 Task: Find connections with filter location Budapest VIII. kerület with filter topic #startupcompanywith filter profile language German with filter current company CRISIL Limited with filter school Ramakrishna Mission Vidyalaya with filter industry Public Safety with filter service category Grant Writing with filter keywords title Accounting Analyst
Action: Mouse pressed left at (502, 72)
Screenshot: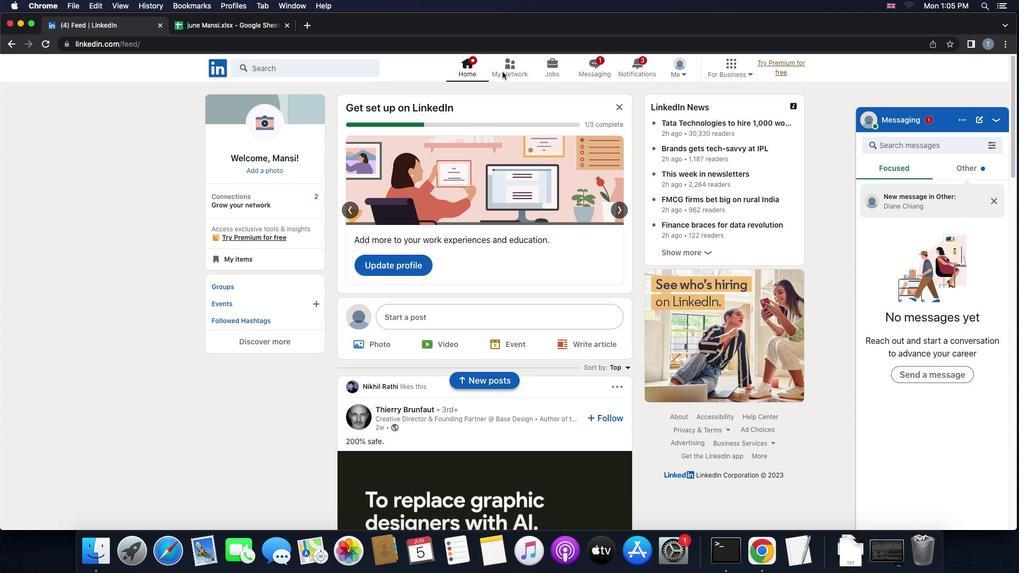 
Action: Mouse pressed left at (502, 72)
Screenshot: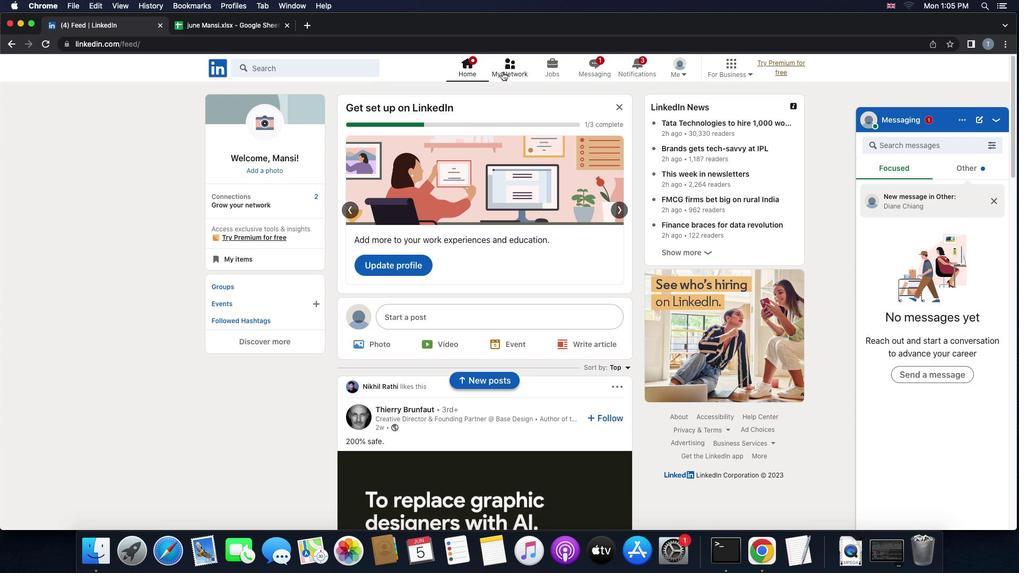 
Action: Mouse moved to (298, 117)
Screenshot: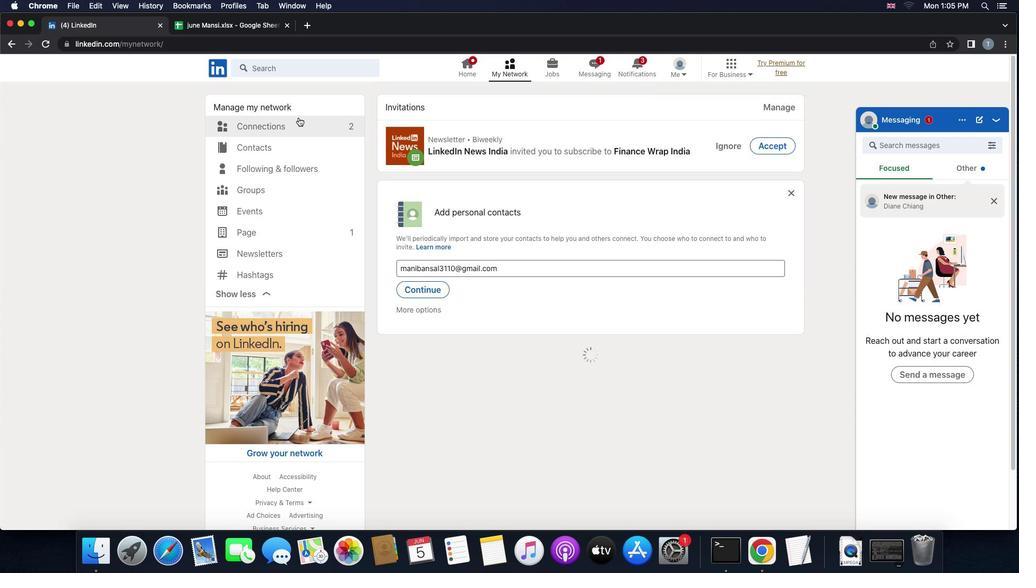 
Action: Mouse pressed left at (298, 117)
Screenshot: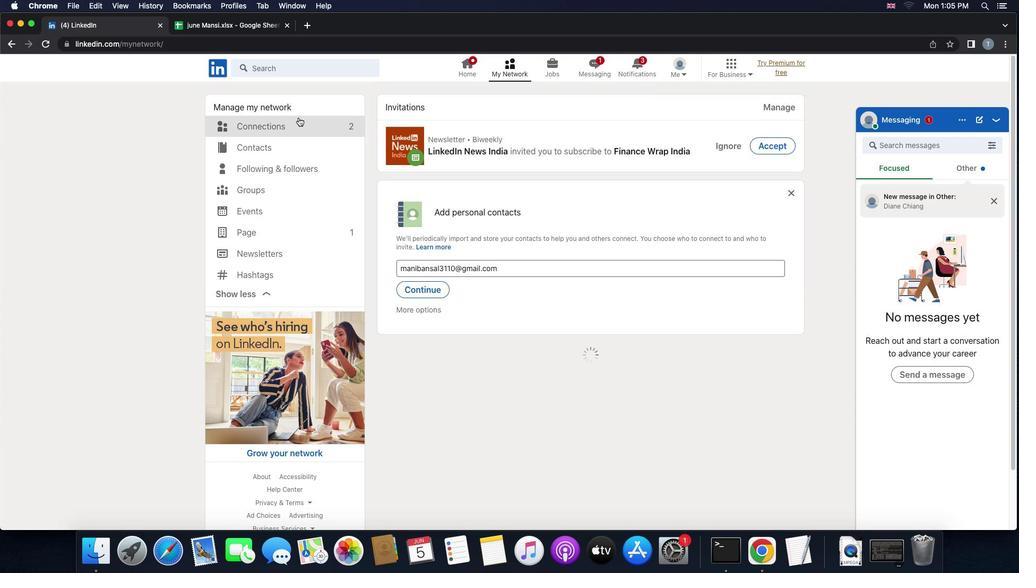 
Action: Mouse pressed left at (298, 117)
Screenshot: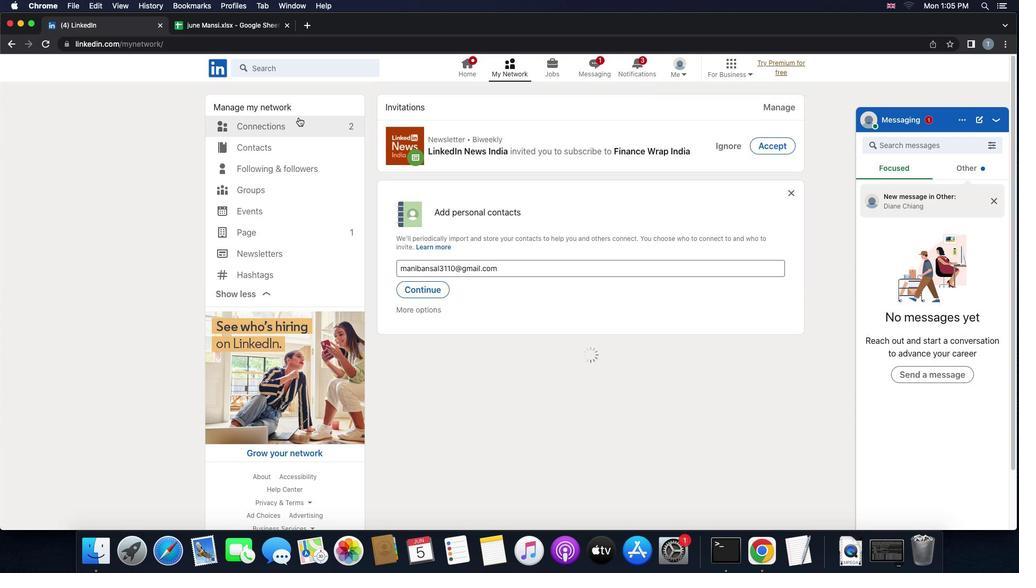 
Action: Mouse moved to (301, 124)
Screenshot: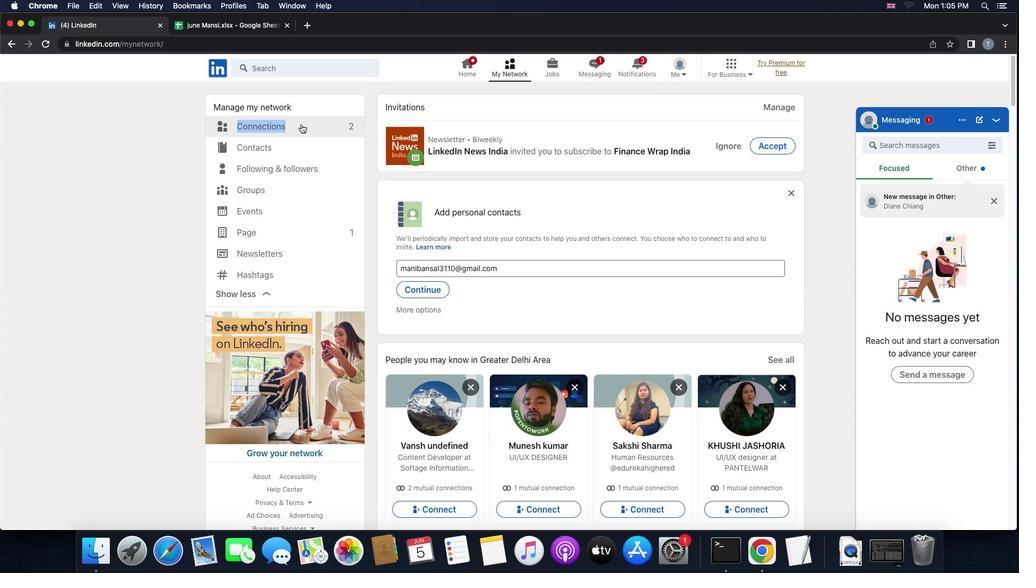 
Action: Mouse pressed left at (301, 124)
Screenshot: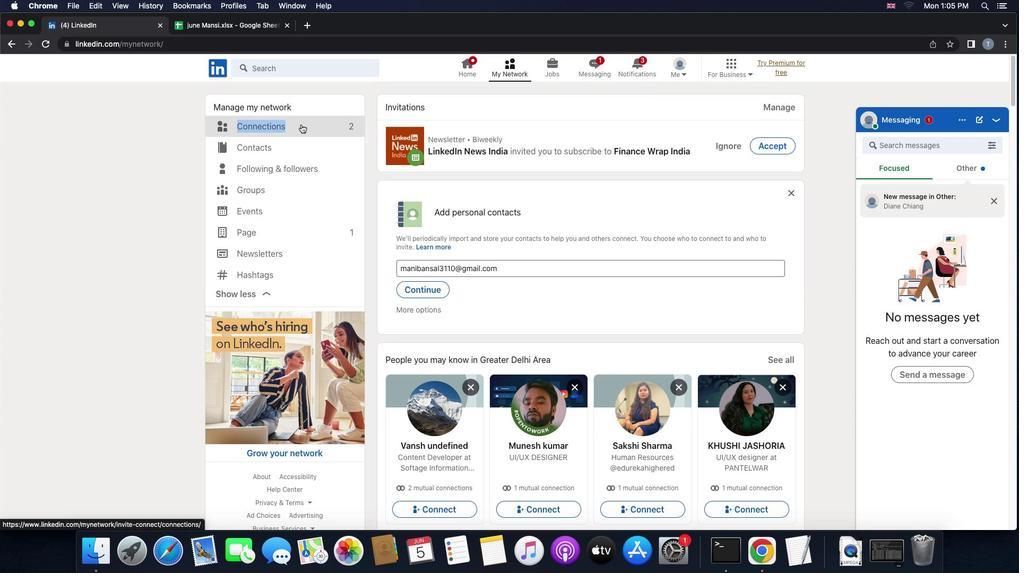 
Action: Mouse moved to (564, 121)
Screenshot: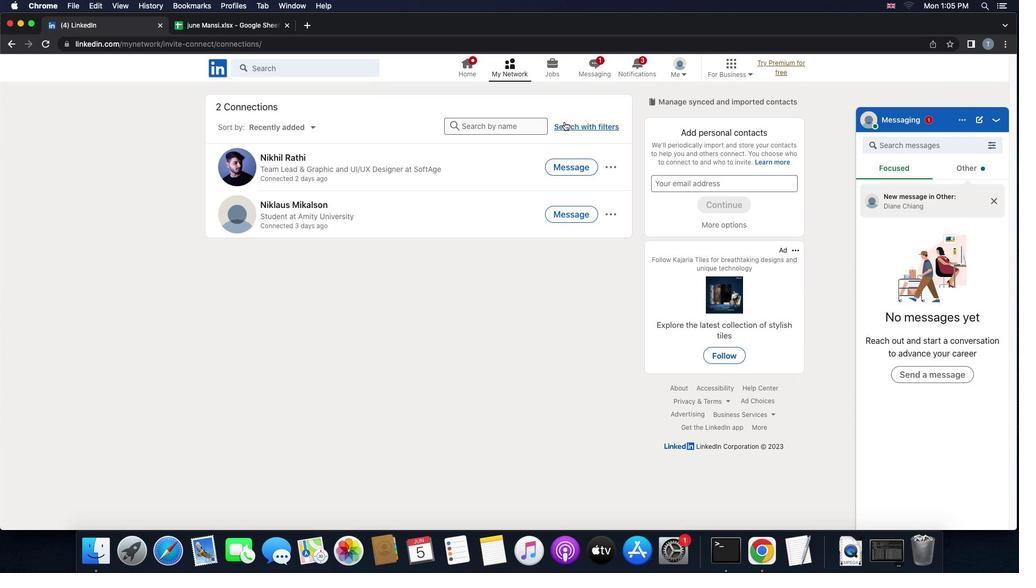 
Action: Mouse pressed left at (564, 121)
Screenshot: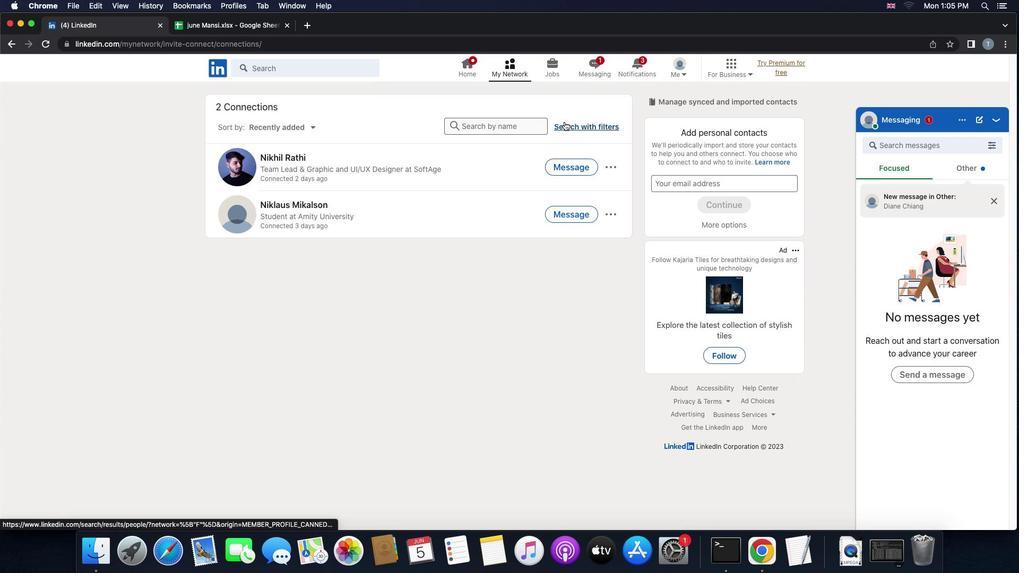 
Action: Mouse moved to (562, 100)
Screenshot: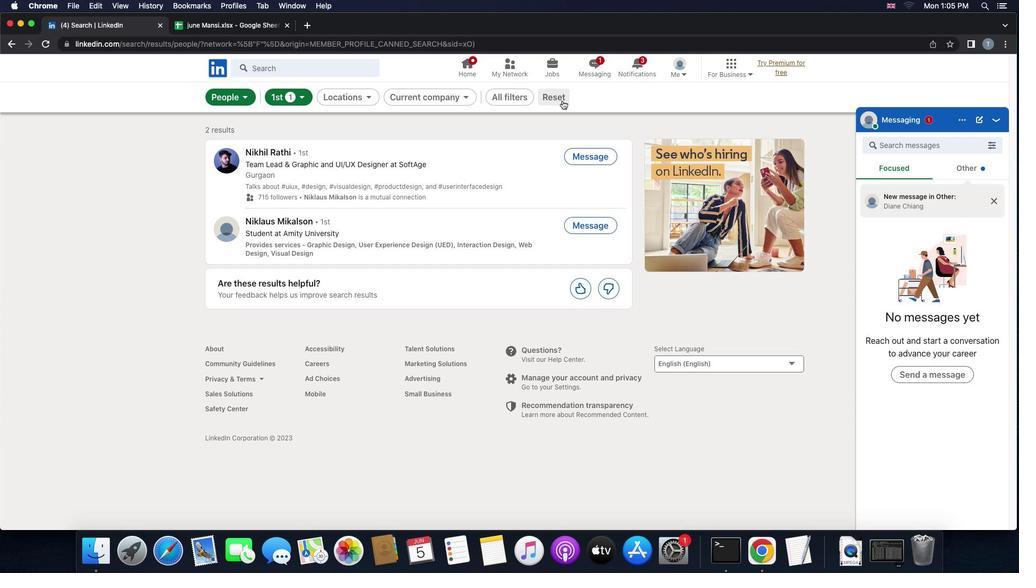 
Action: Mouse pressed left at (562, 100)
Screenshot: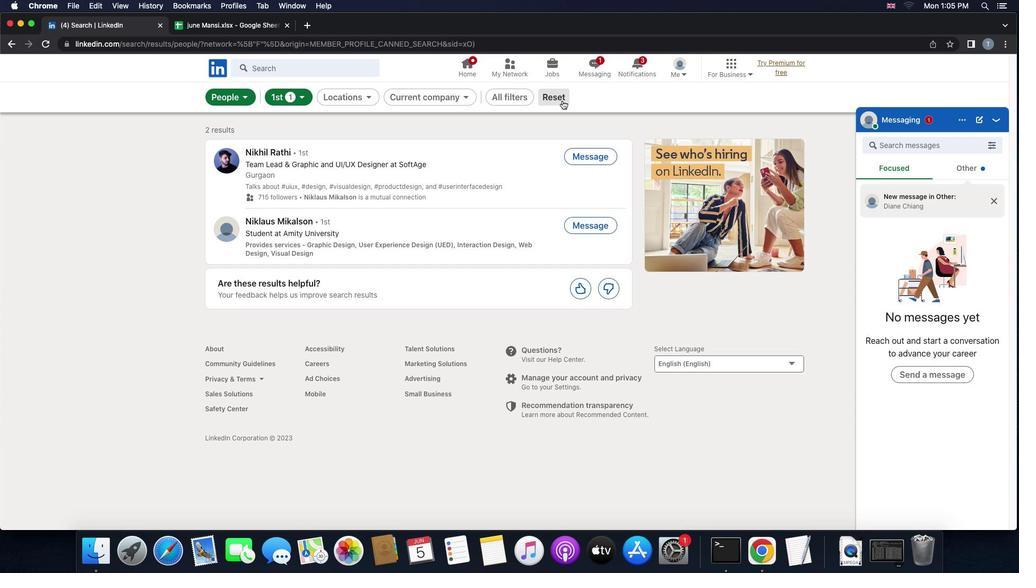 
Action: Mouse moved to (529, 95)
Screenshot: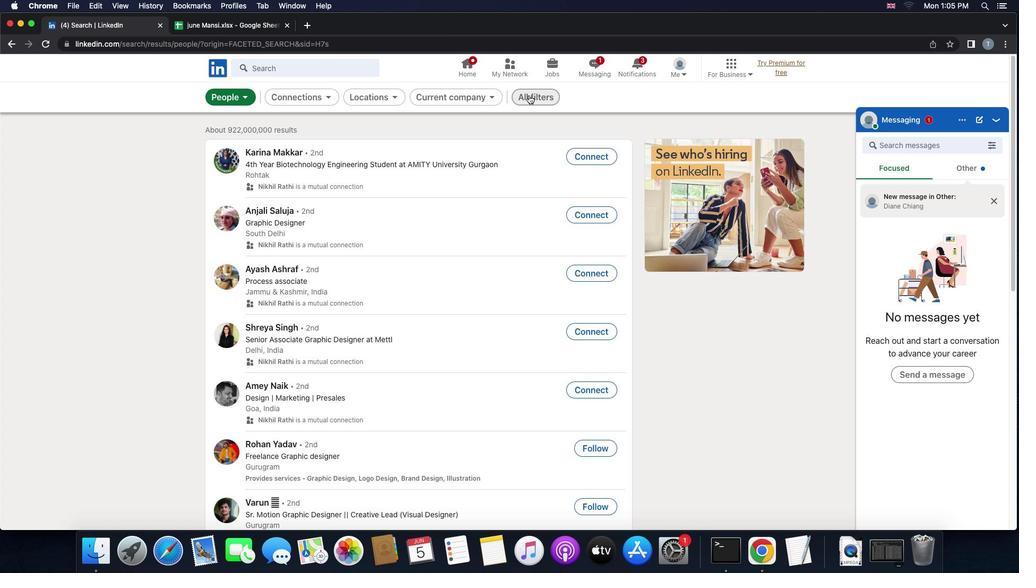 
Action: Mouse pressed left at (529, 95)
Screenshot: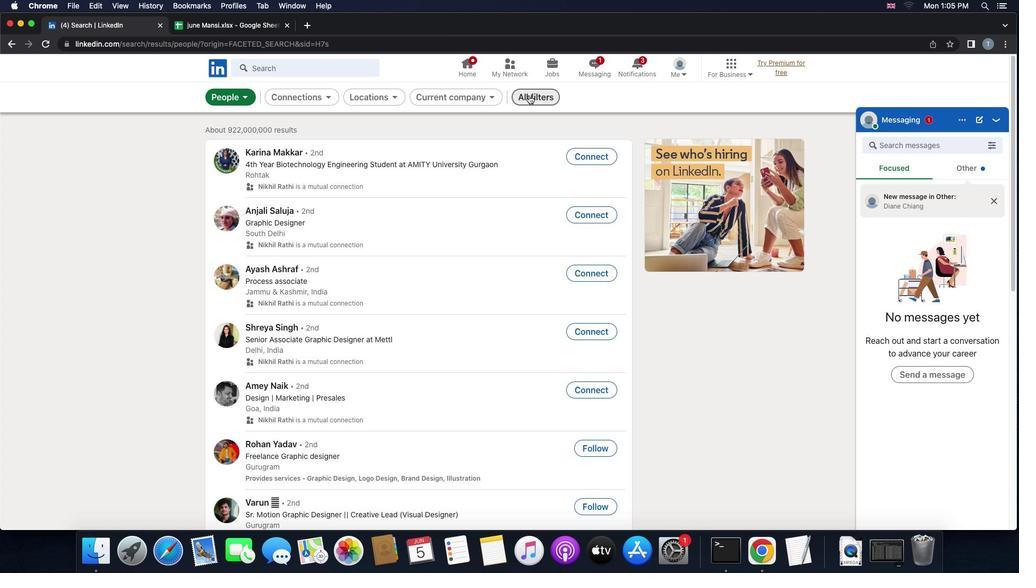 
Action: Mouse moved to (826, 272)
Screenshot: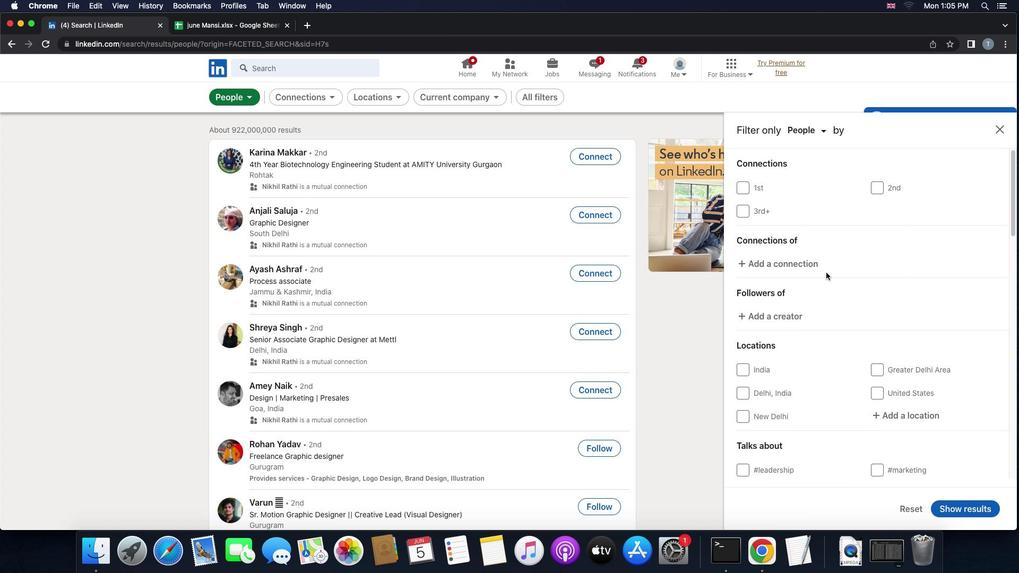 
Action: Mouse scrolled (826, 272) with delta (0, 0)
Screenshot: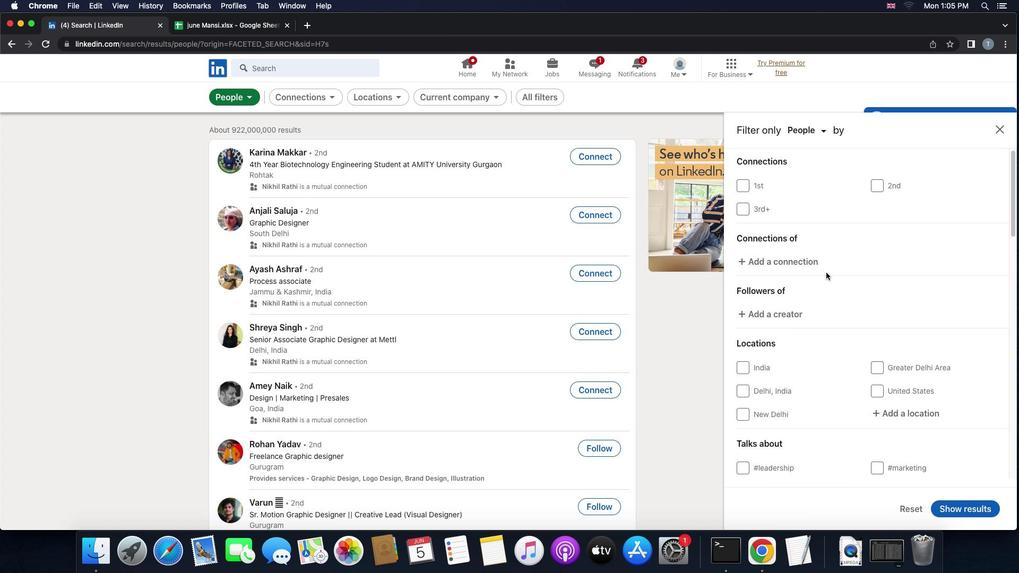 
Action: Mouse scrolled (826, 272) with delta (0, 0)
Screenshot: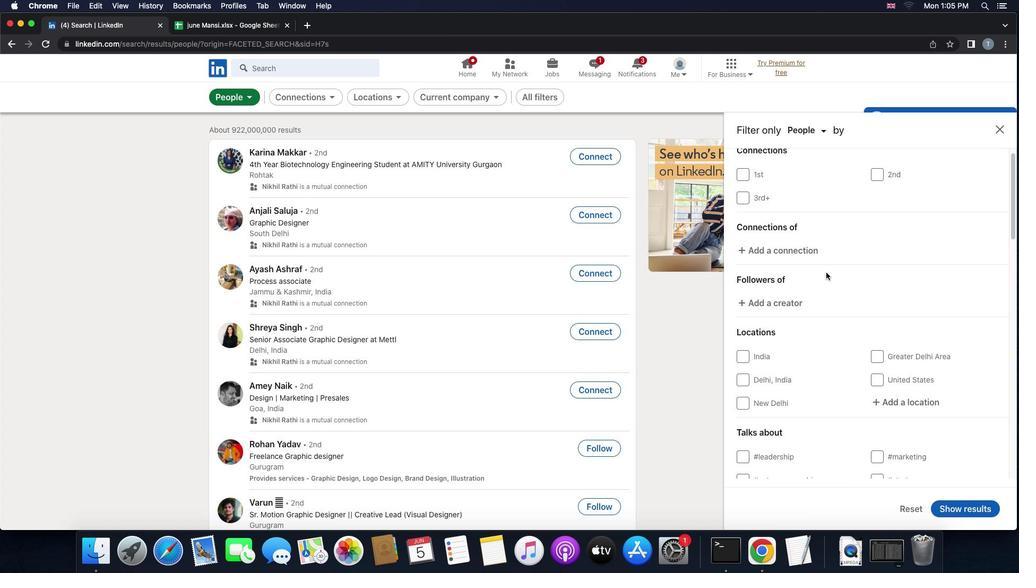 
Action: Mouse scrolled (826, 272) with delta (0, -1)
Screenshot: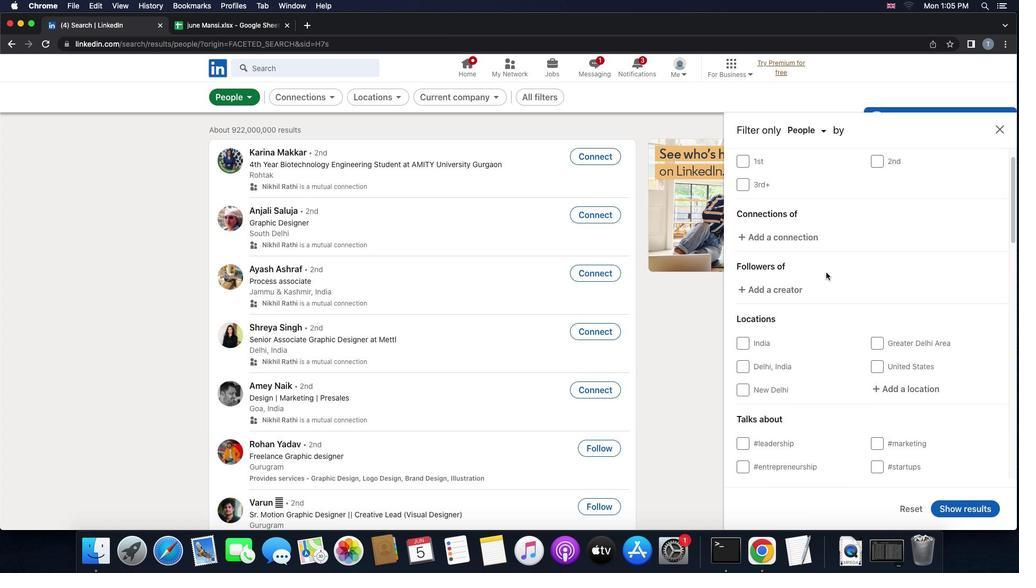 
Action: Mouse scrolled (826, 272) with delta (0, -1)
Screenshot: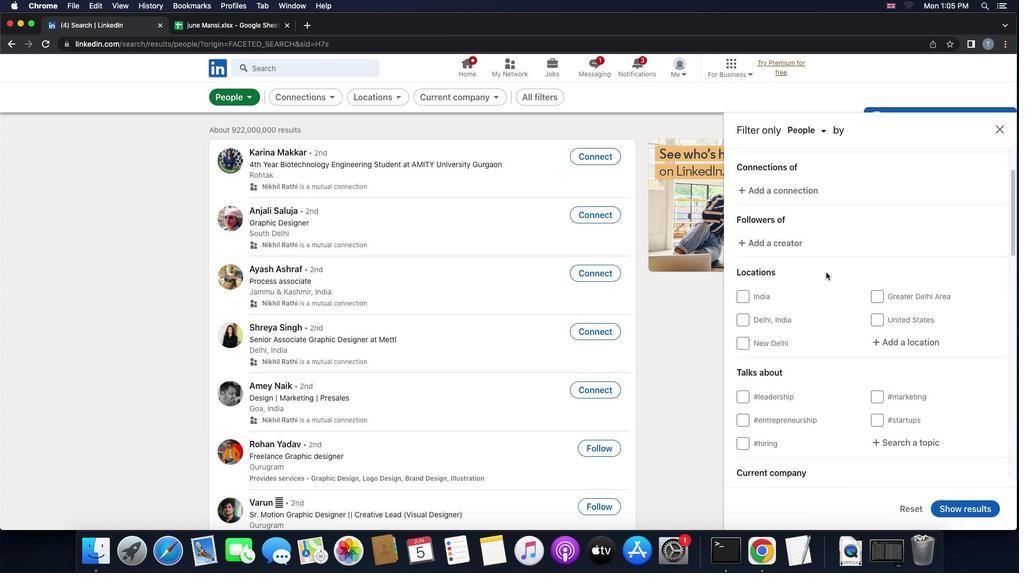 
Action: Mouse moved to (906, 299)
Screenshot: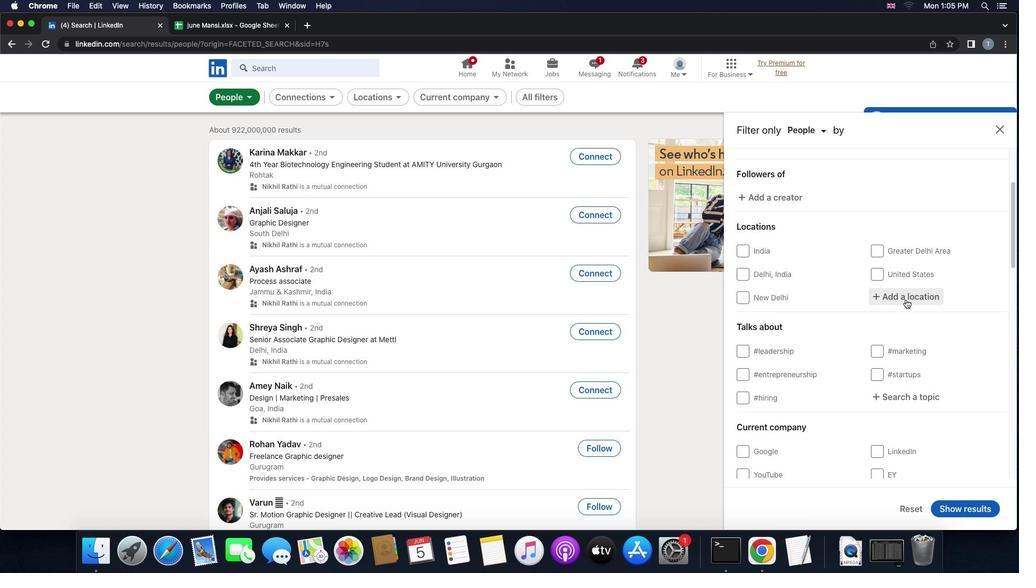 
Action: Mouse pressed left at (906, 299)
Screenshot: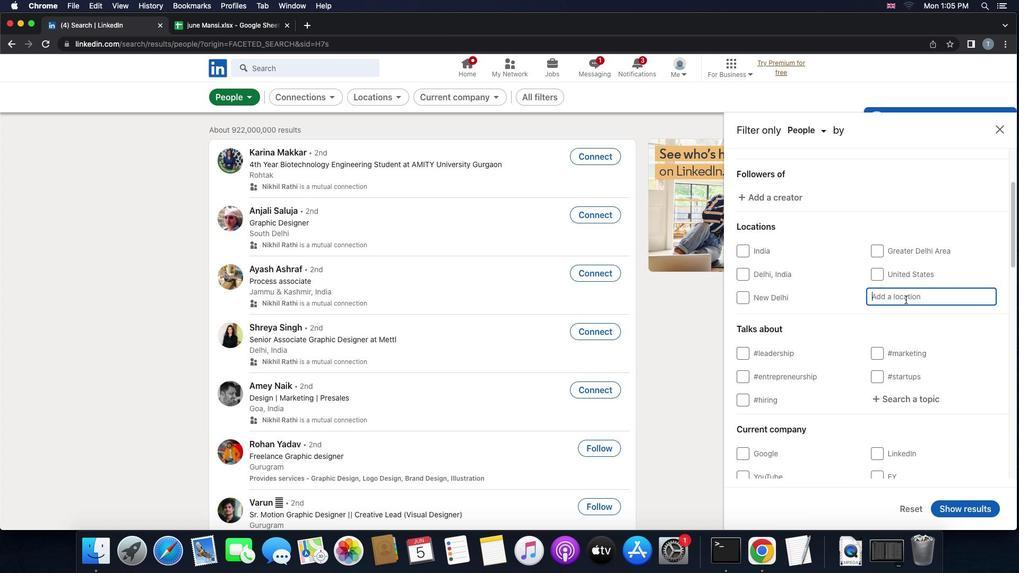 
Action: Mouse moved to (901, 297)
Screenshot: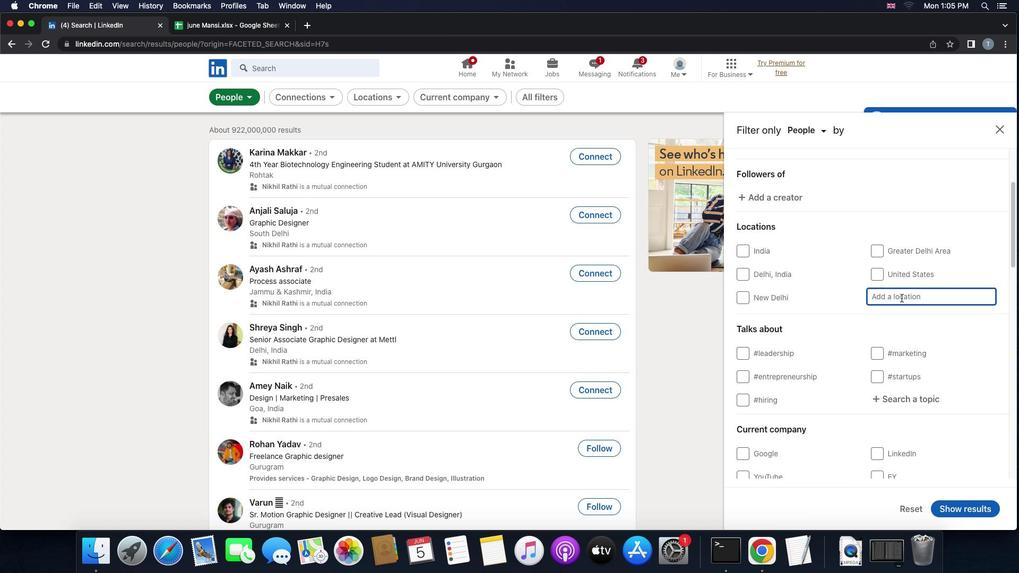 
Action: Key pressed 'b''u''d''a''p''e''s''t'Key.spaceKey.shift'V''I''I''I''.''k''e''r''u''l''e''t'Key.enter
Screenshot: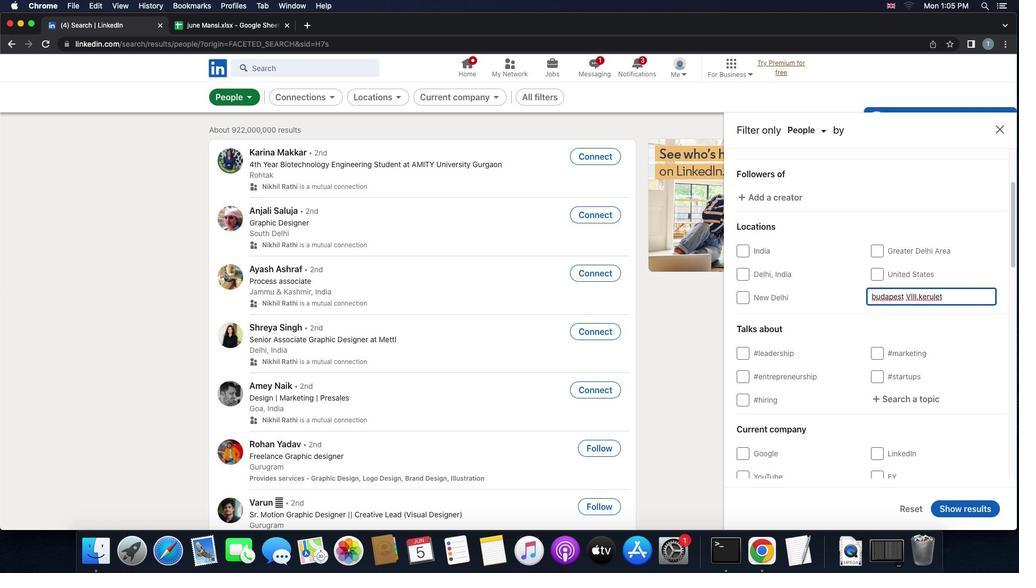 
Action: Mouse moved to (885, 357)
Screenshot: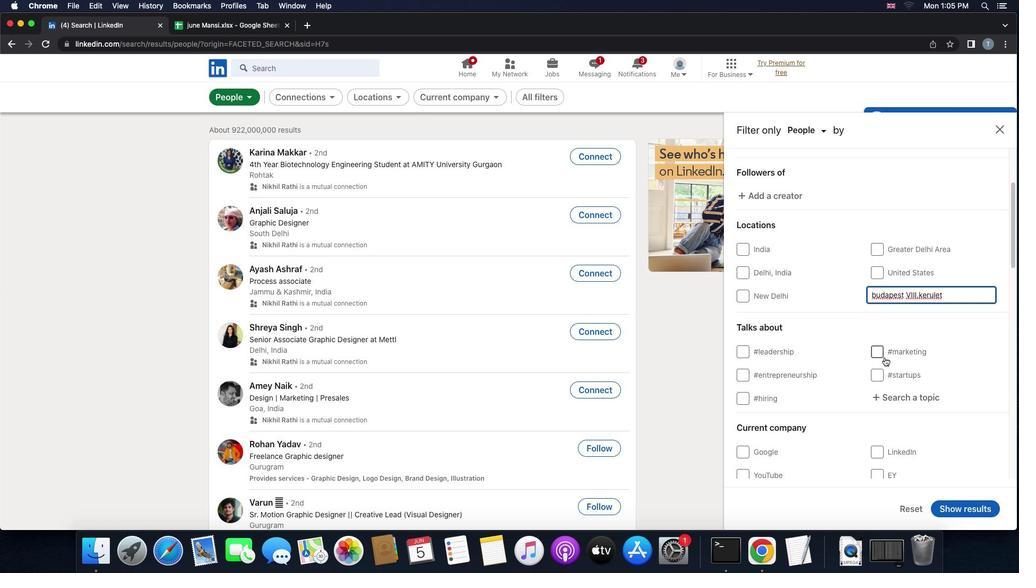 
Action: Mouse scrolled (885, 357) with delta (0, 0)
Screenshot: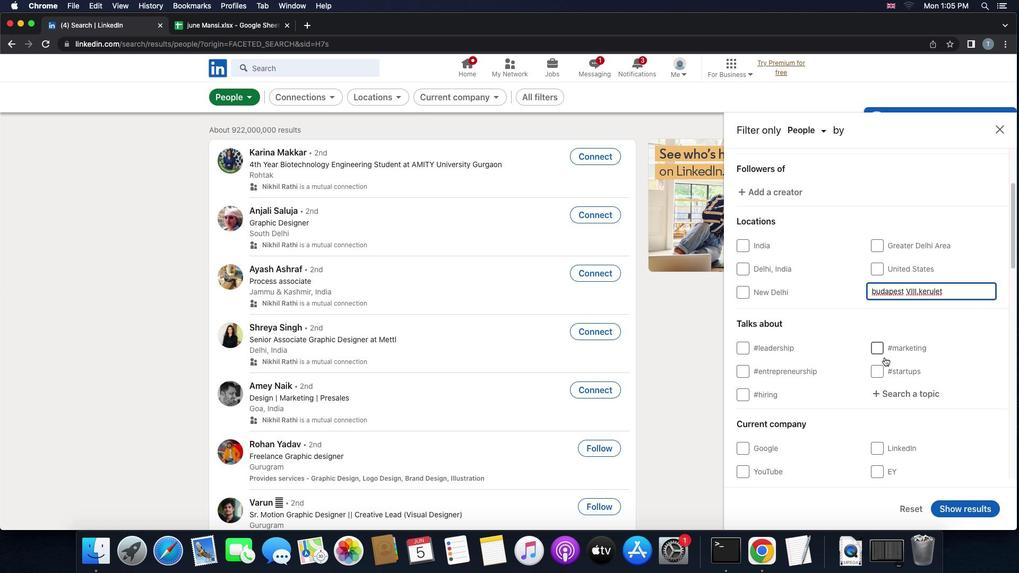 
Action: Mouse scrolled (885, 357) with delta (0, 0)
Screenshot: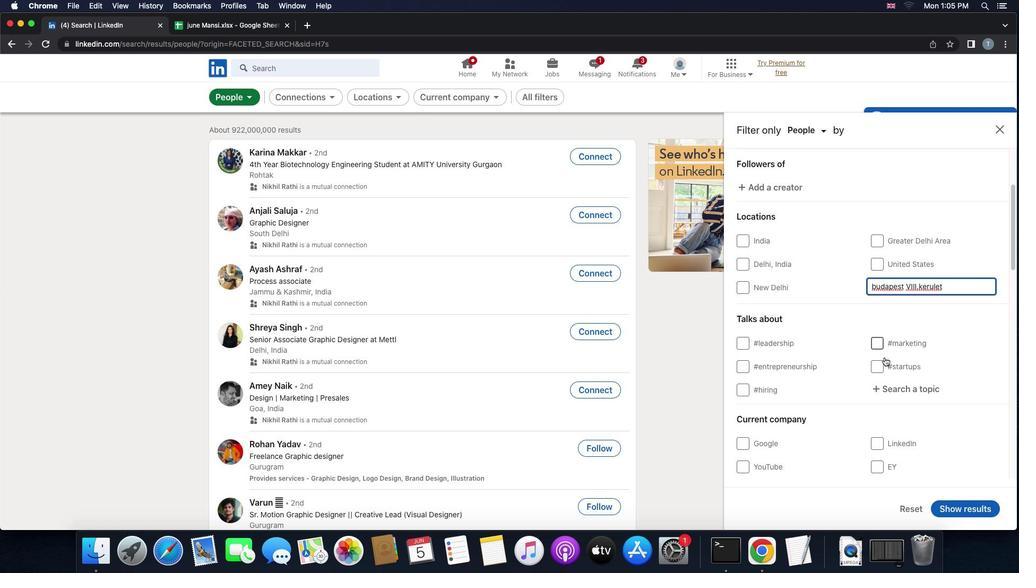 
Action: Mouse scrolled (885, 357) with delta (0, 0)
Screenshot: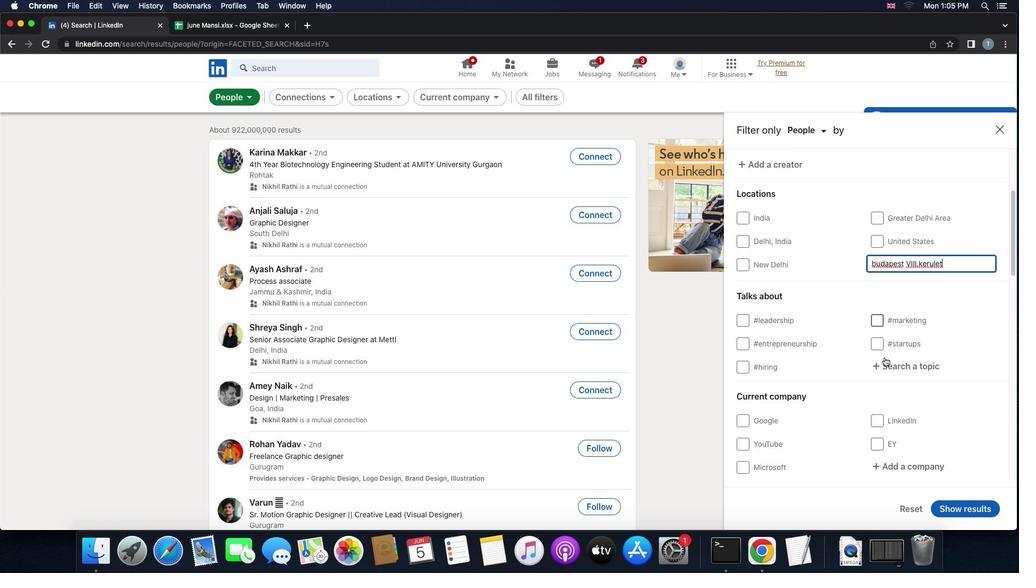 
Action: Mouse moved to (890, 366)
Screenshot: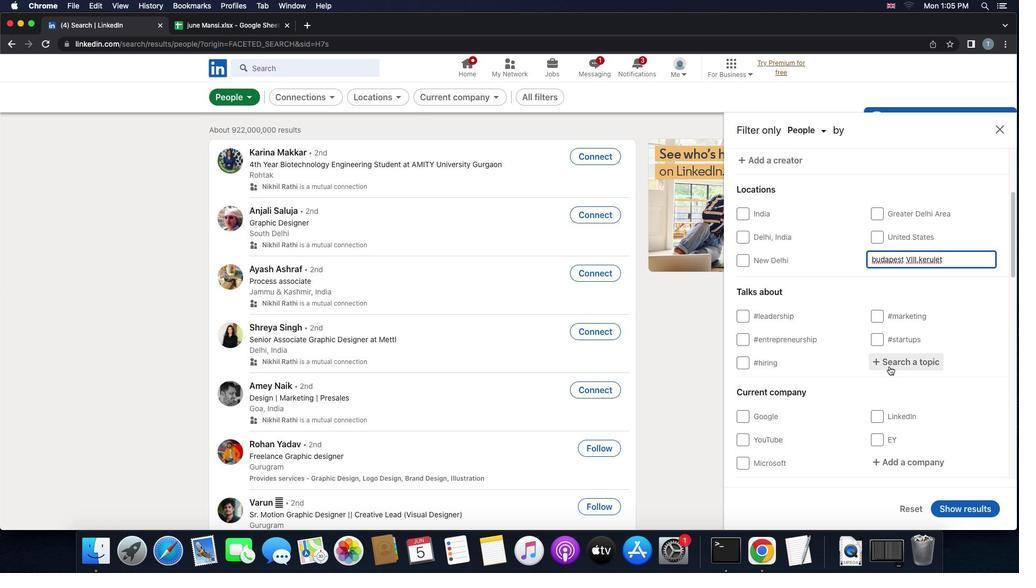 
Action: Mouse pressed left at (890, 366)
Screenshot: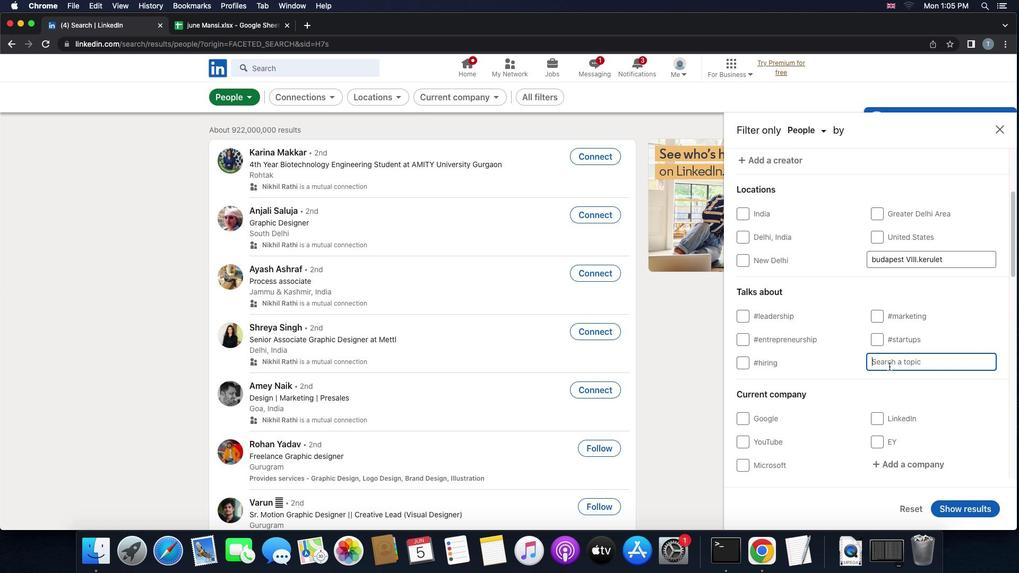 
Action: Key pressed 's''t''a''r''t''u''p''c''o''m''p''a''n''y'
Screenshot: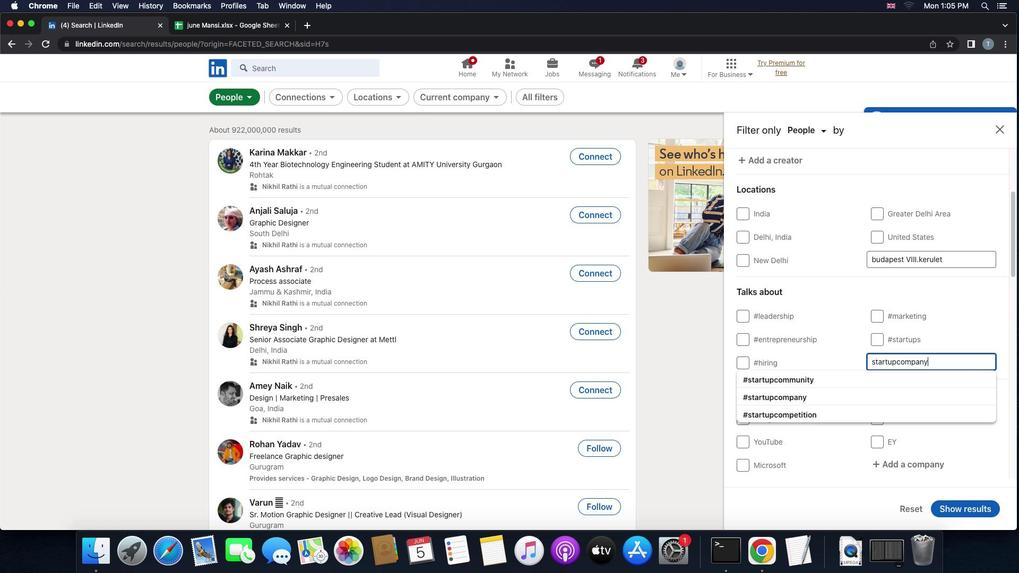
Action: Mouse moved to (824, 372)
Screenshot: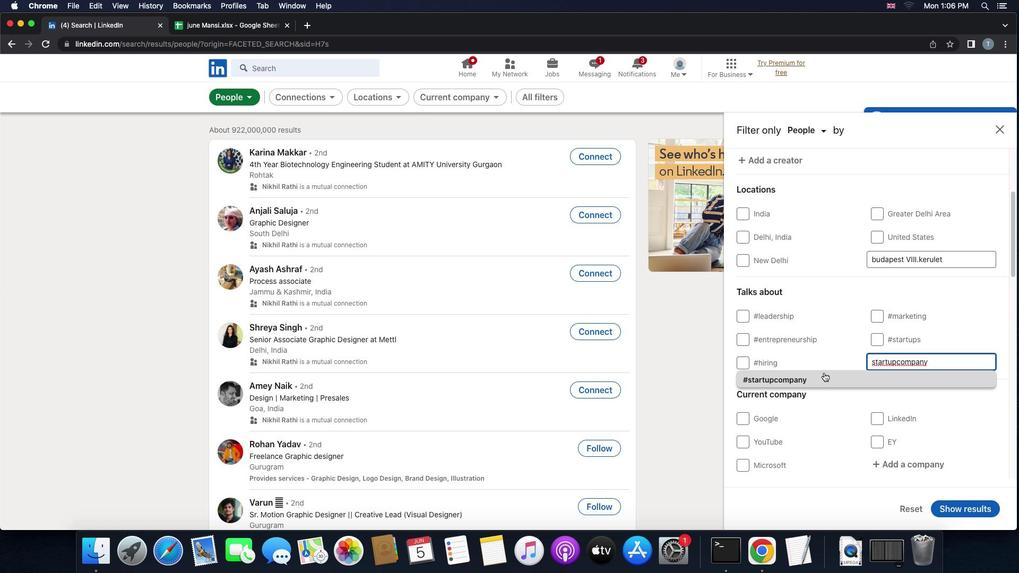 
Action: Mouse pressed left at (824, 372)
Screenshot: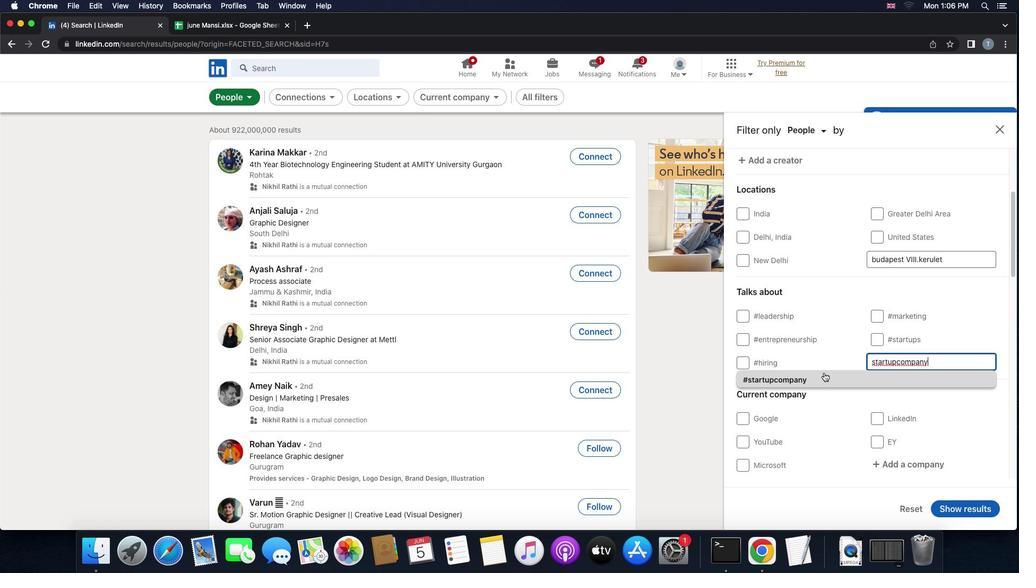 
Action: Mouse scrolled (824, 372) with delta (0, 0)
Screenshot: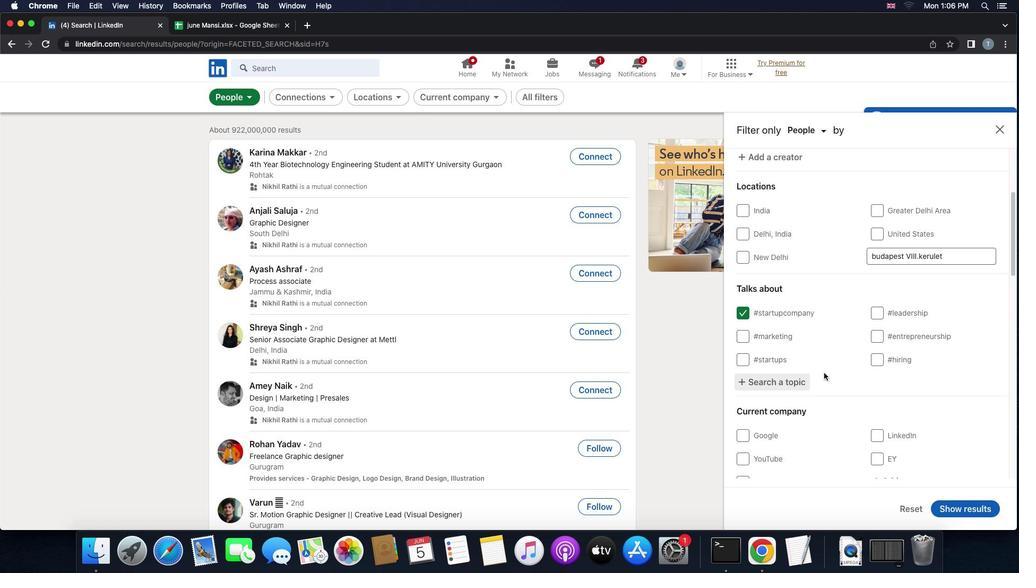 
Action: Mouse scrolled (824, 372) with delta (0, 0)
Screenshot: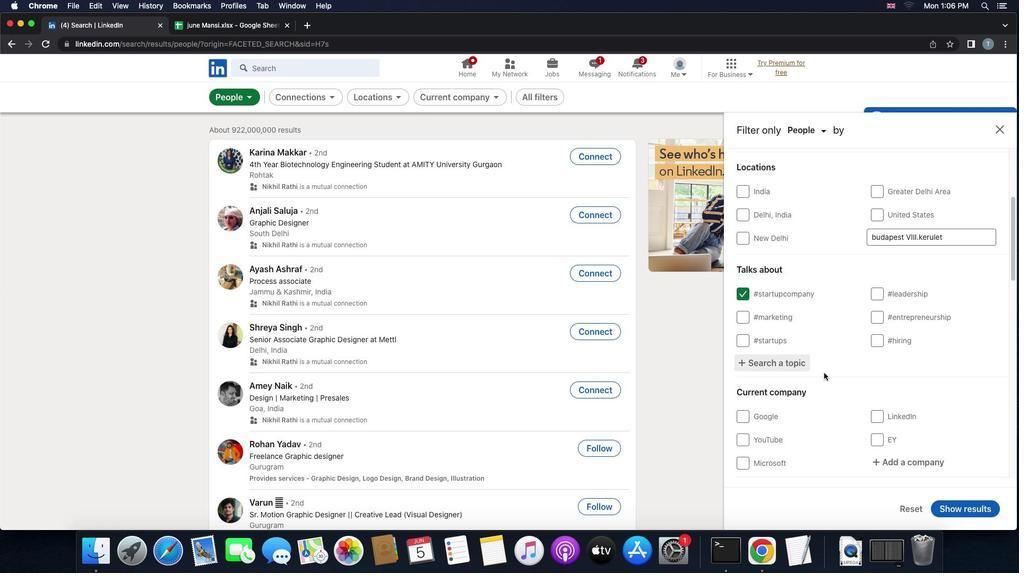 
Action: Mouse scrolled (824, 372) with delta (0, -1)
Screenshot: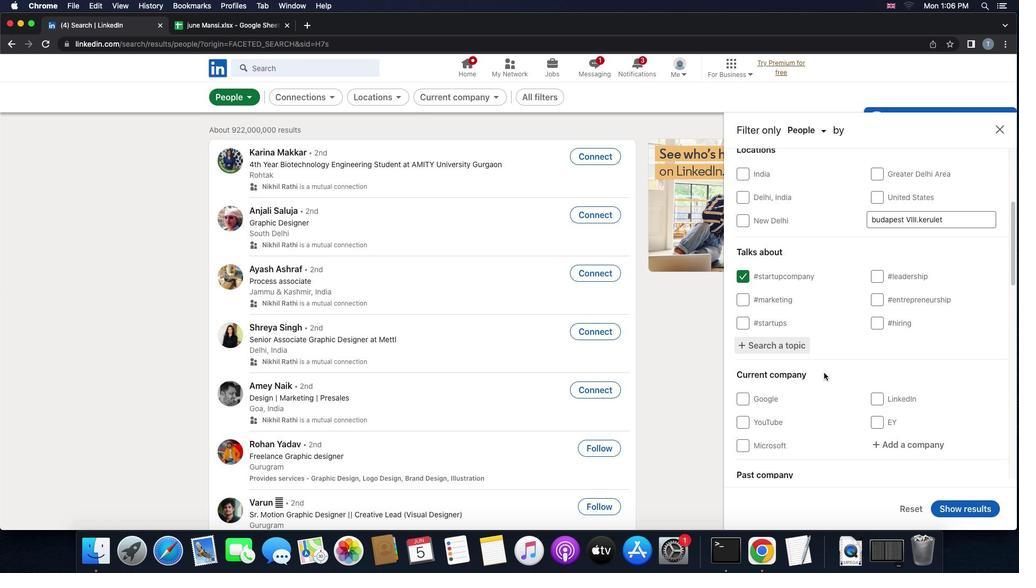 
Action: Mouse scrolled (824, 372) with delta (0, -1)
Screenshot: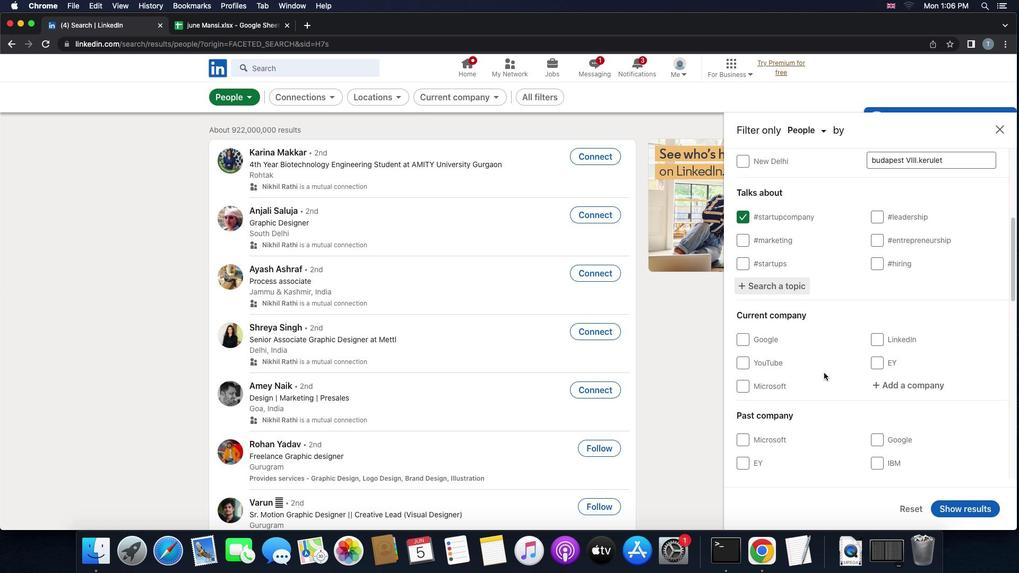 
Action: Mouse scrolled (824, 372) with delta (0, 0)
Screenshot: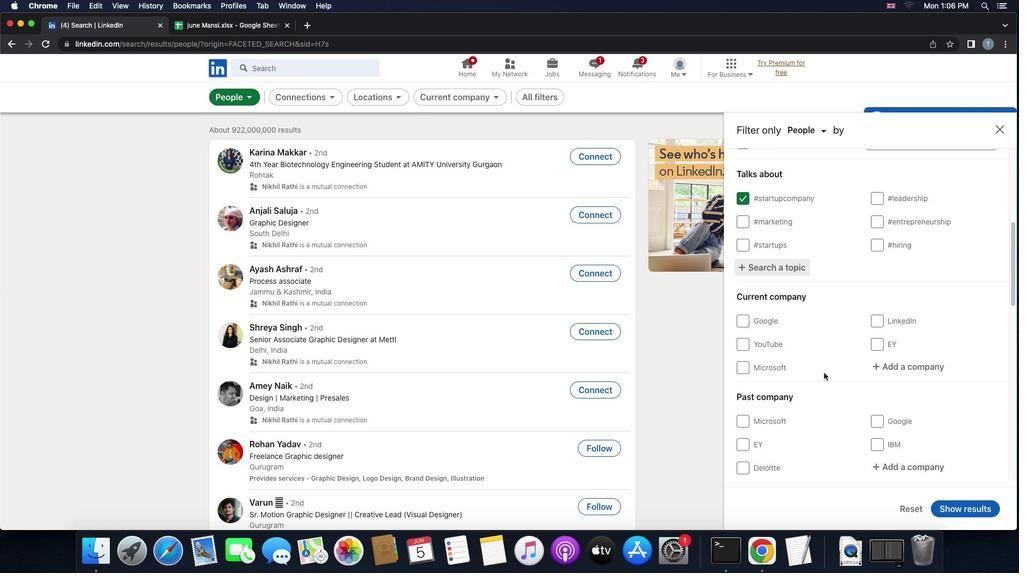 
Action: Mouse scrolled (824, 372) with delta (0, 0)
Screenshot: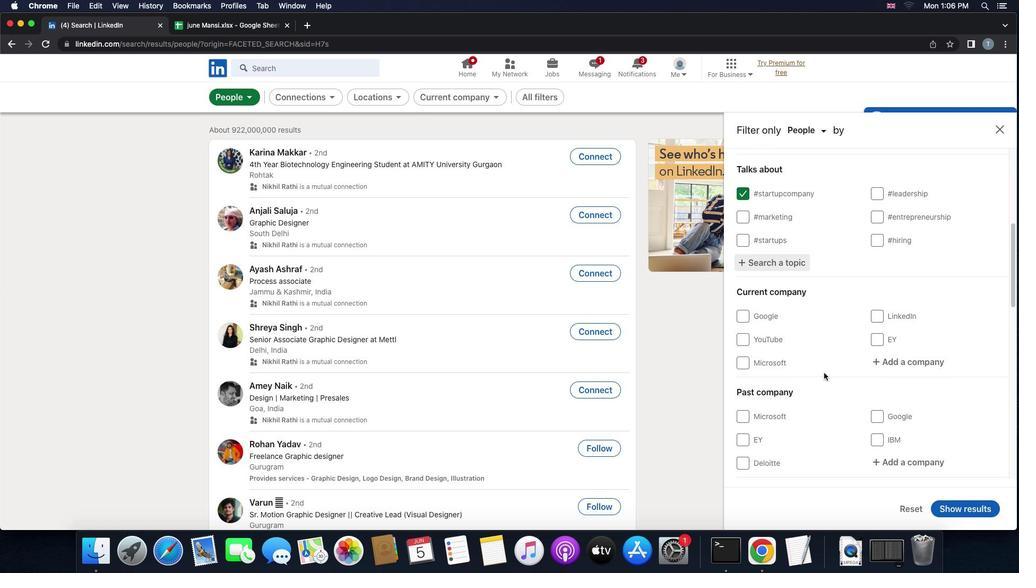 
Action: Mouse moved to (919, 360)
Screenshot: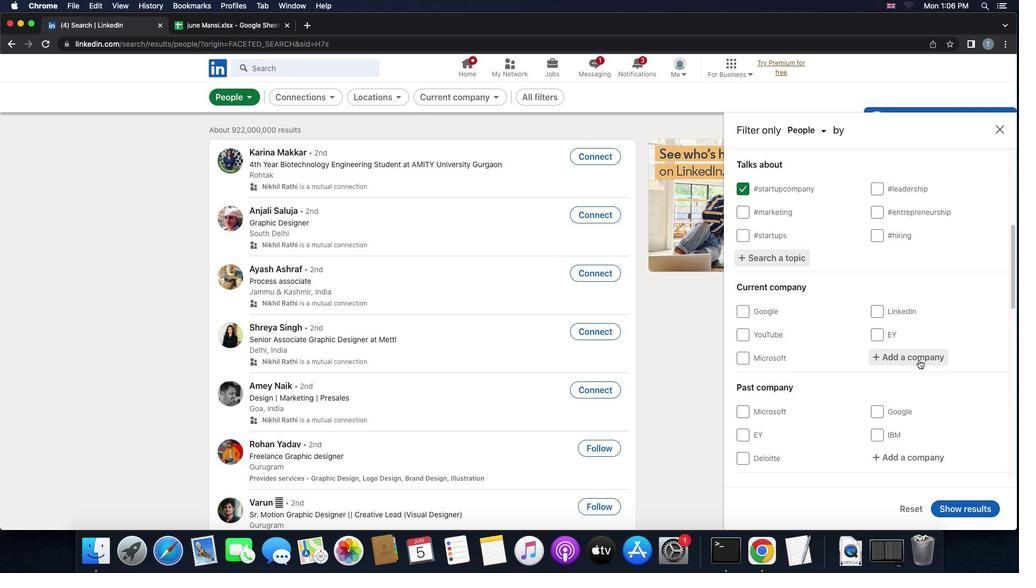 
Action: Mouse pressed left at (919, 360)
Screenshot: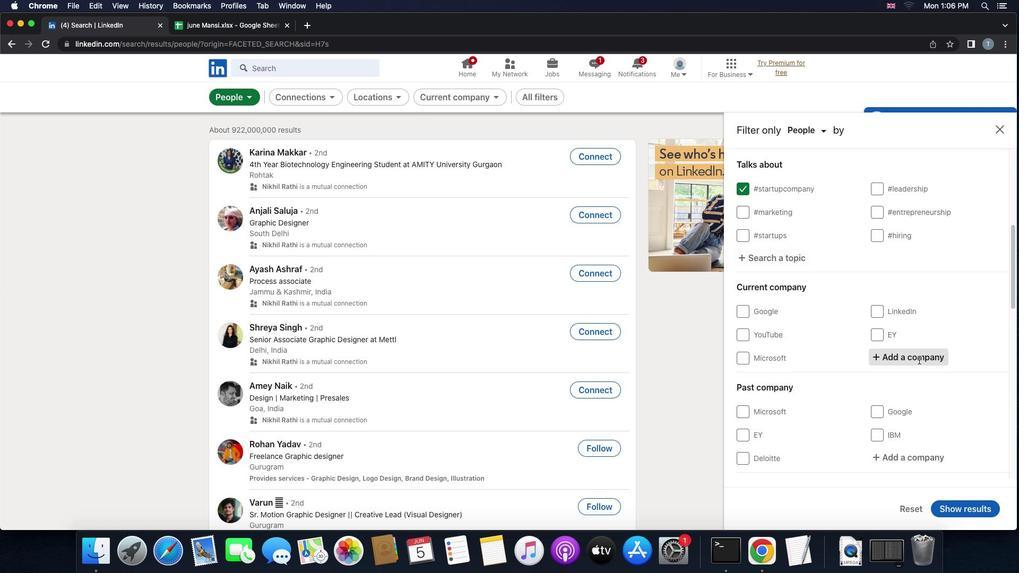 
Action: Mouse moved to (918, 360)
Screenshot: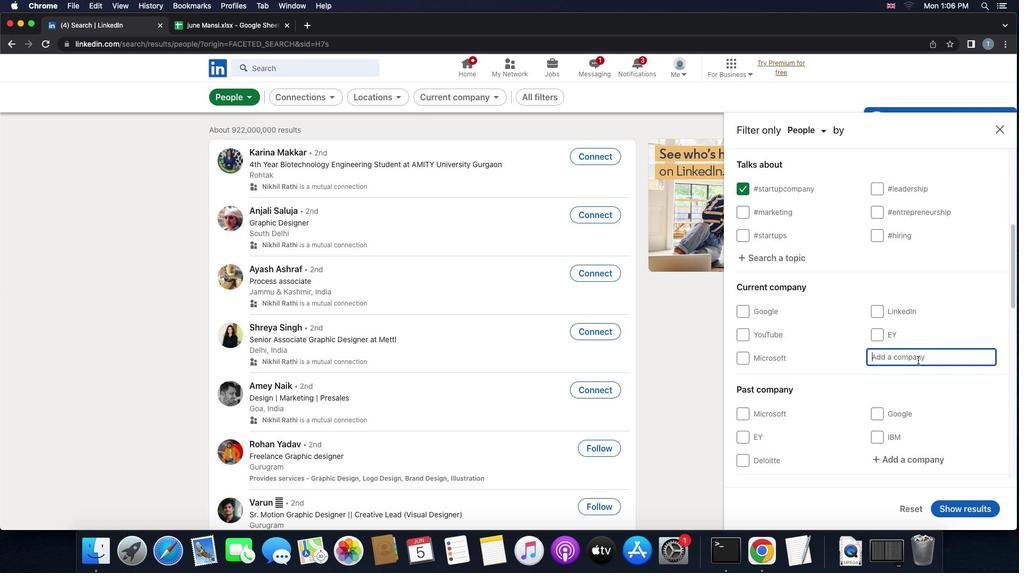 
Action: Key pressed Key.shift'C''R''I''S''I''L'
Screenshot: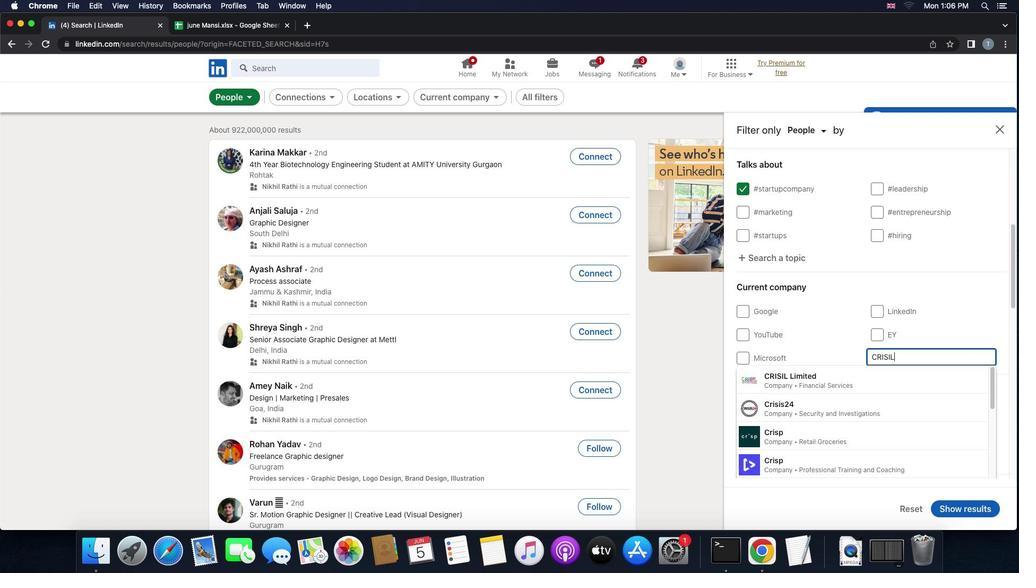 
Action: Mouse moved to (906, 377)
Screenshot: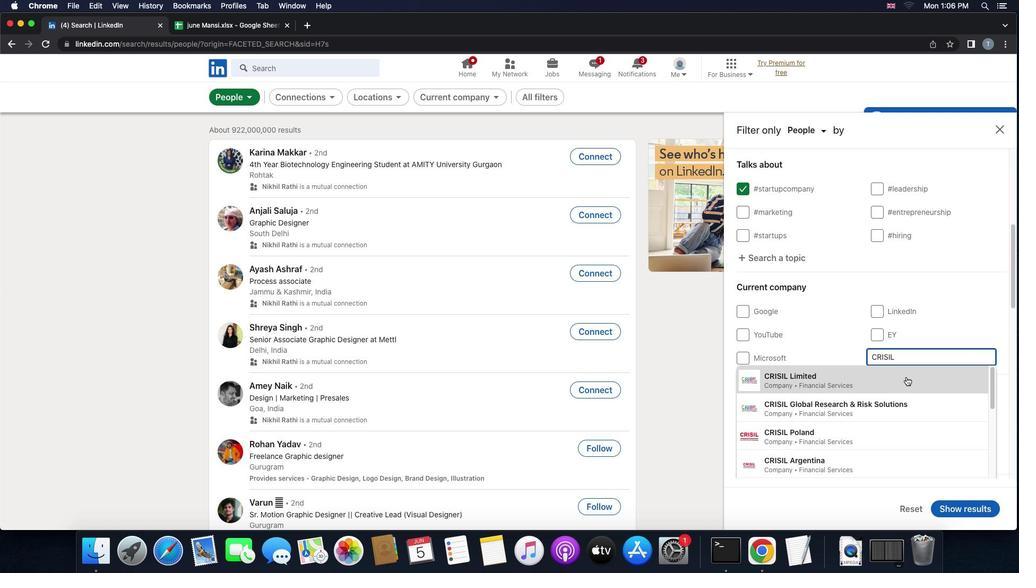 
Action: Mouse pressed left at (906, 377)
Screenshot: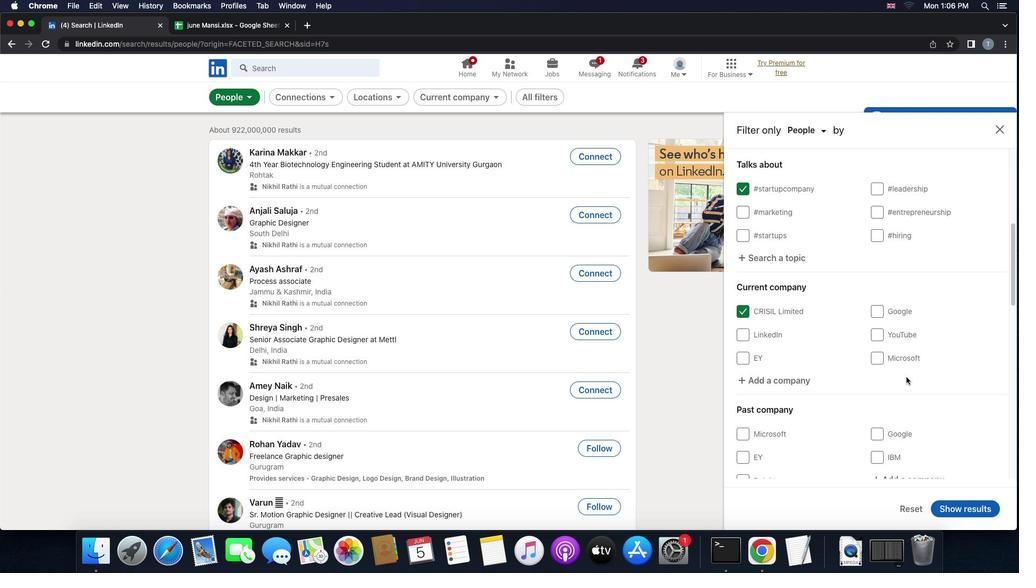 
Action: Mouse moved to (916, 403)
Screenshot: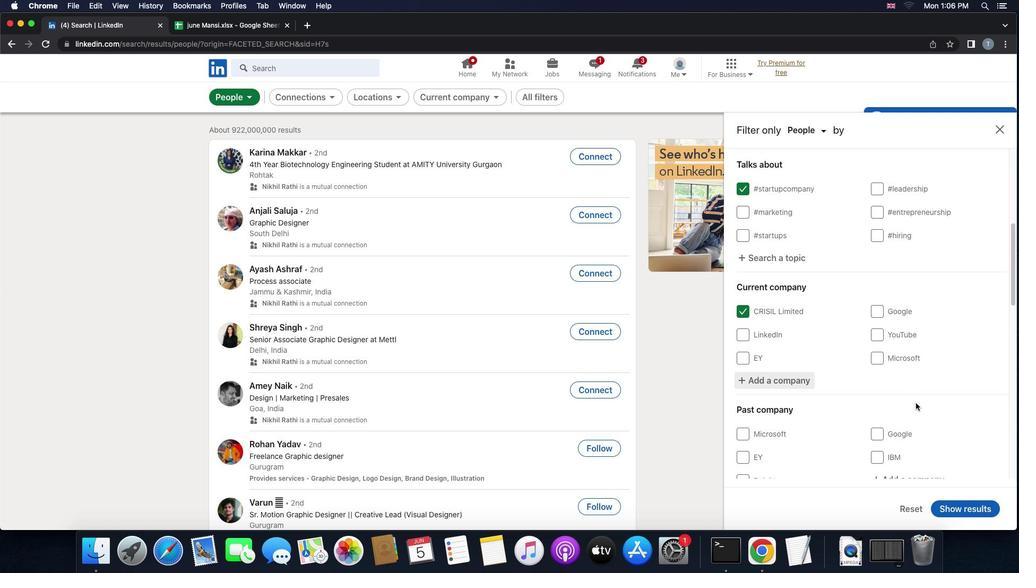 
Action: Mouse scrolled (916, 403) with delta (0, 0)
Screenshot: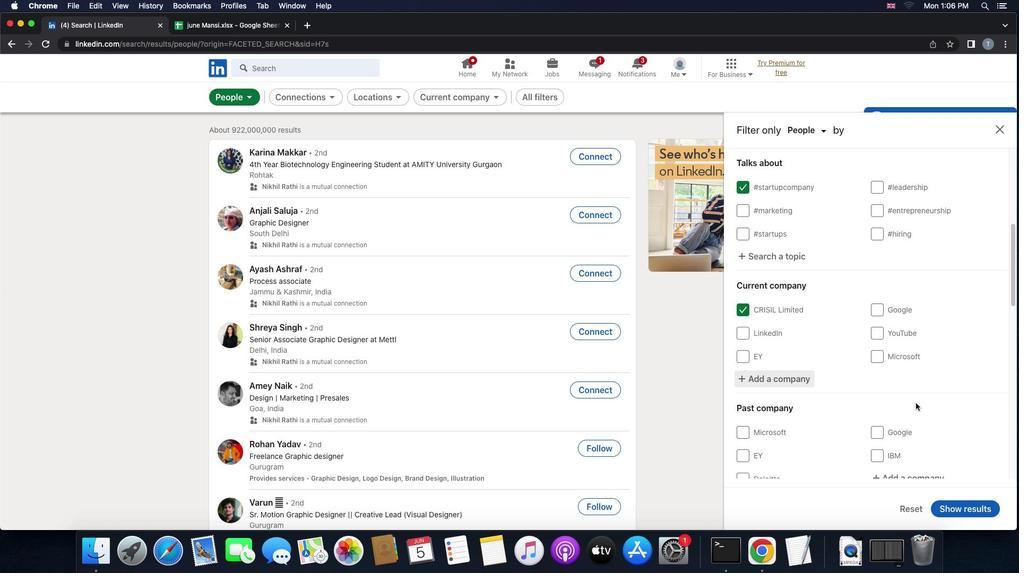 
Action: Mouse scrolled (916, 403) with delta (0, 0)
Screenshot: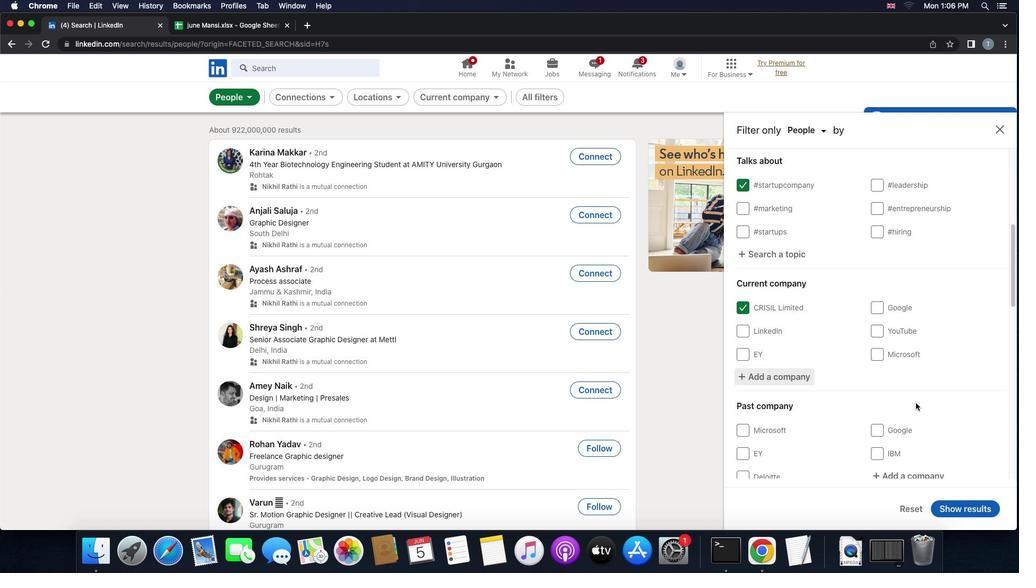 
Action: Mouse scrolled (916, 403) with delta (0, 0)
Screenshot: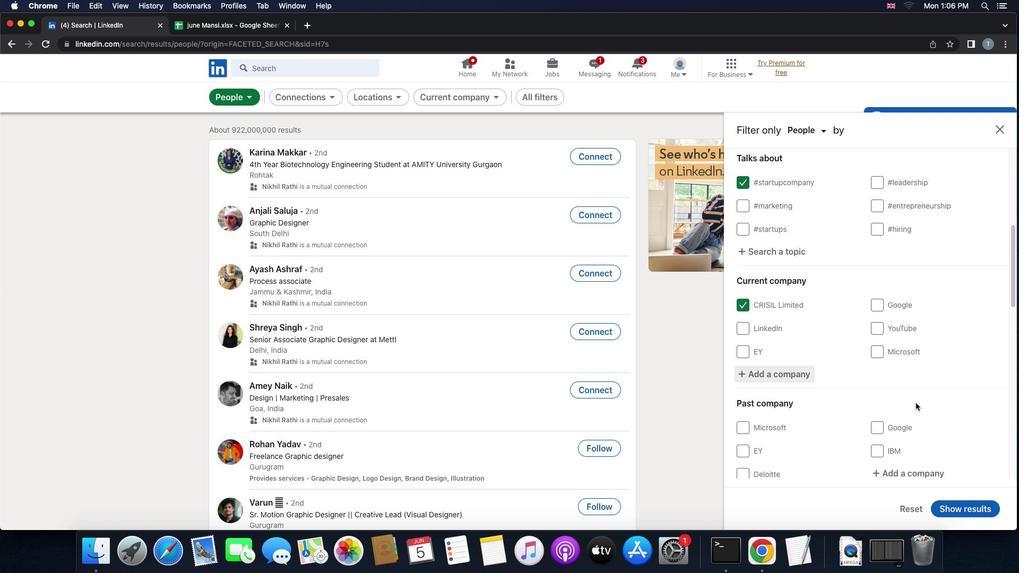 
Action: Mouse scrolled (916, 403) with delta (0, 0)
Screenshot: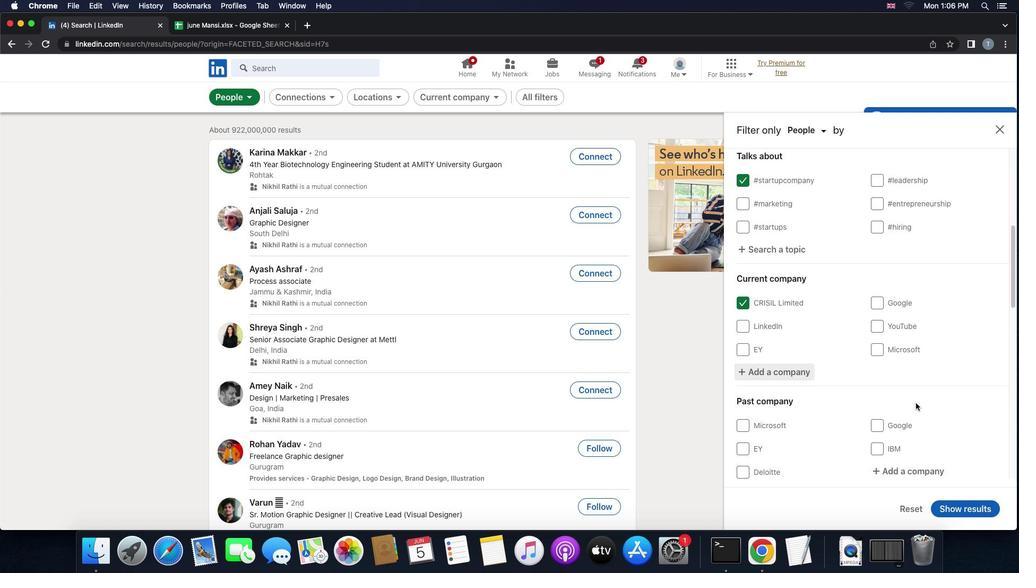 
Action: Mouse scrolled (916, 403) with delta (0, 0)
Screenshot: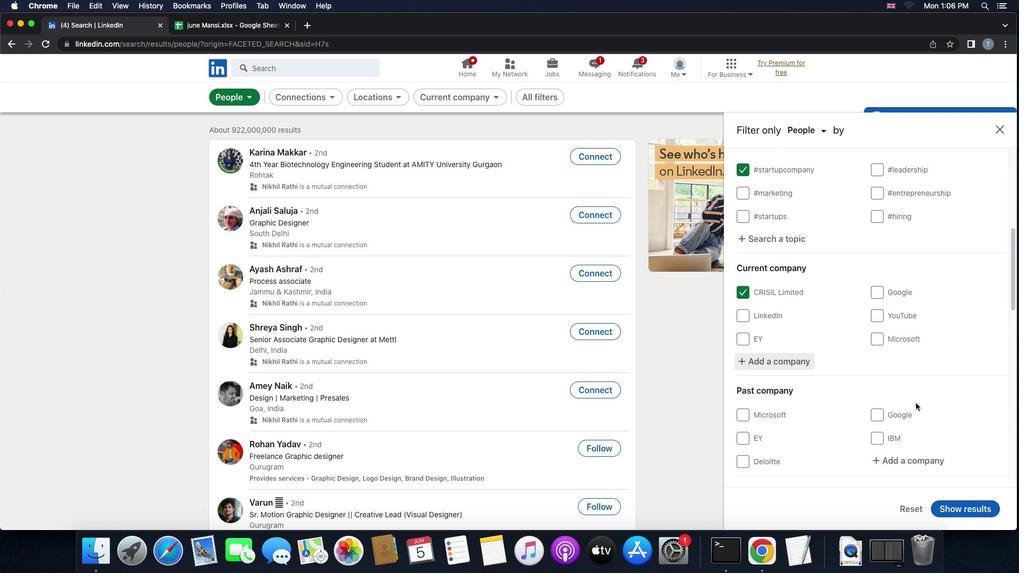 
Action: Mouse scrolled (916, 403) with delta (0, 0)
Screenshot: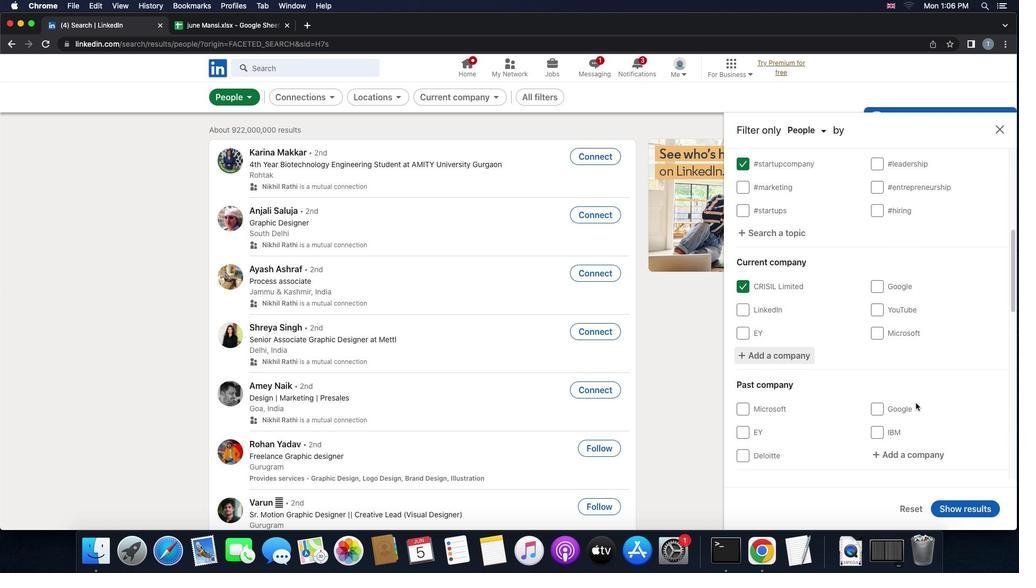 
Action: Mouse scrolled (916, 403) with delta (0, -1)
Screenshot: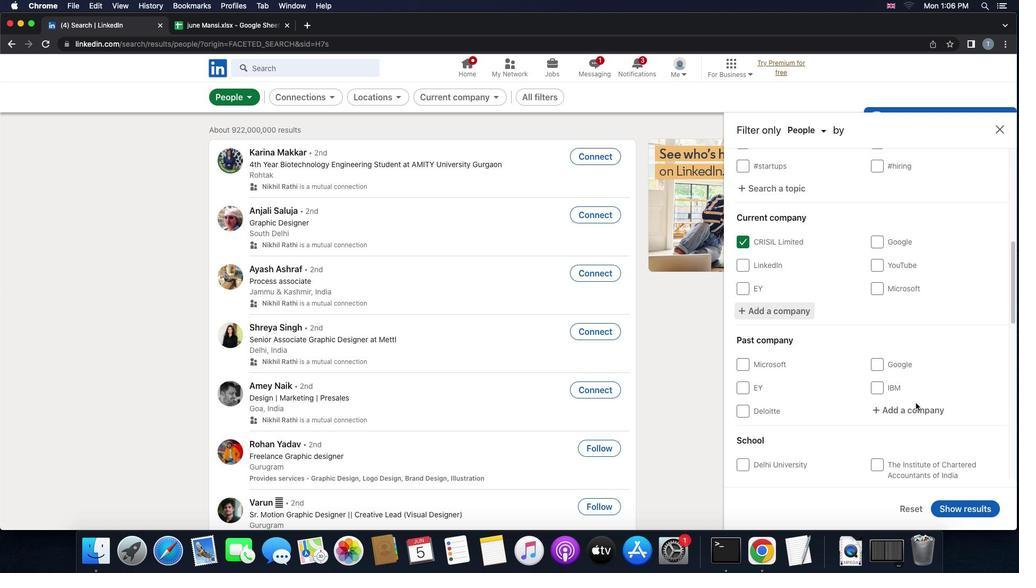 
Action: Mouse scrolled (916, 403) with delta (0, 0)
Screenshot: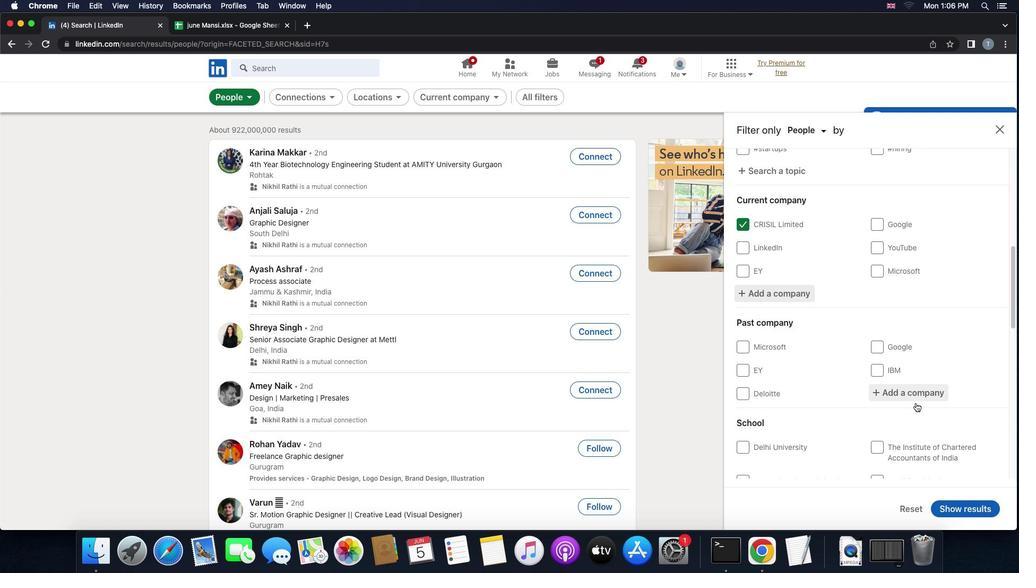 
Action: Mouse scrolled (916, 403) with delta (0, 0)
Screenshot: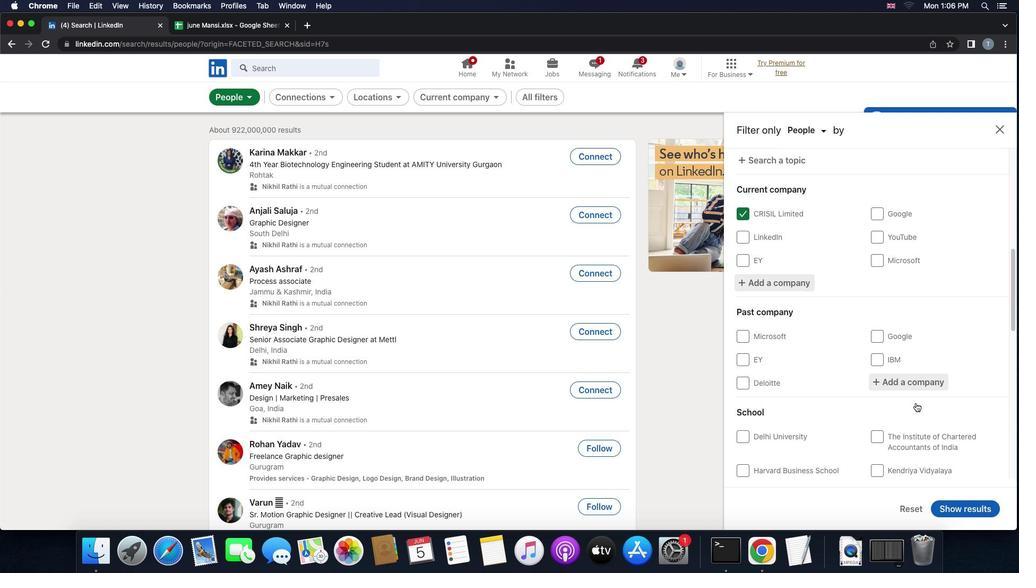 
Action: Mouse scrolled (916, 403) with delta (0, 0)
Screenshot: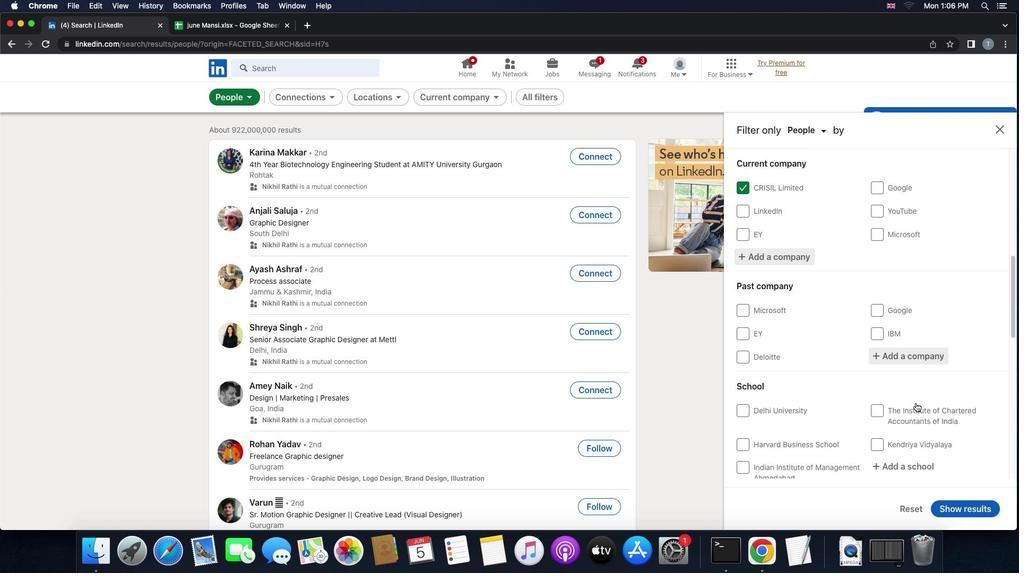 
Action: Mouse scrolled (916, 403) with delta (0, 0)
Screenshot: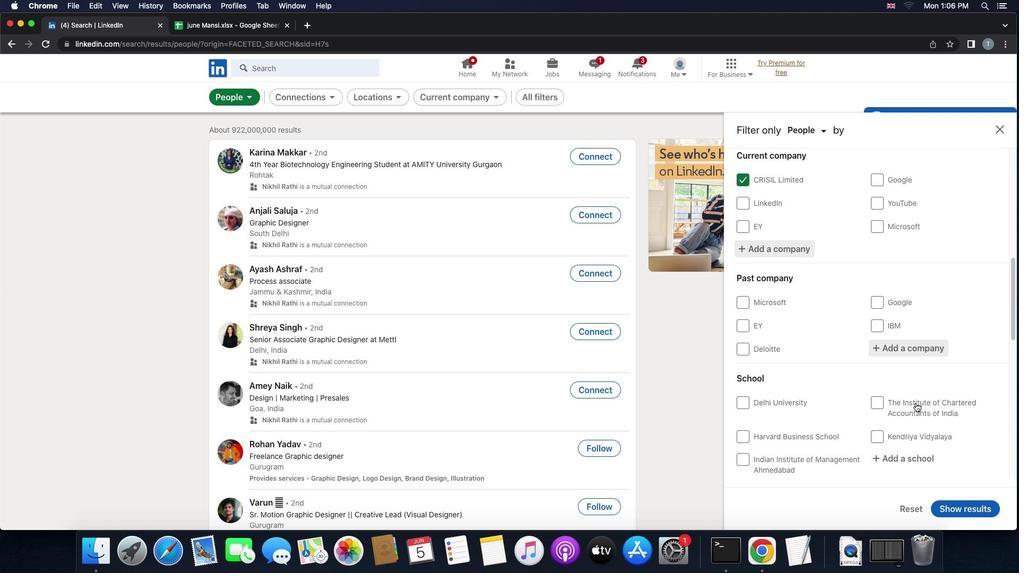 
Action: Mouse scrolled (916, 403) with delta (0, 0)
Screenshot: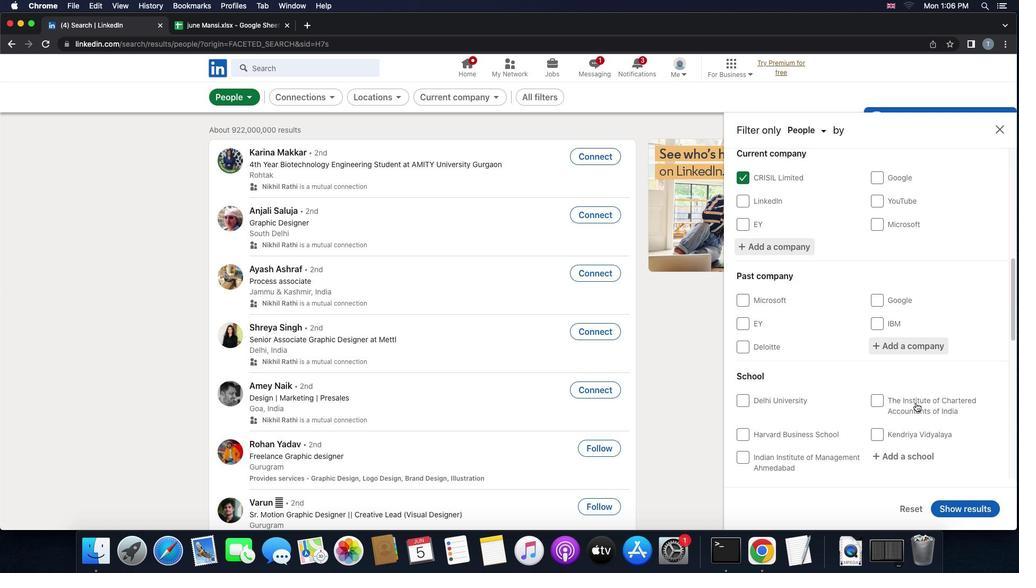 
Action: Mouse scrolled (916, 403) with delta (0, 0)
Screenshot: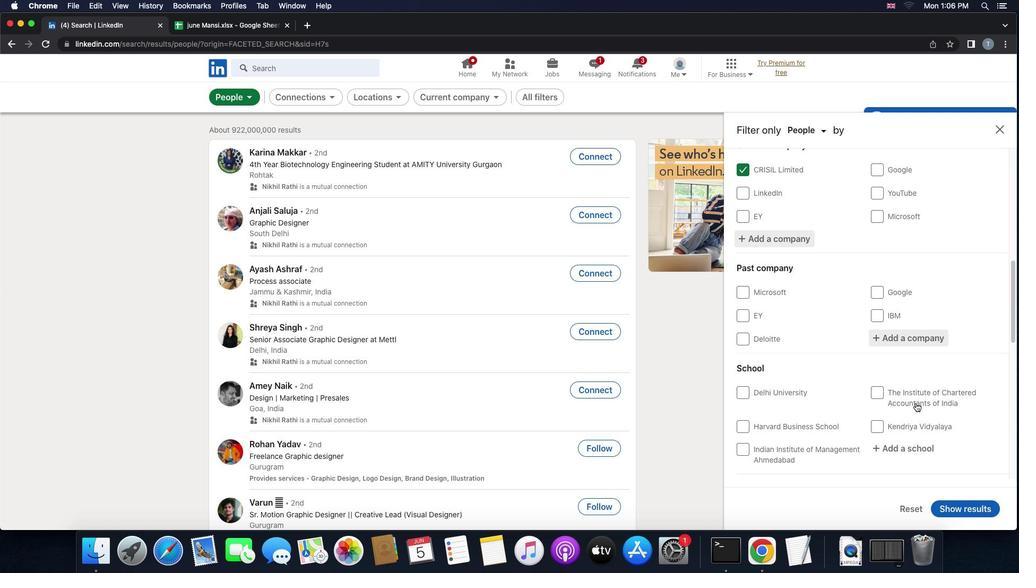 
Action: Mouse scrolled (916, 403) with delta (0, 0)
Screenshot: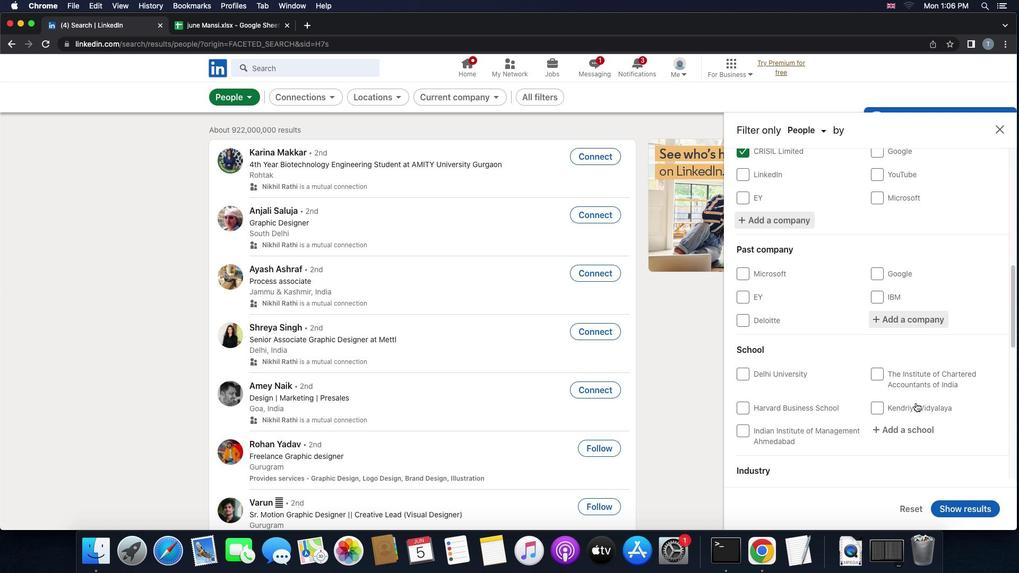 
Action: Mouse scrolled (916, 403) with delta (0, 0)
Screenshot: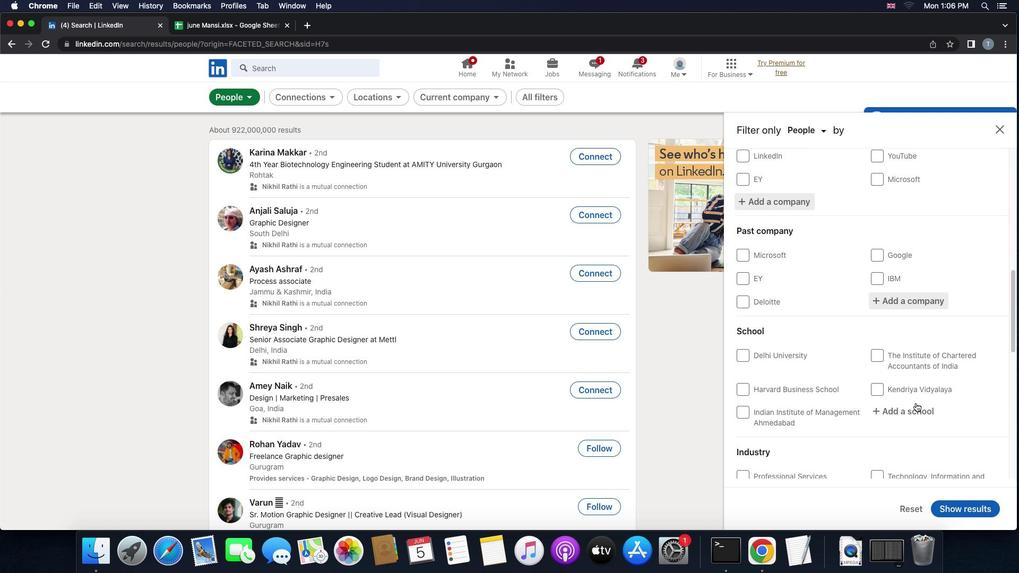 
Action: Mouse moved to (912, 407)
Screenshot: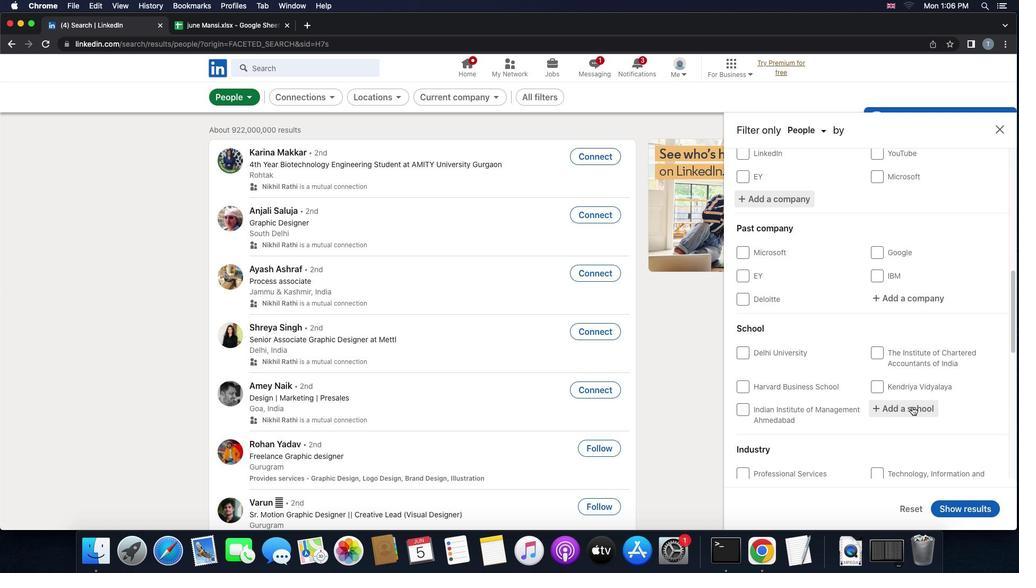 
Action: Mouse pressed left at (912, 407)
Screenshot: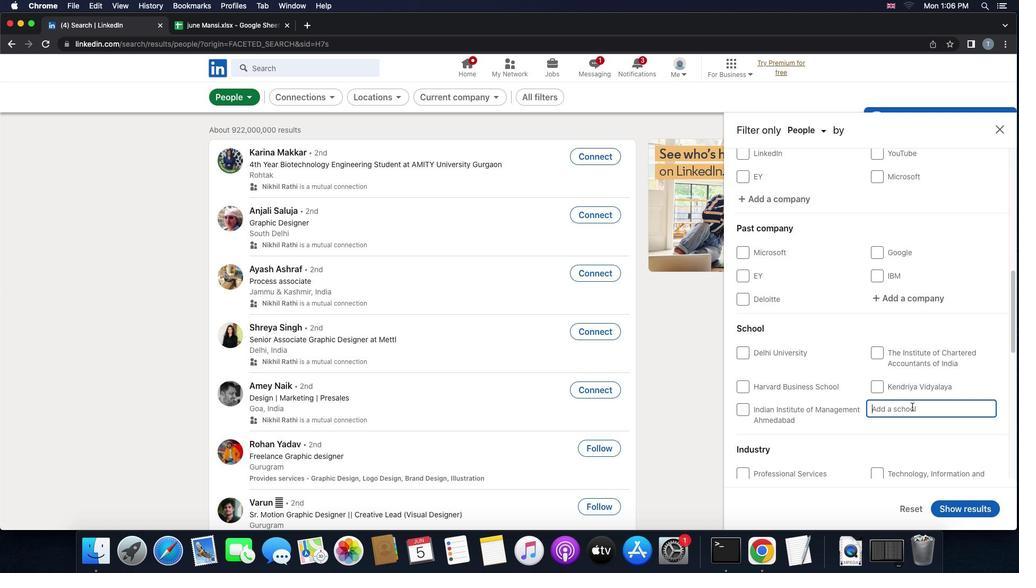
Action: Key pressed 'r''a''m''a''k''r''i''s''h''n''a'Key.space
Screenshot: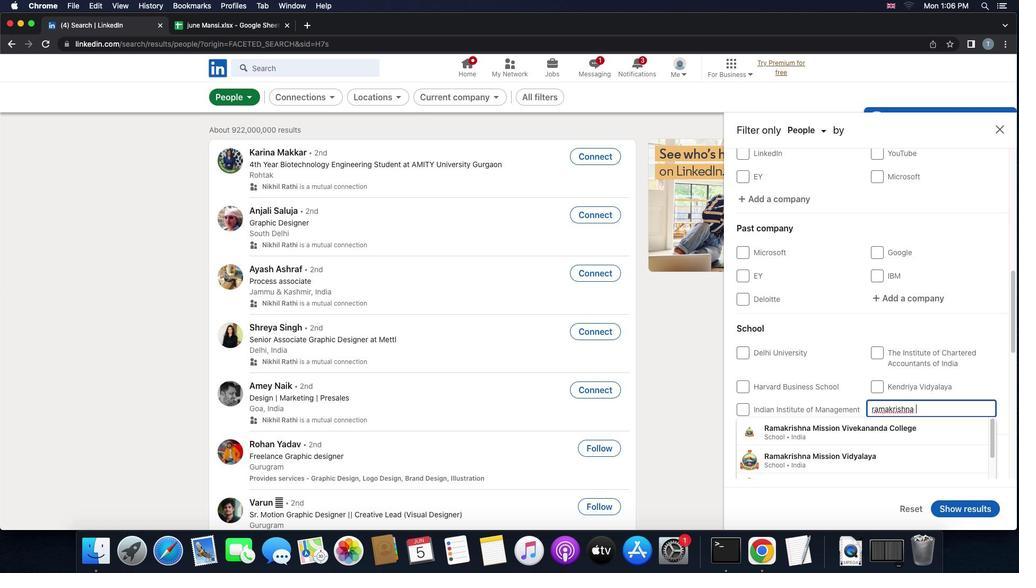 
Action: Mouse moved to (868, 467)
Screenshot: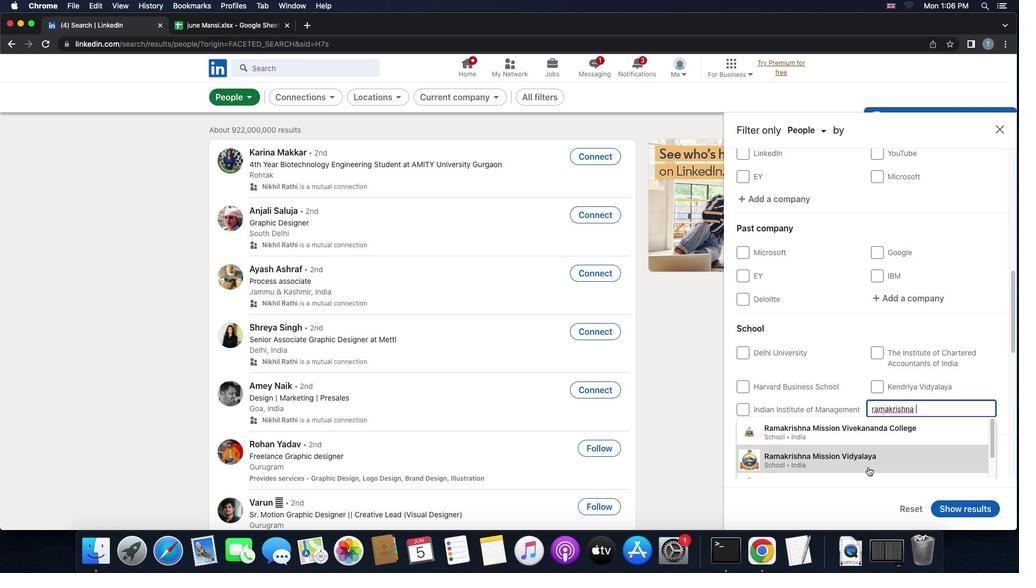 
Action: Mouse pressed left at (868, 467)
Screenshot: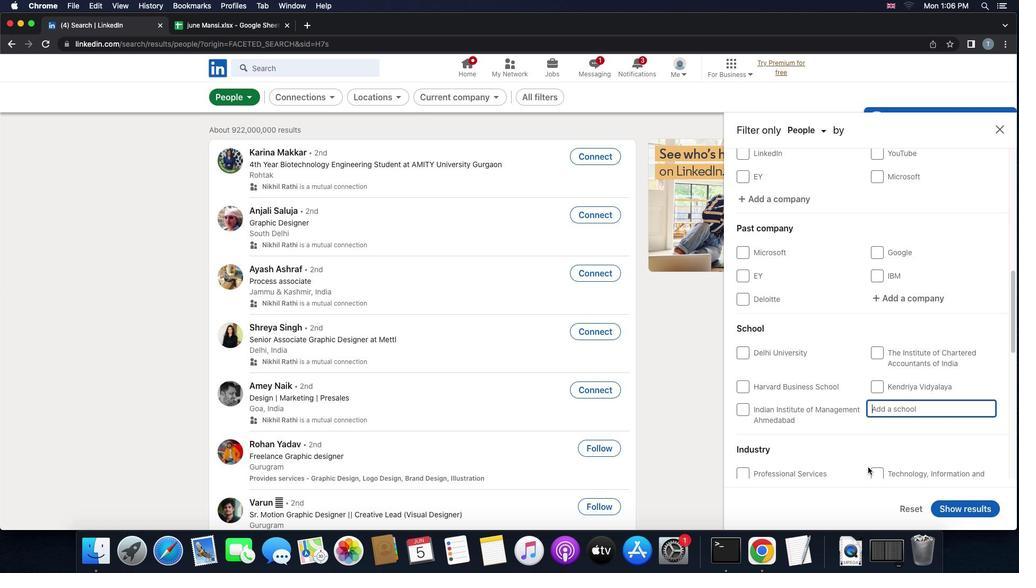 
Action: Mouse scrolled (868, 467) with delta (0, 0)
Screenshot: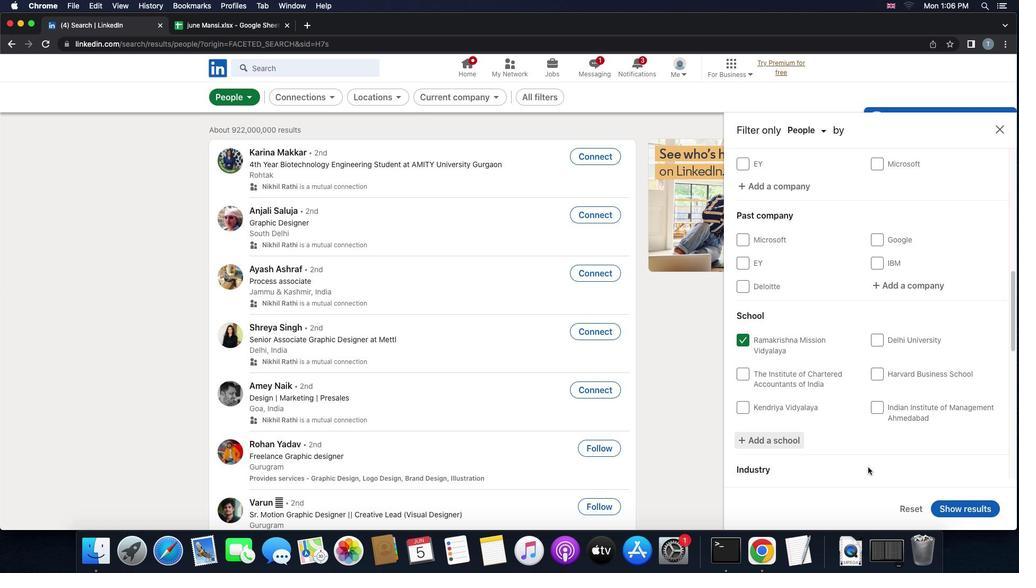 
Action: Mouse scrolled (868, 467) with delta (0, 0)
Screenshot: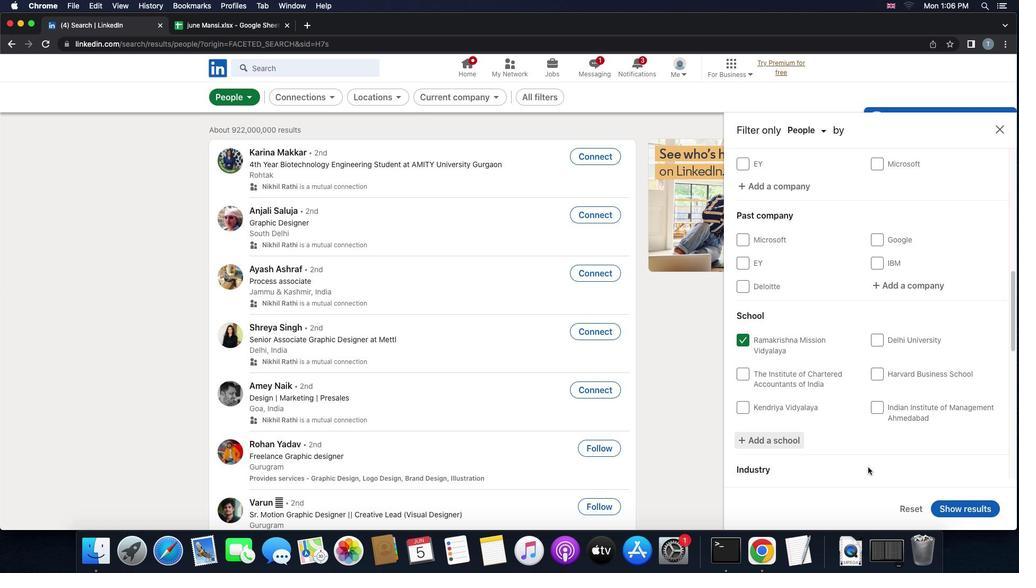
Action: Mouse scrolled (868, 467) with delta (0, -1)
Screenshot: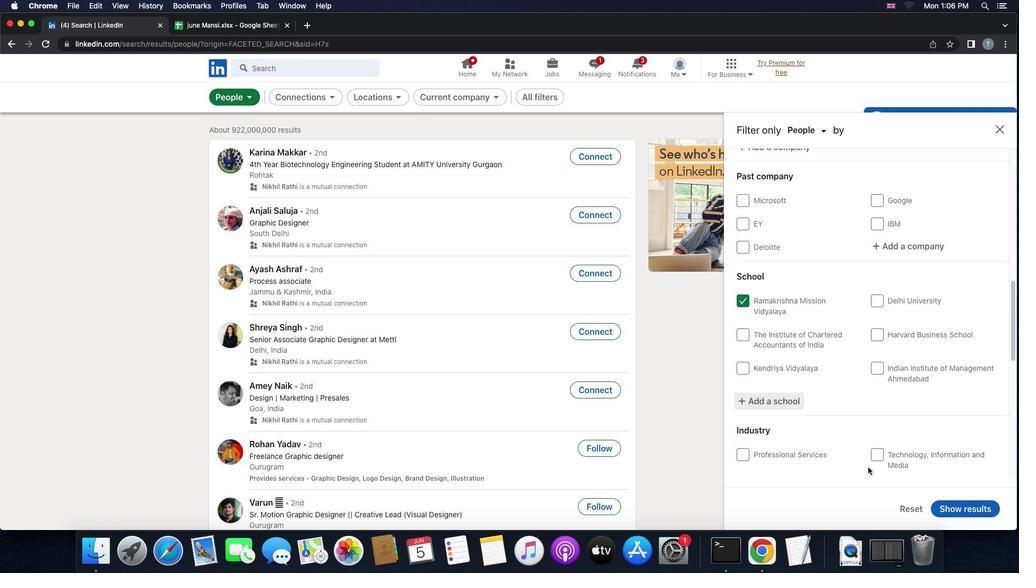 
Action: Mouse scrolled (868, 467) with delta (0, -1)
Screenshot: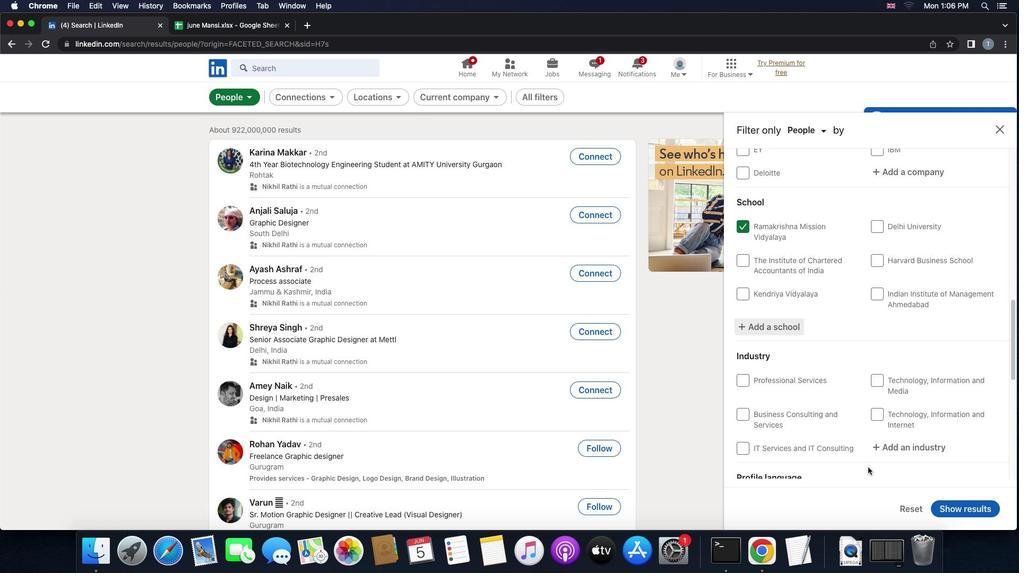 
Action: Mouse scrolled (868, 467) with delta (0, 0)
Screenshot: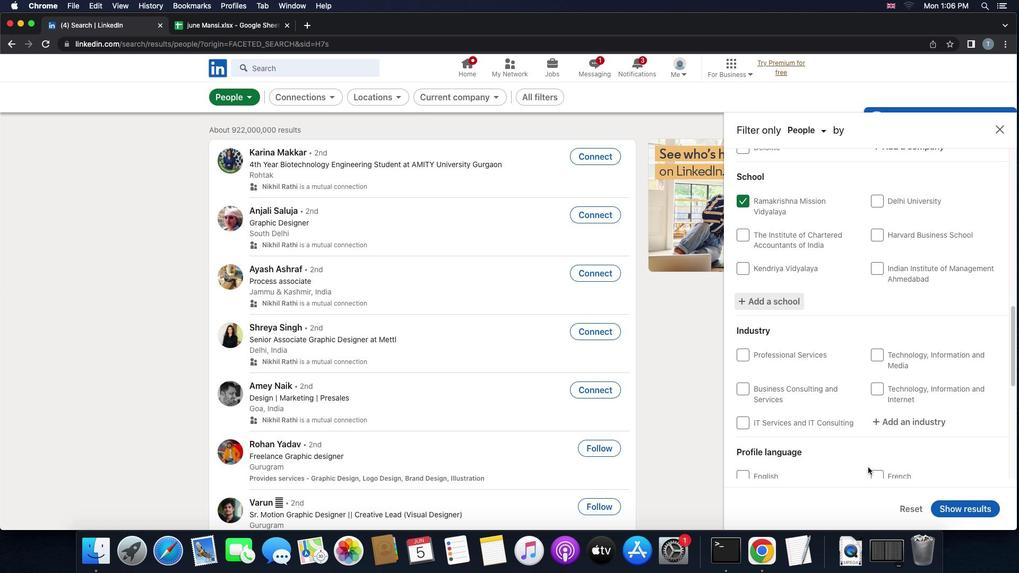 
Action: Mouse scrolled (868, 467) with delta (0, 0)
Screenshot: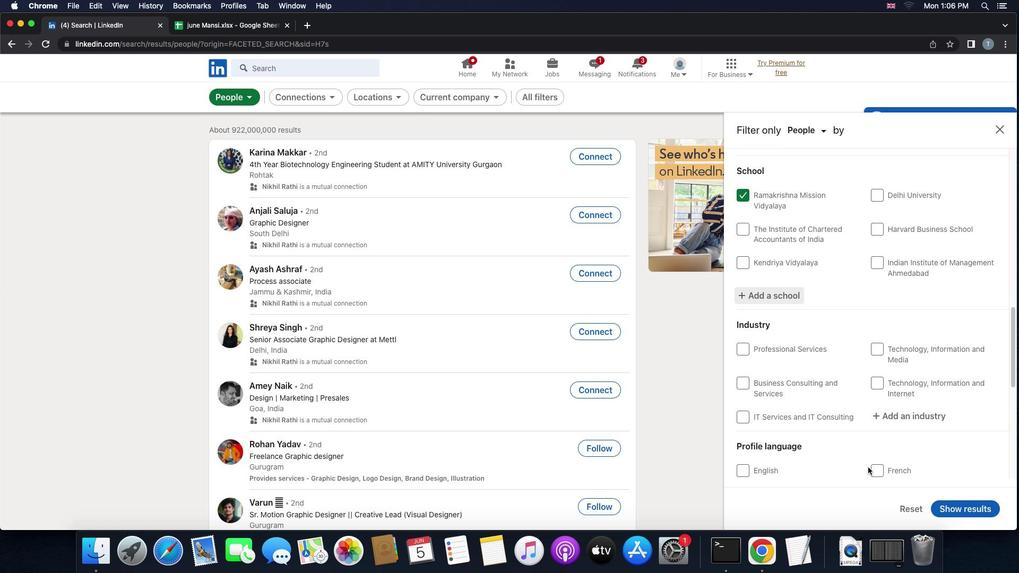 
Action: Mouse moved to (911, 405)
Screenshot: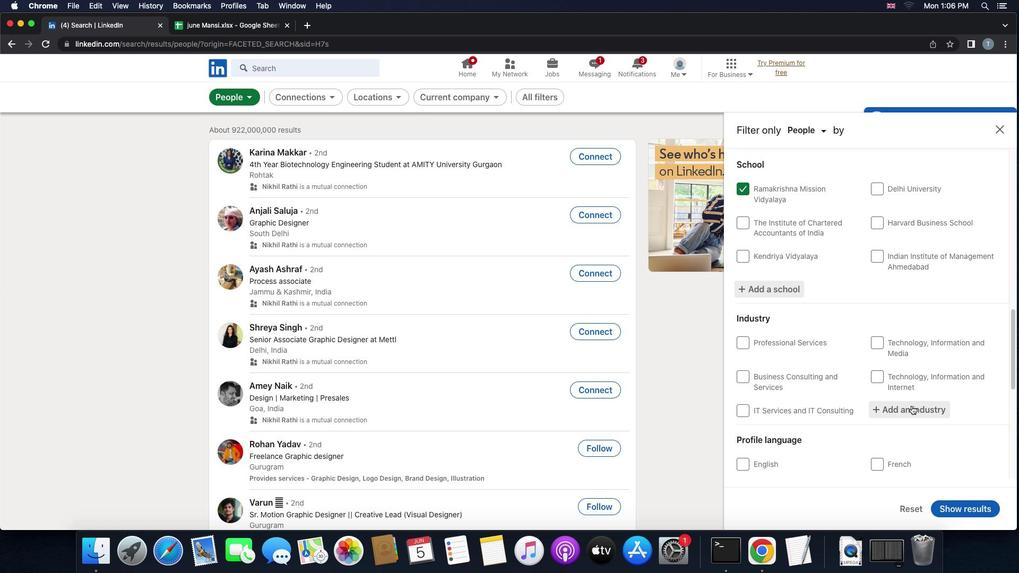 
Action: Mouse pressed left at (911, 405)
Screenshot: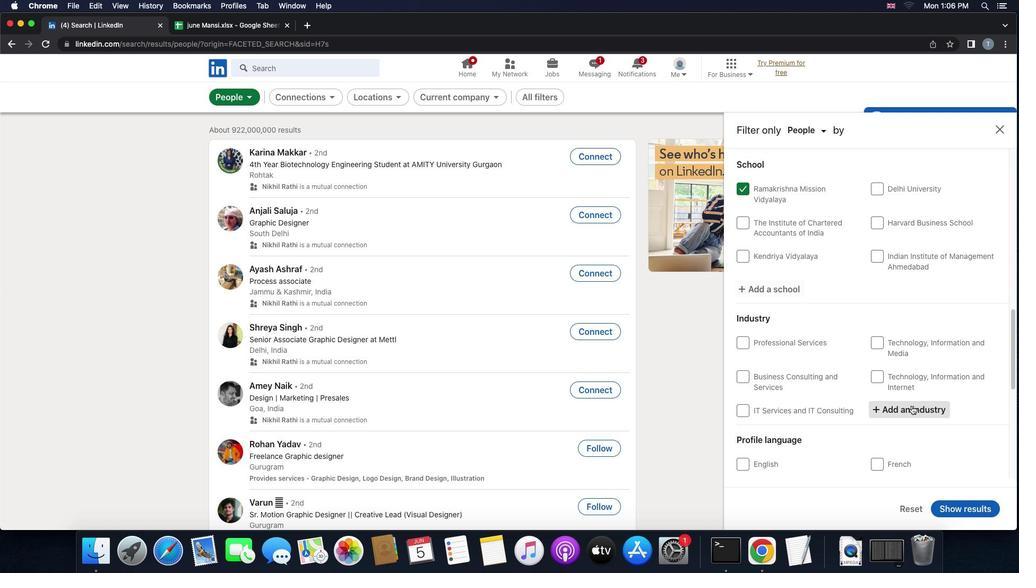 
Action: Key pressed 'p''u''b''l''i''c'Key.space's''a''f''e''t''y'
Screenshot: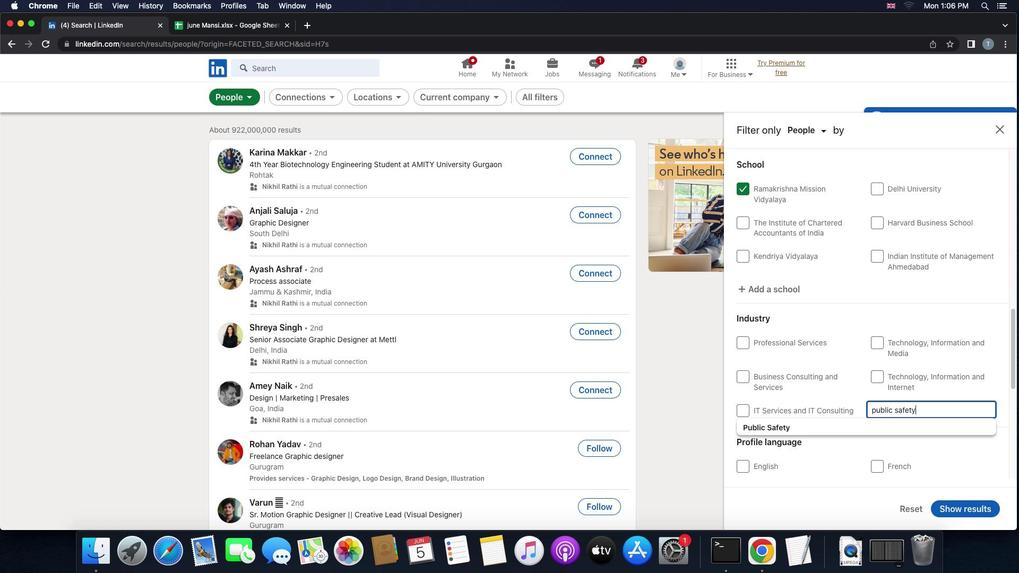 
Action: Mouse moved to (895, 426)
Screenshot: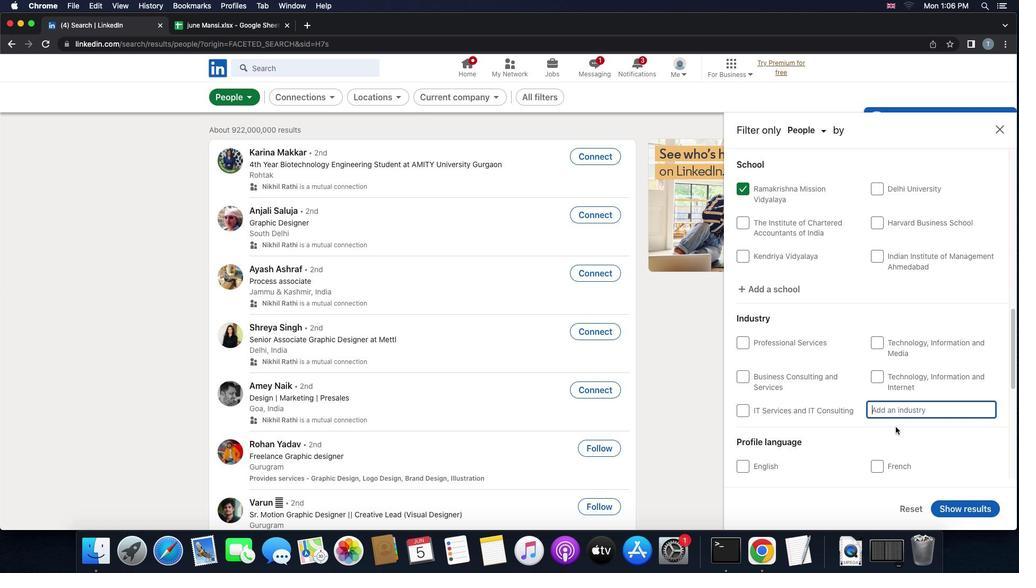 
Action: Mouse pressed left at (895, 426)
Screenshot: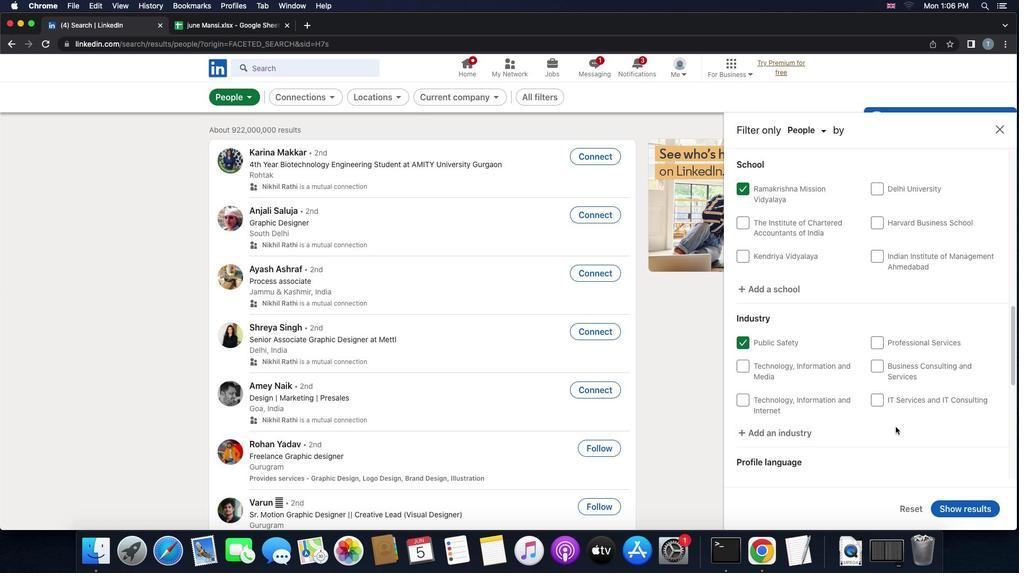 
Action: Mouse moved to (898, 428)
Screenshot: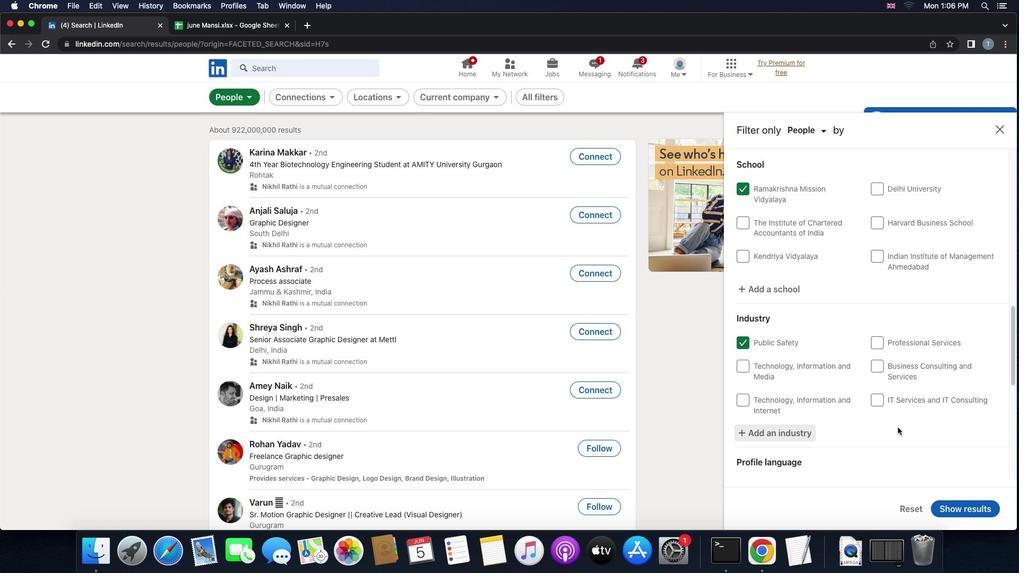 
Action: Mouse scrolled (898, 428) with delta (0, 0)
Screenshot: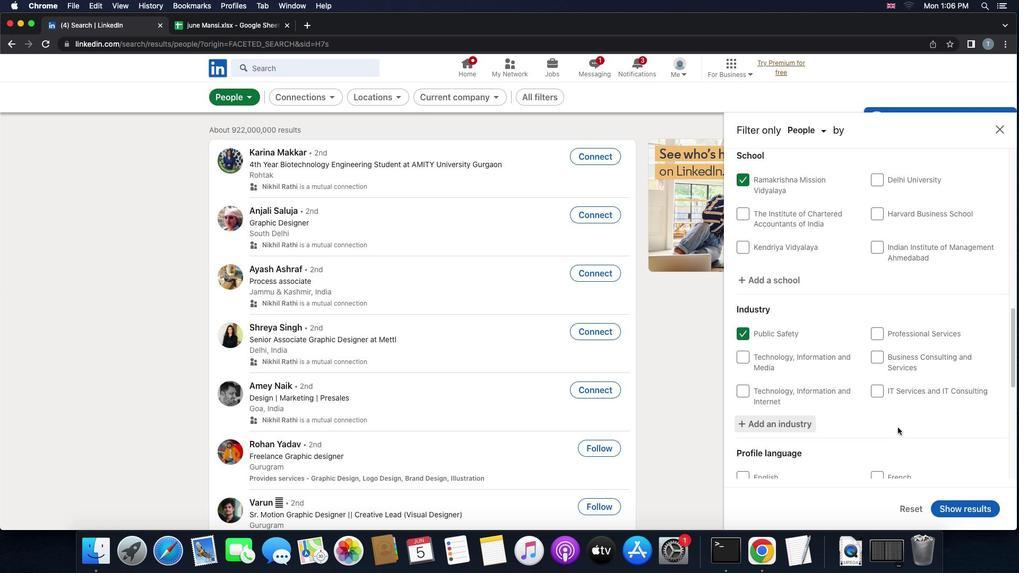 
Action: Mouse scrolled (898, 428) with delta (0, 0)
Screenshot: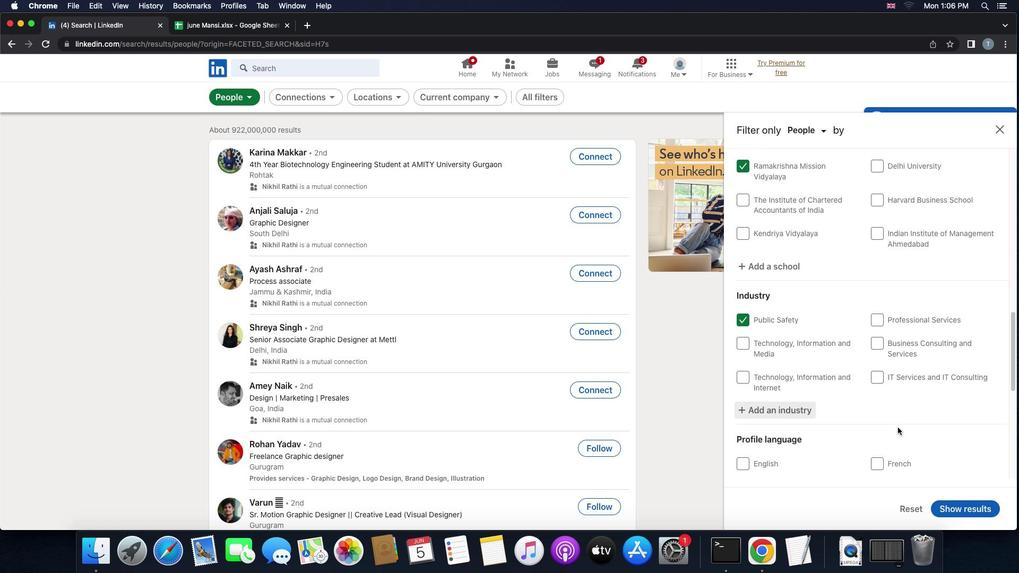 
Action: Mouse scrolled (898, 428) with delta (0, -1)
Screenshot: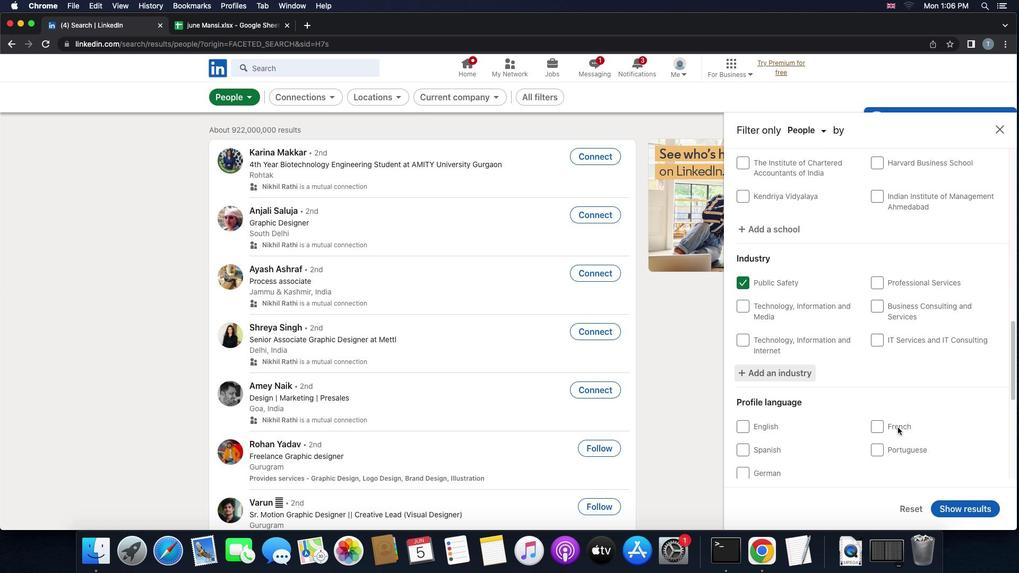 
Action: Mouse moved to (899, 427)
Screenshot: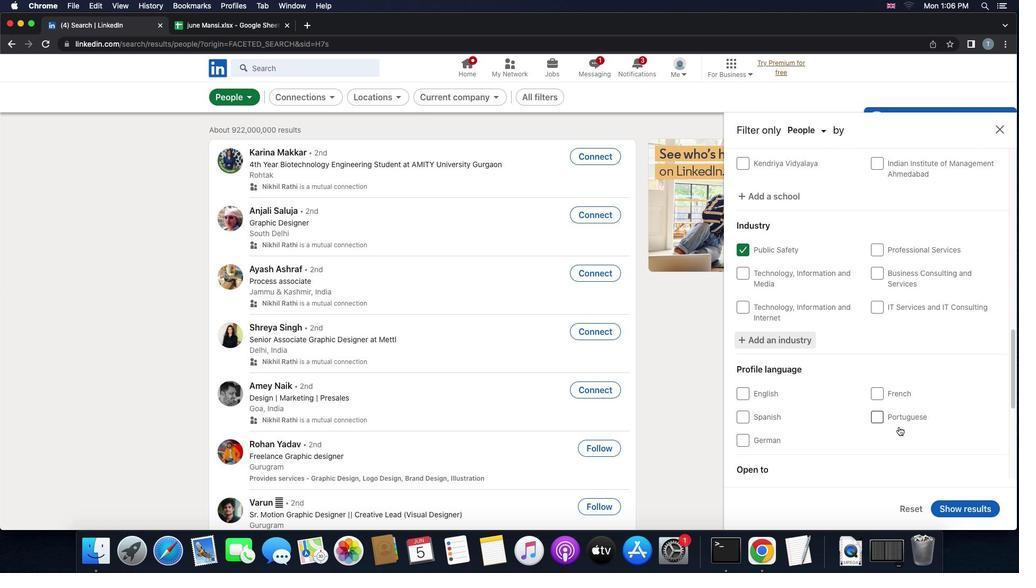 
Action: Mouse scrolled (899, 427) with delta (0, 0)
Screenshot: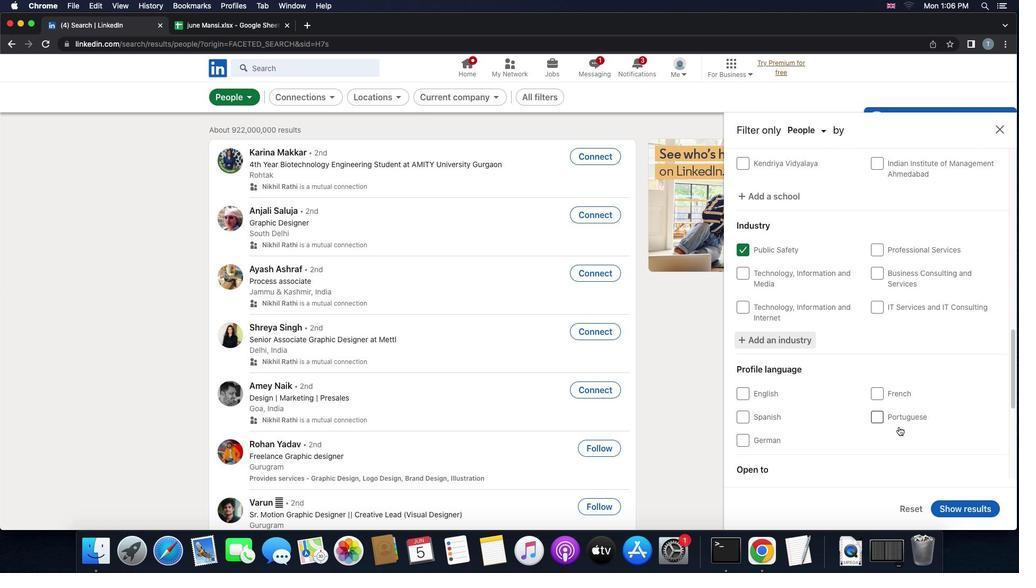 
Action: Mouse scrolled (899, 427) with delta (0, 0)
Screenshot: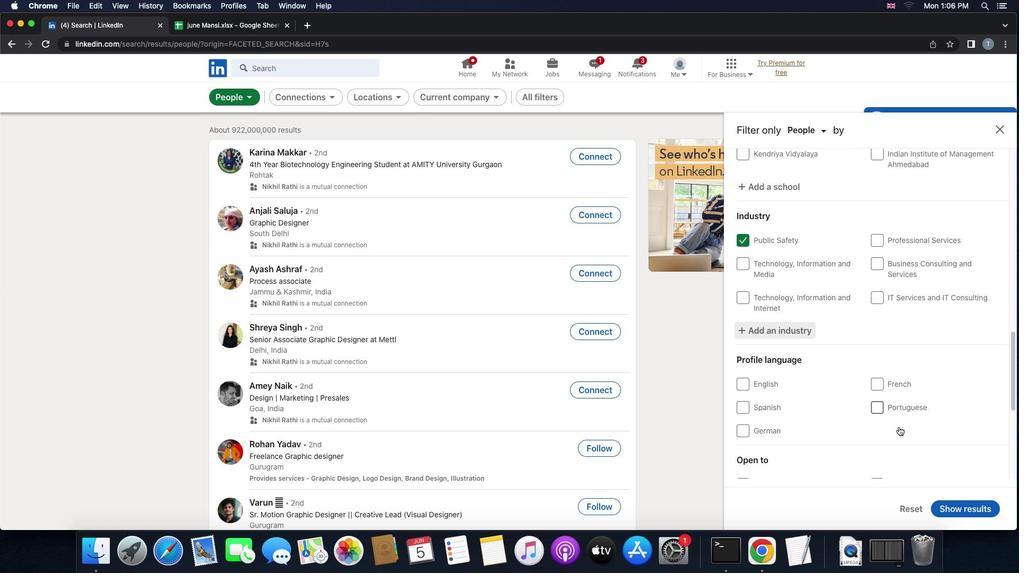 
Action: Mouse moved to (899, 427)
Screenshot: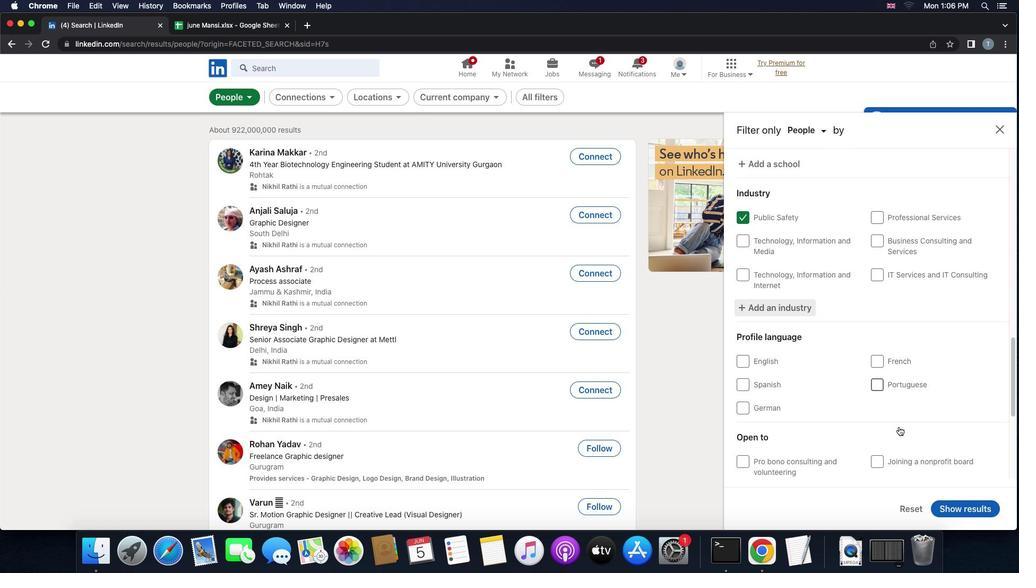 
Action: Mouse scrolled (899, 427) with delta (0, -1)
Screenshot: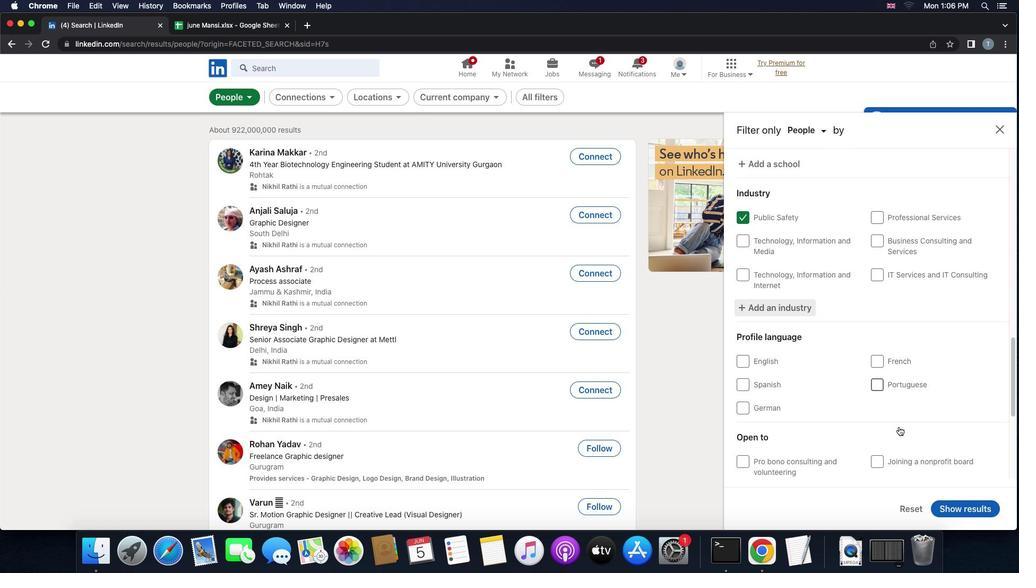 
Action: Mouse moved to (895, 421)
Screenshot: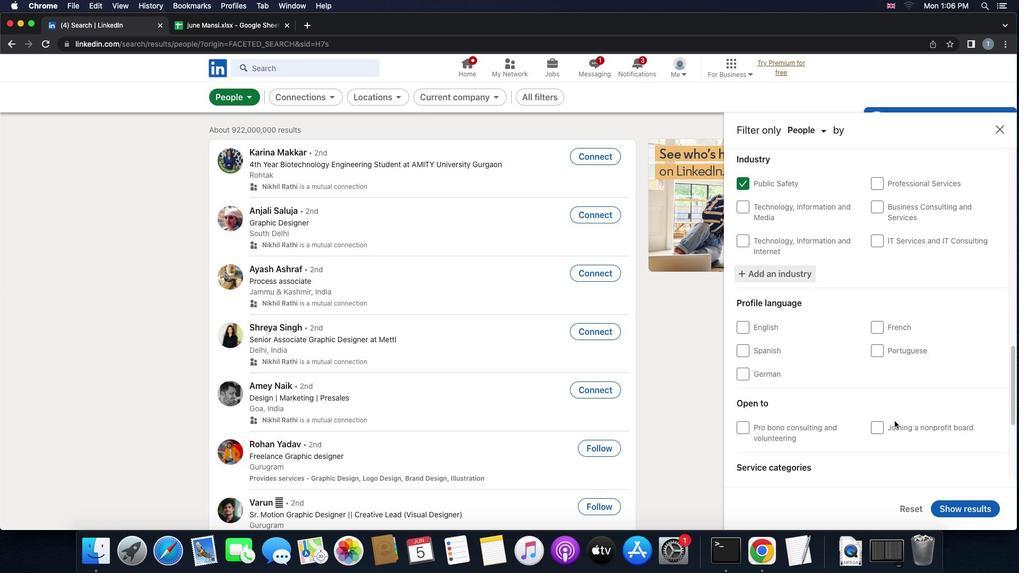 
Action: Mouse scrolled (895, 421) with delta (0, 0)
Screenshot: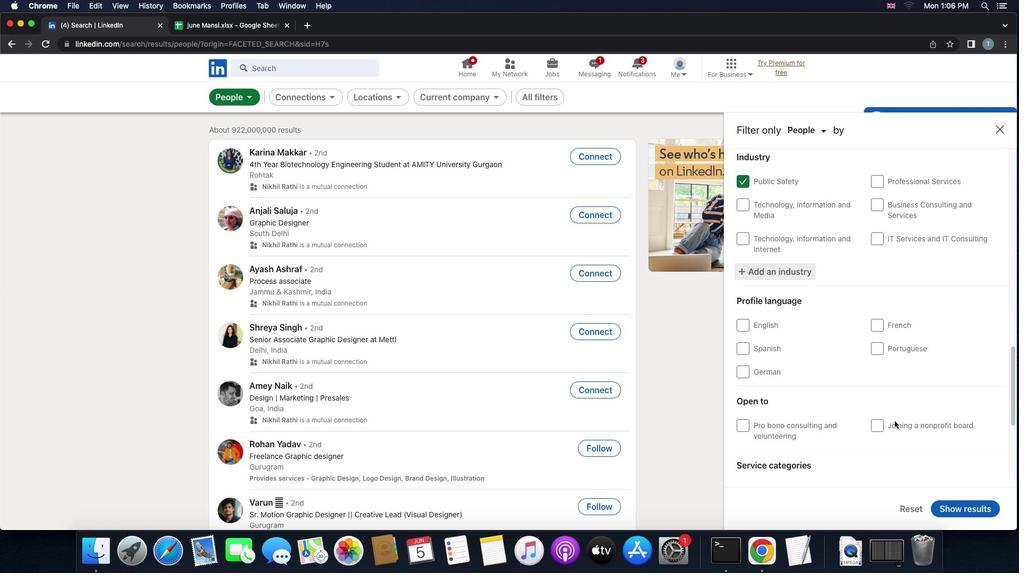 
Action: Mouse scrolled (895, 421) with delta (0, 0)
Screenshot: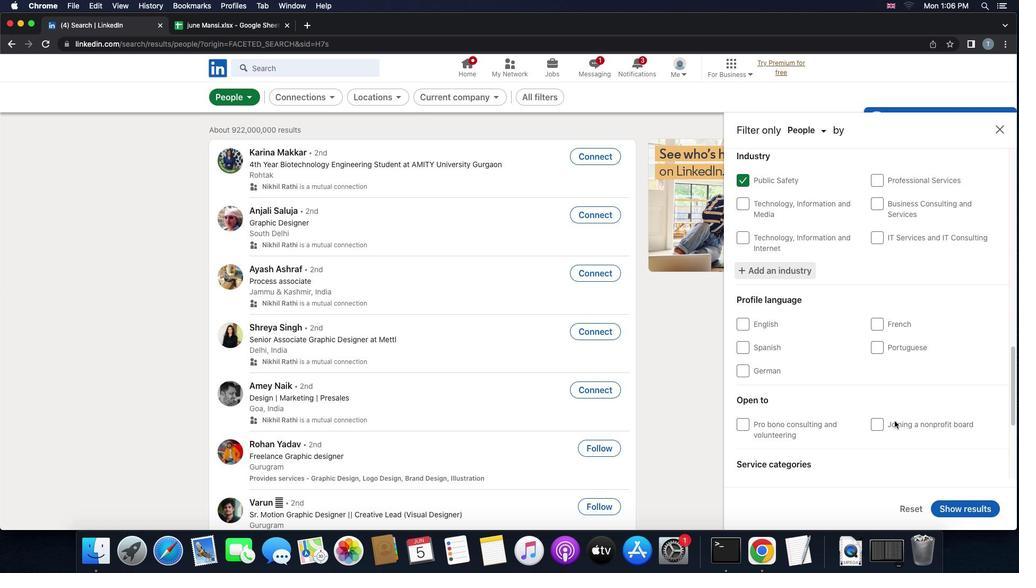 
Action: Mouse scrolled (895, 421) with delta (0, 0)
Screenshot: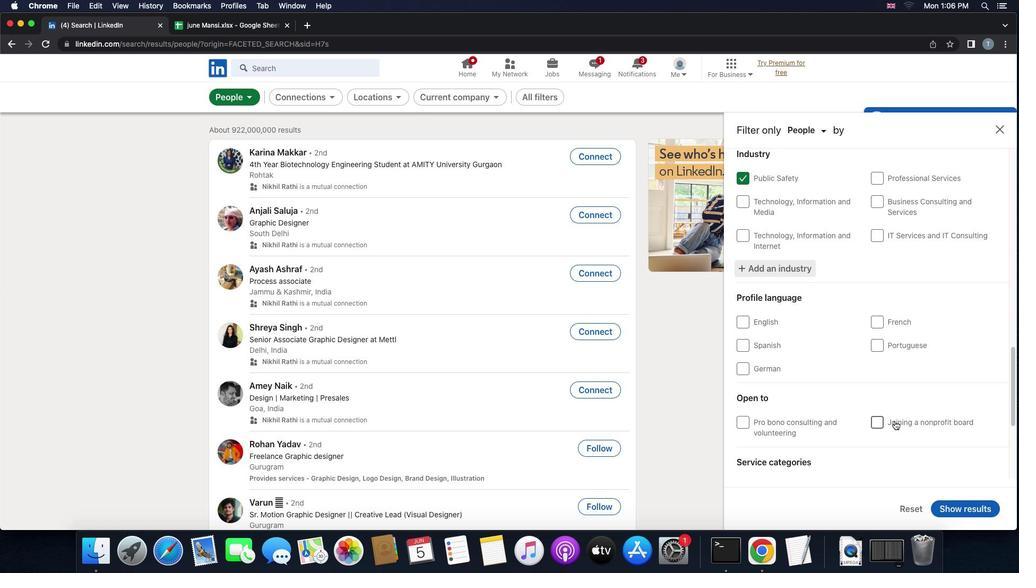 
Action: Mouse scrolled (895, 421) with delta (0, 0)
Screenshot: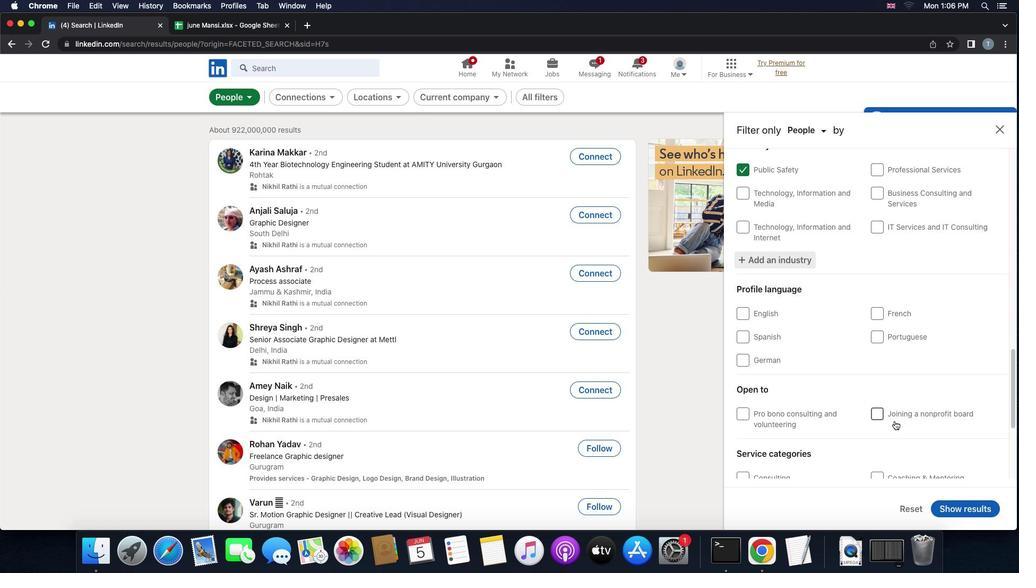 
Action: Mouse moved to (750, 355)
Screenshot: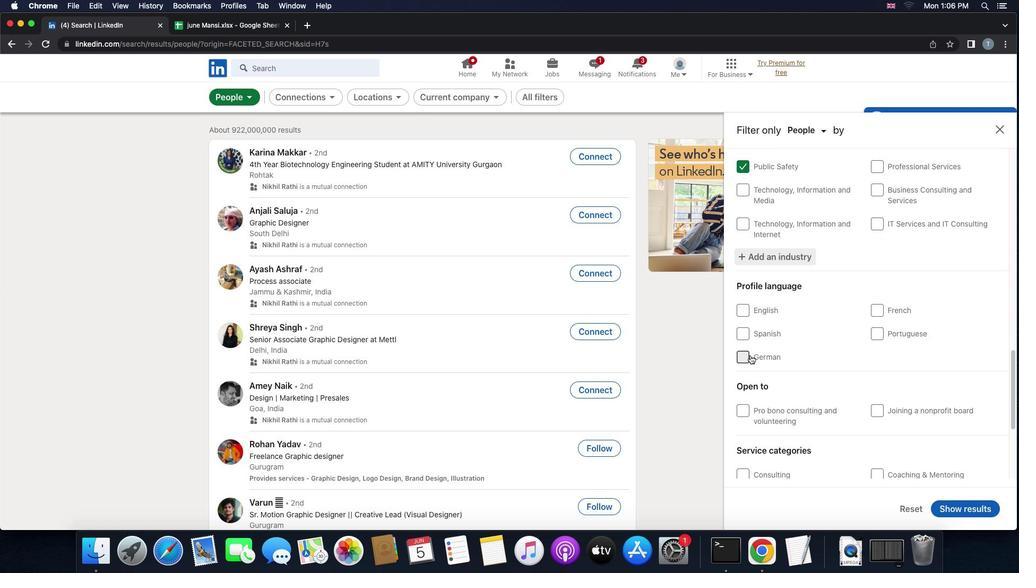 
Action: Mouse pressed left at (750, 355)
Screenshot: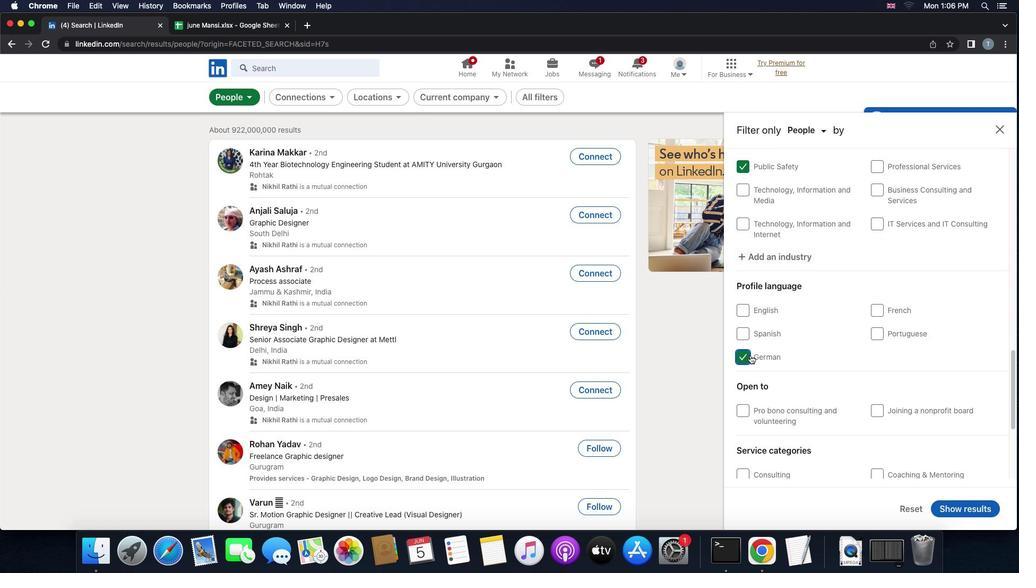 
Action: Mouse moved to (830, 379)
Screenshot: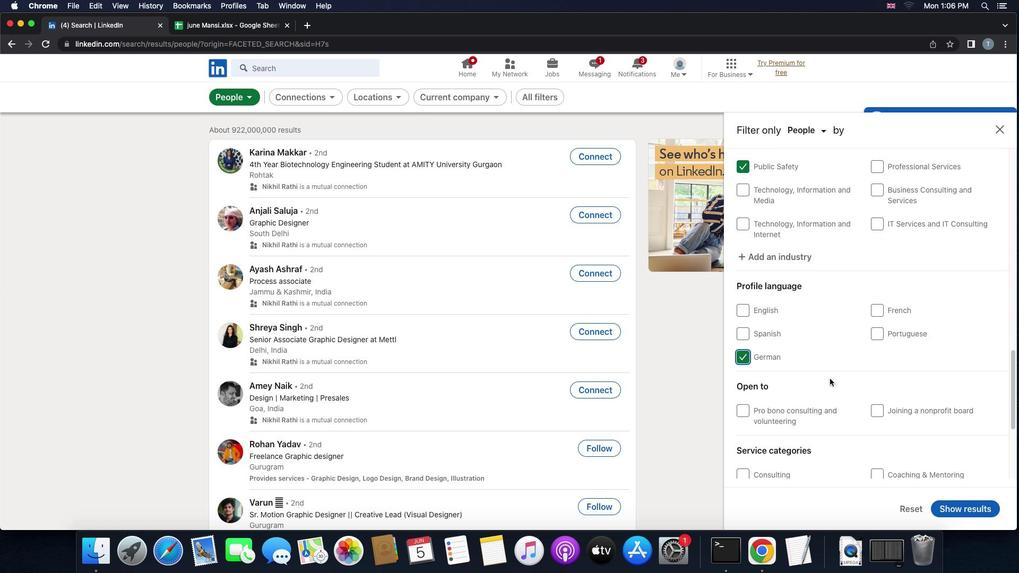 
Action: Mouse scrolled (830, 379) with delta (0, 0)
Screenshot: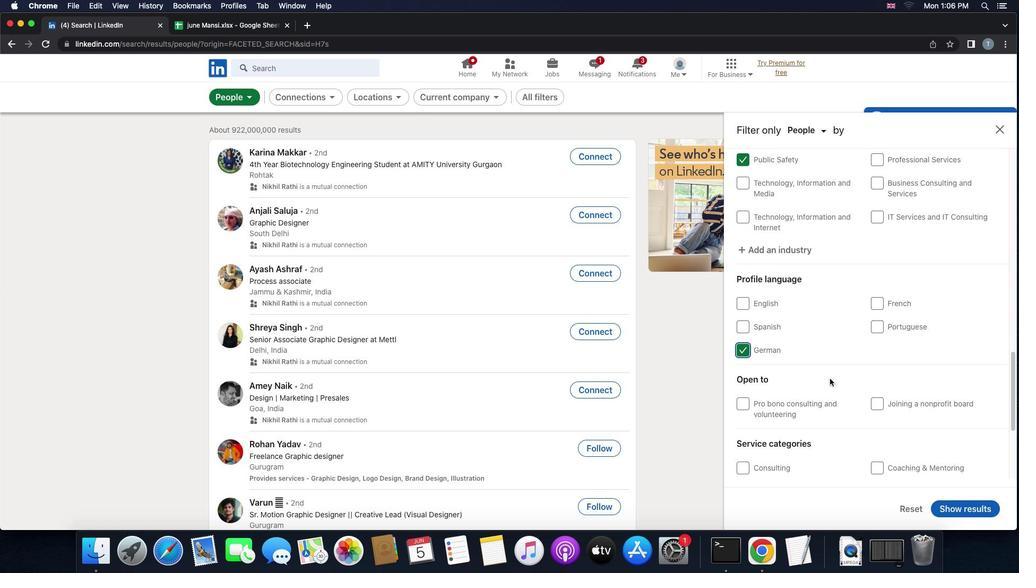 
Action: Mouse scrolled (830, 379) with delta (0, 0)
Screenshot: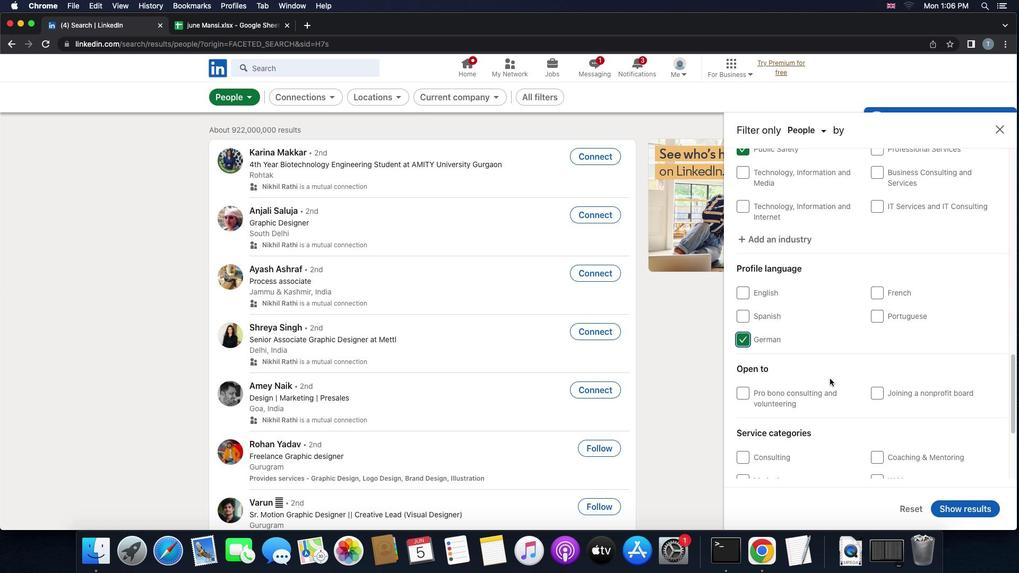 
Action: Mouse scrolled (830, 379) with delta (0, -1)
Screenshot: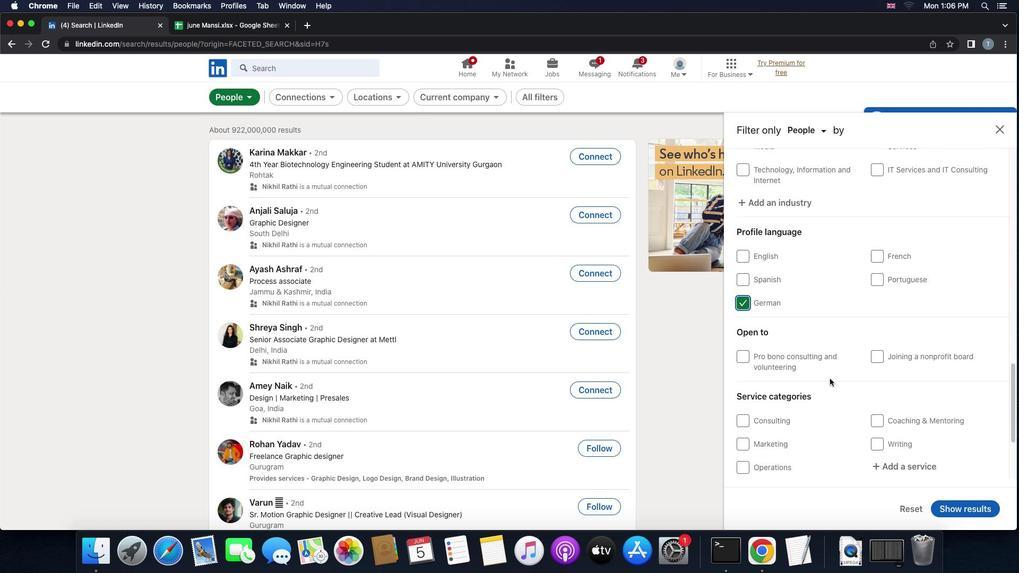 
Action: Mouse scrolled (830, 379) with delta (0, 0)
Screenshot: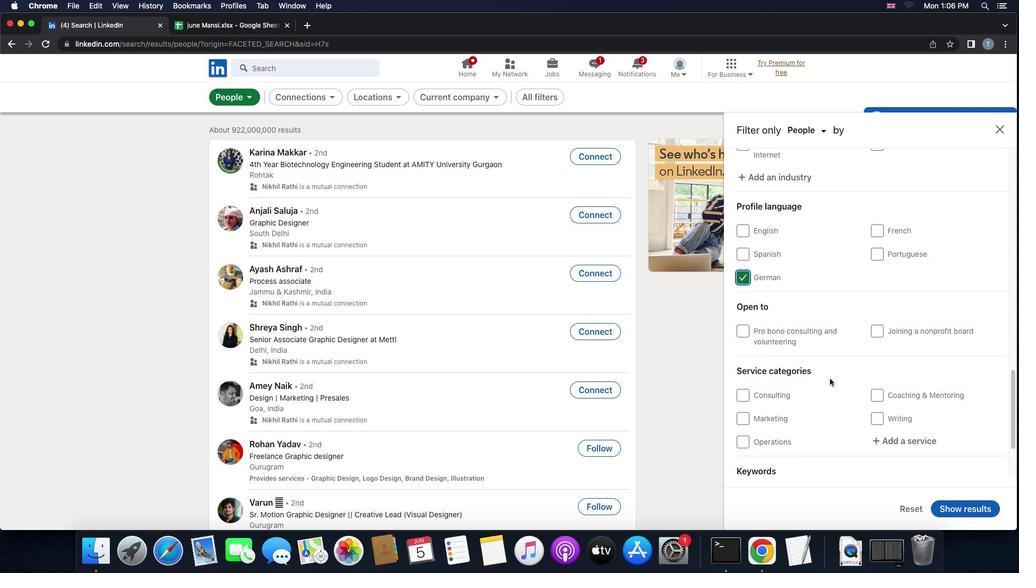 
Action: Mouse scrolled (830, 379) with delta (0, 0)
Screenshot: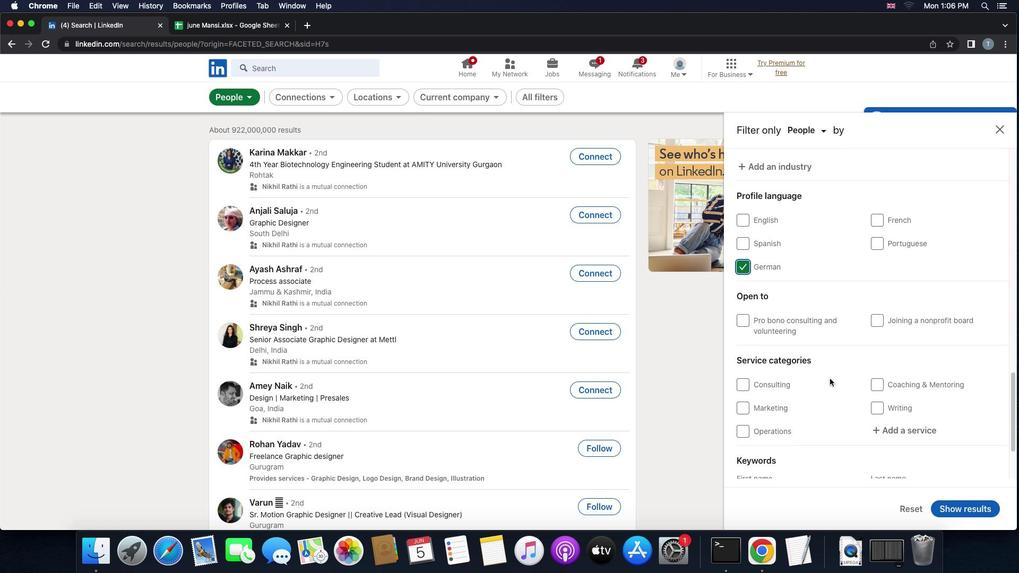 
Action: Mouse scrolled (830, 379) with delta (0, 0)
Screenshot: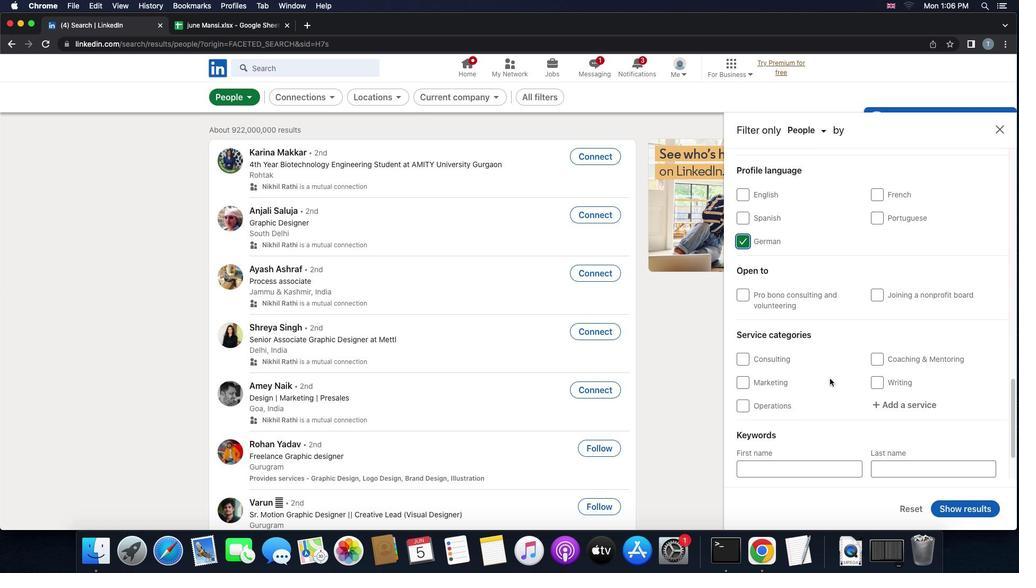
Action: Mouse moved to (921, 397)
Screenshot: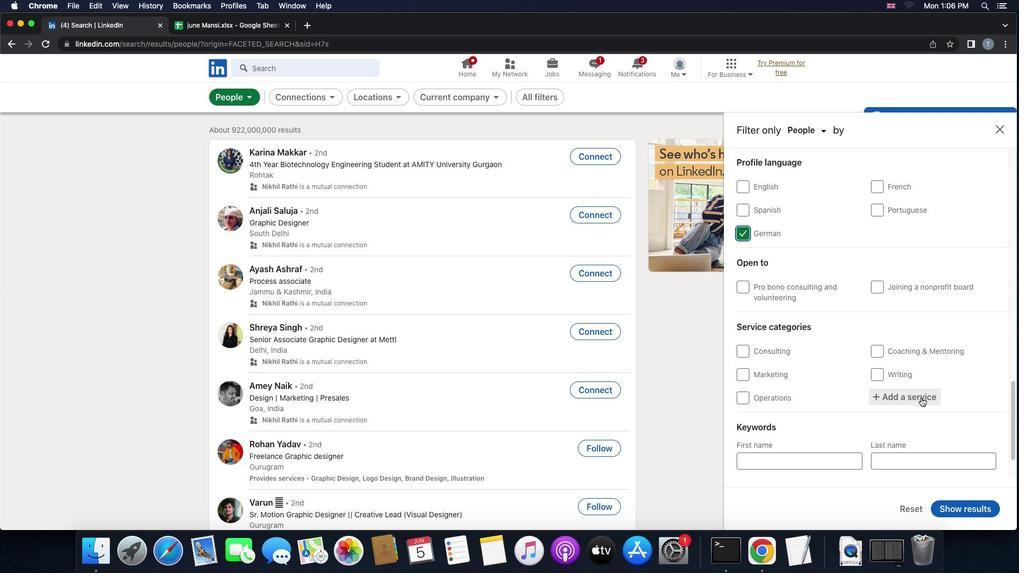 
Action: Mouse pressed left at (921, 397)
Screenshot: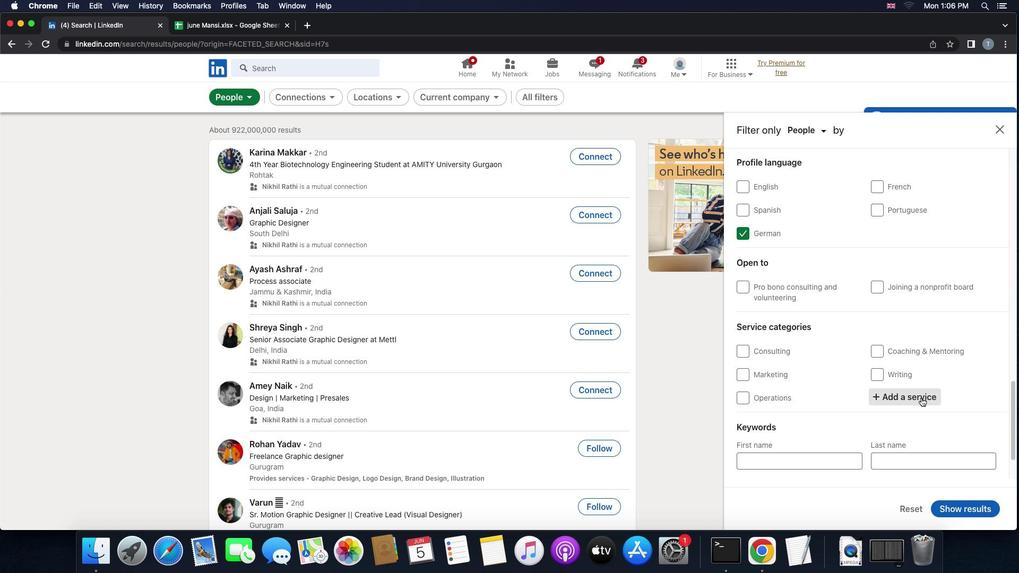
Action: Mouse moved to (920, 398)
Screenshot: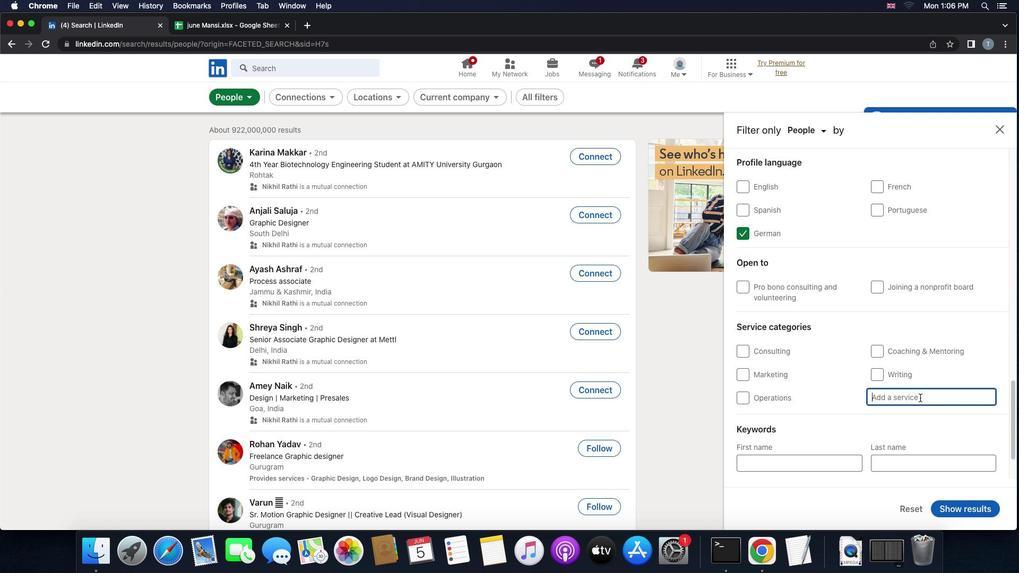 
Action: Key pressed Key.shift'G''r''a''n''t'Key.space
Screenshot: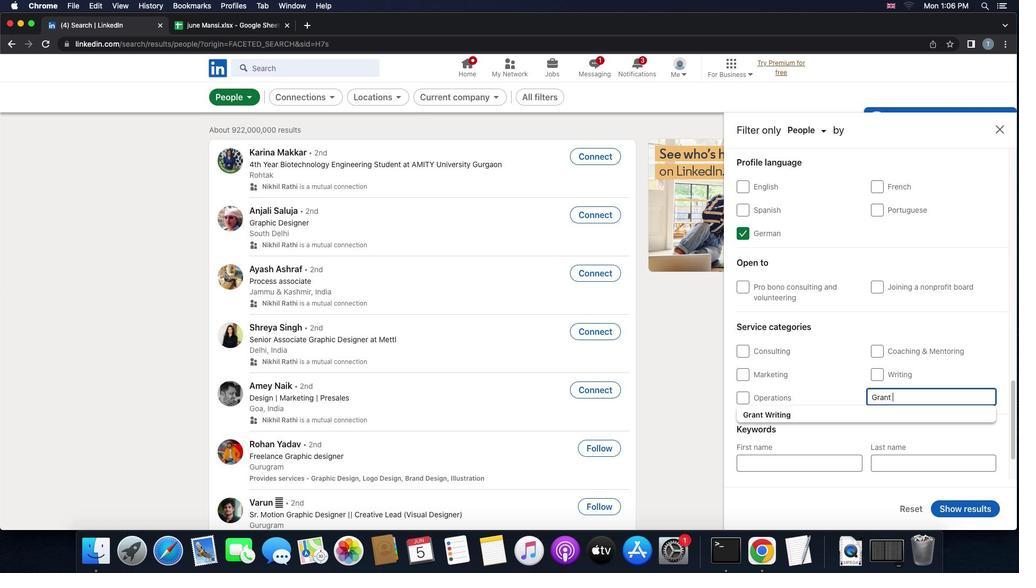 
Action: Mouse moved to (937, 408)
Screenshot: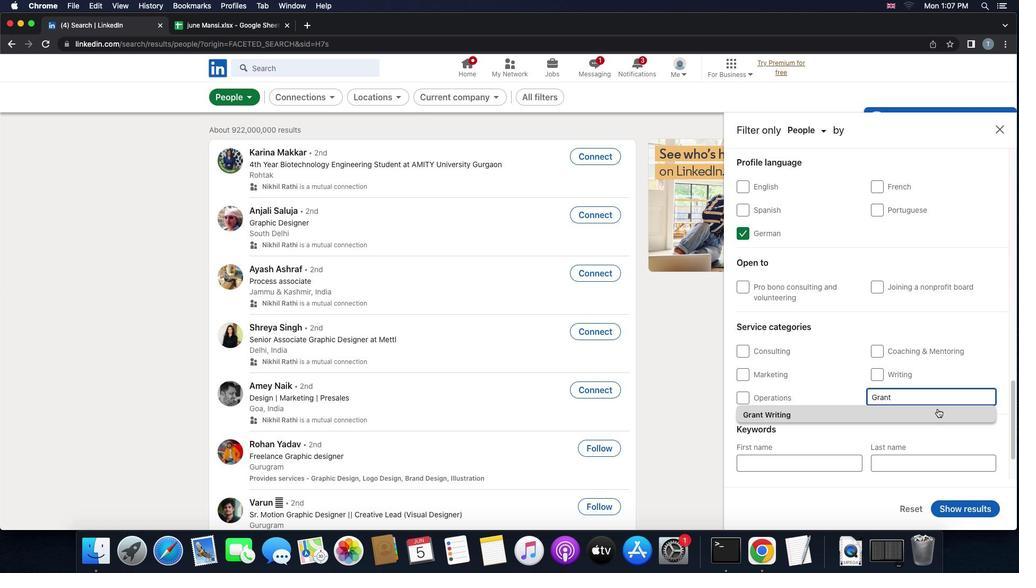 
Action: Mouse pressed left at (937, 408)
Screenshot: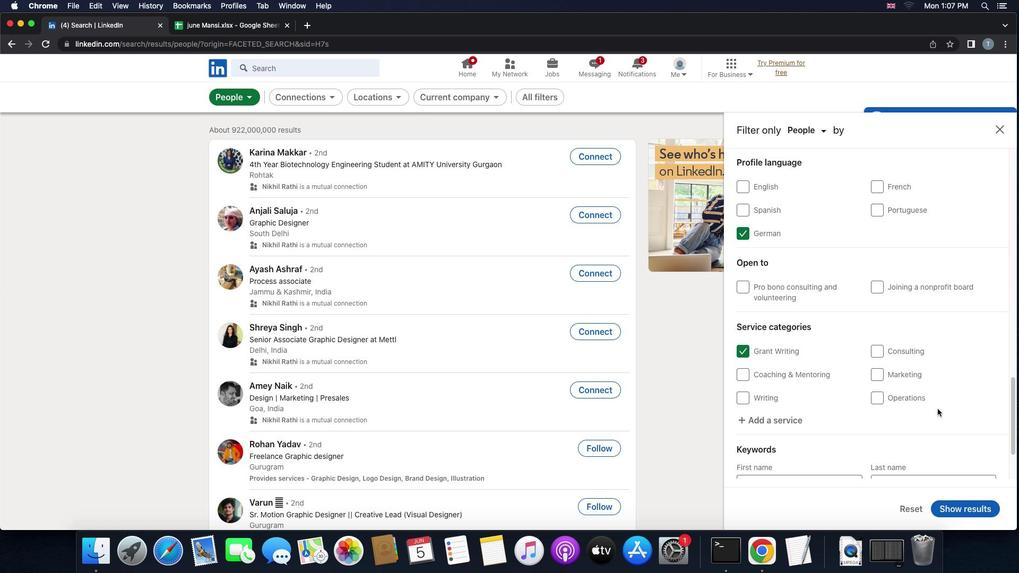 
Action: Mouse moved to (937, 409)
Screenshot: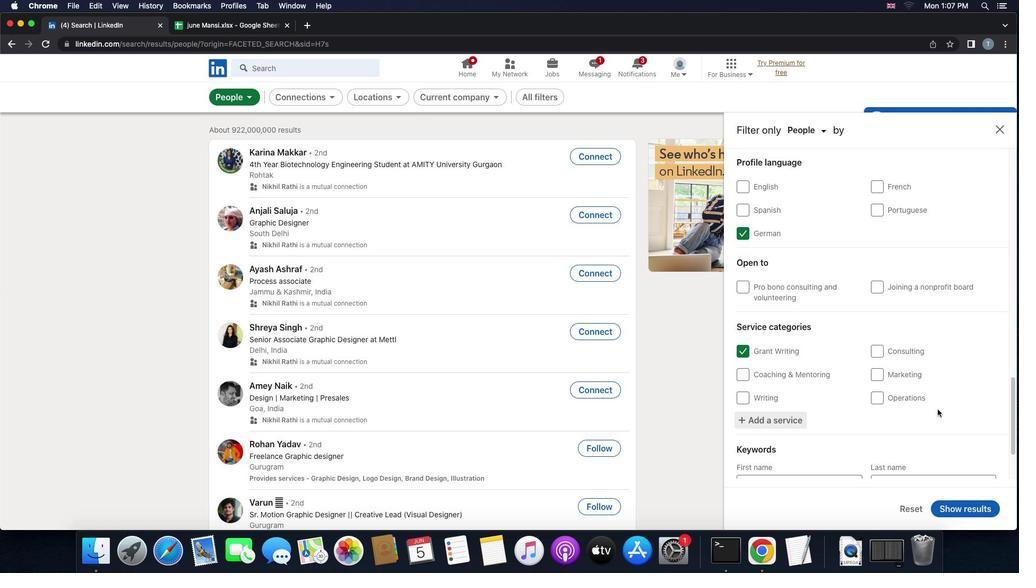 
Action: Mouse scrolled (937, 409) with delta (0, 0)
Screenshot: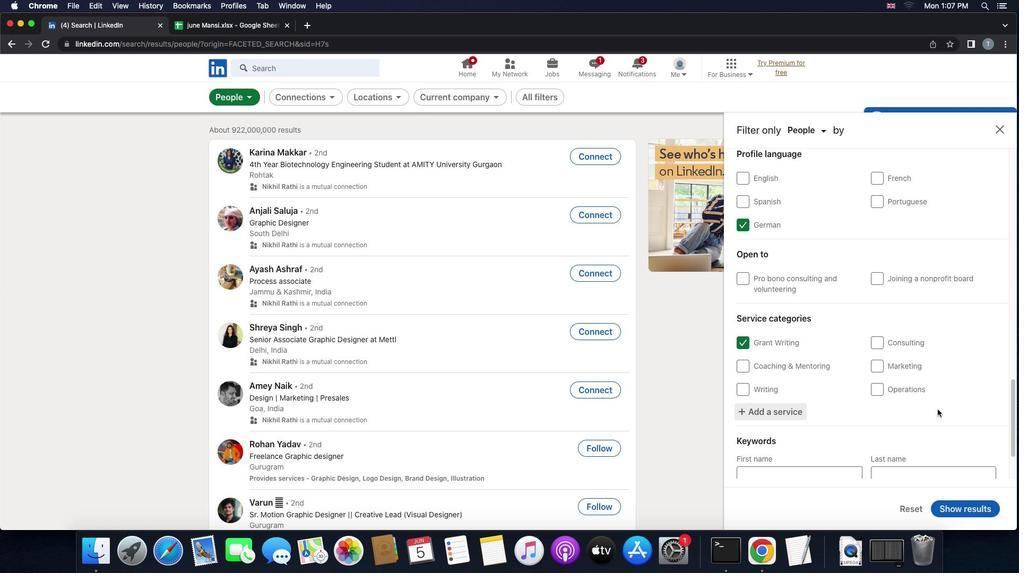 
Action: Mouse scrolled (937, 409) with delta (0, 0)
Screenshot: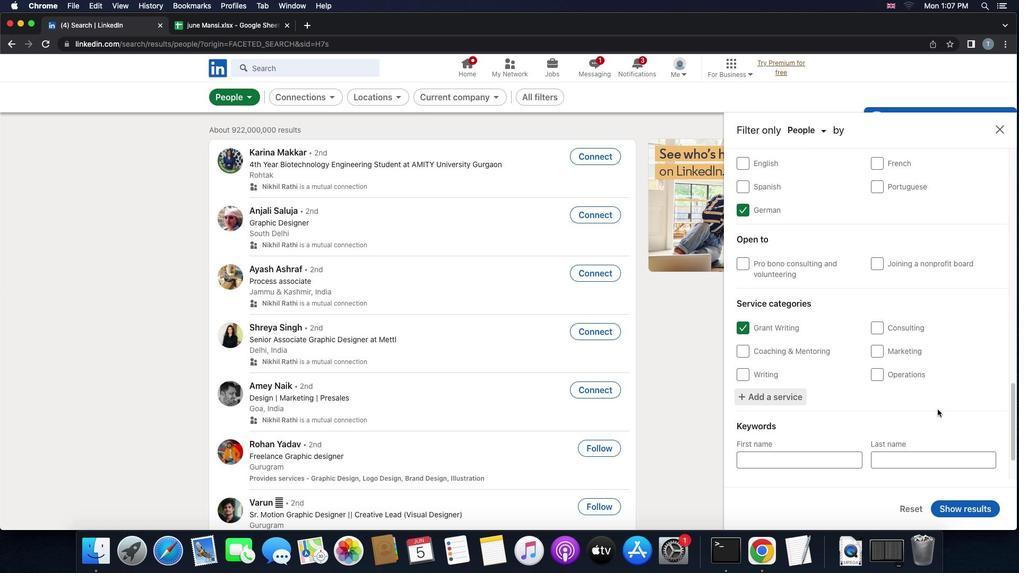 
Action: Mouse scrolled (937, 409) with delta (0, -1)
Screenshot: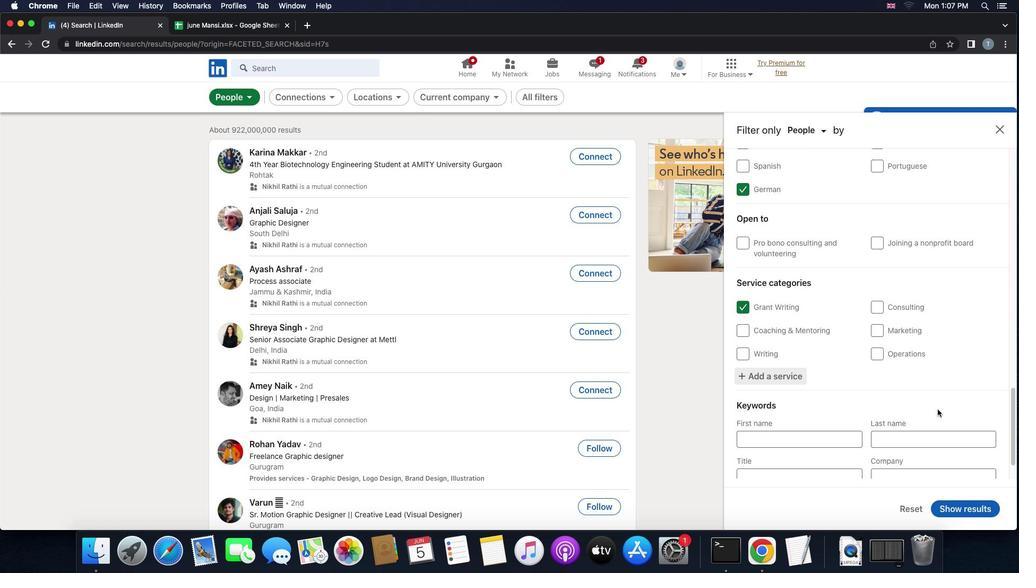 
Action: Mouse scrolled (937, 409) with delta (0, 0)
Screenshot: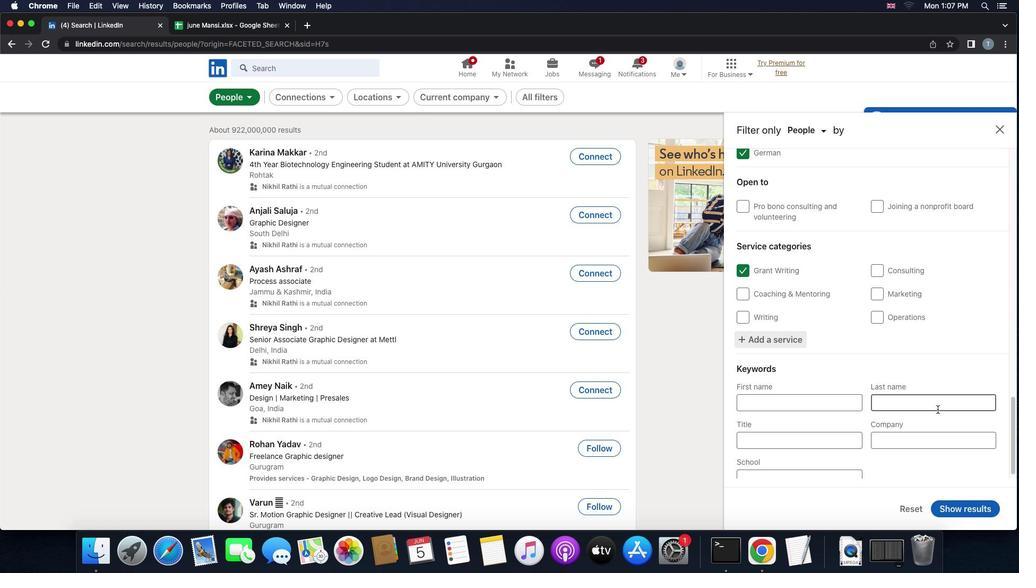 
Action: Mouse moved to (938, 409)
Screenshot: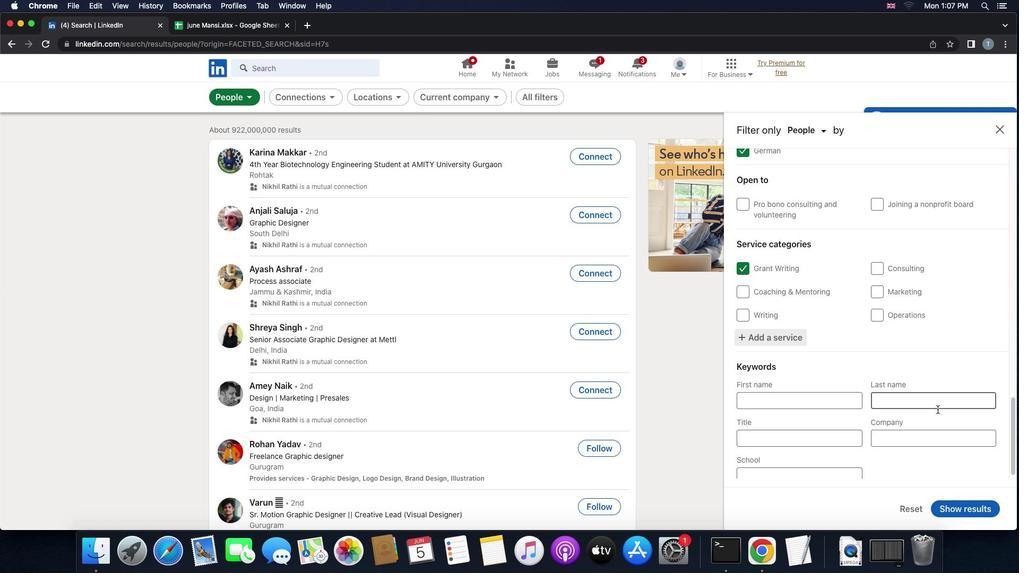 
Action: Mouse scrolled (938, 409) with delta (0, 0)
Screenshot: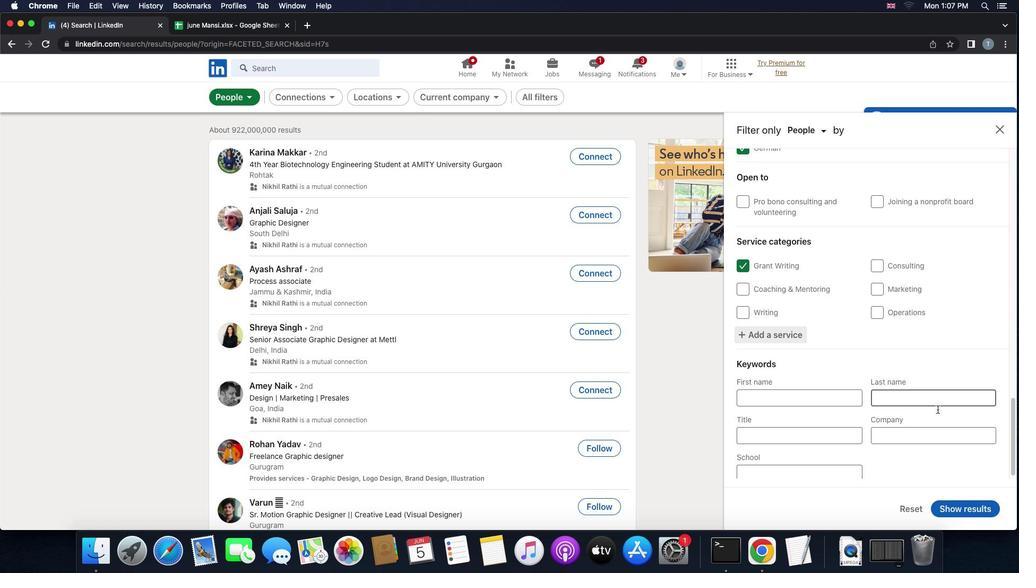 
Action: Mouse scrolled (938, 409) with delta (0, 0)
Screenshot: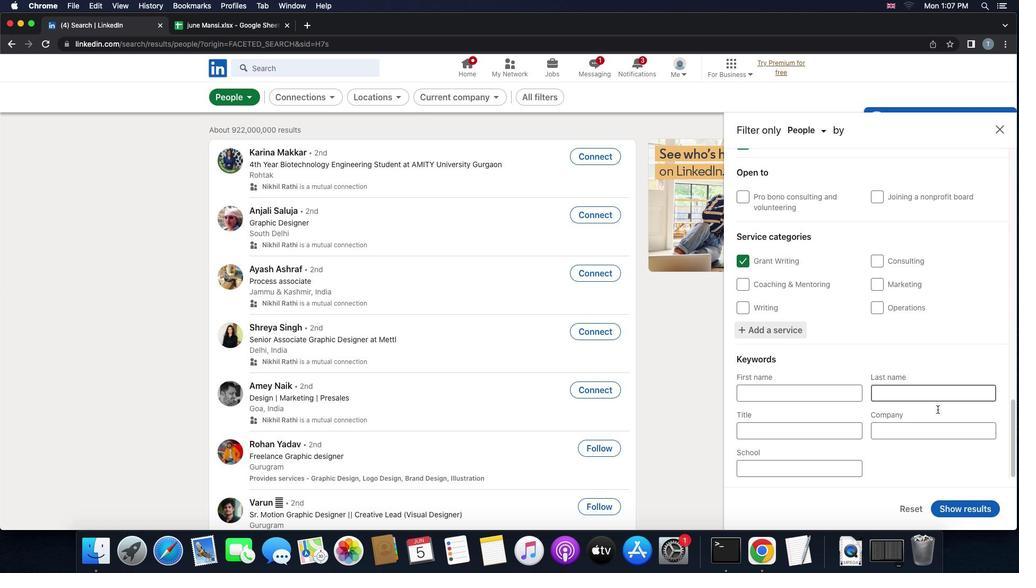 
Action: Mouse moved to (833, 424)
Screenshot: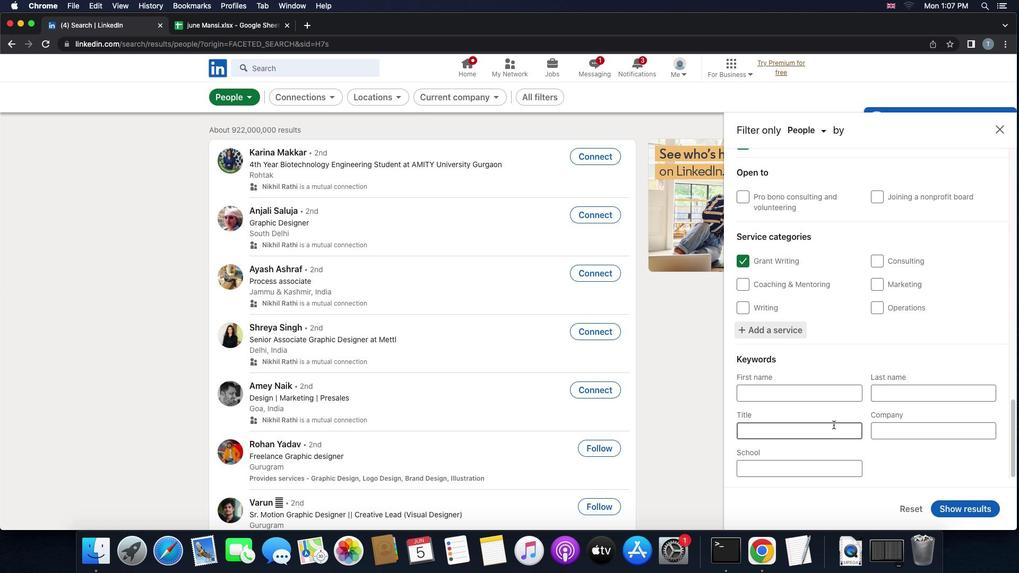 
Action: Mouse pressed left at (833, 424)
Screenshot: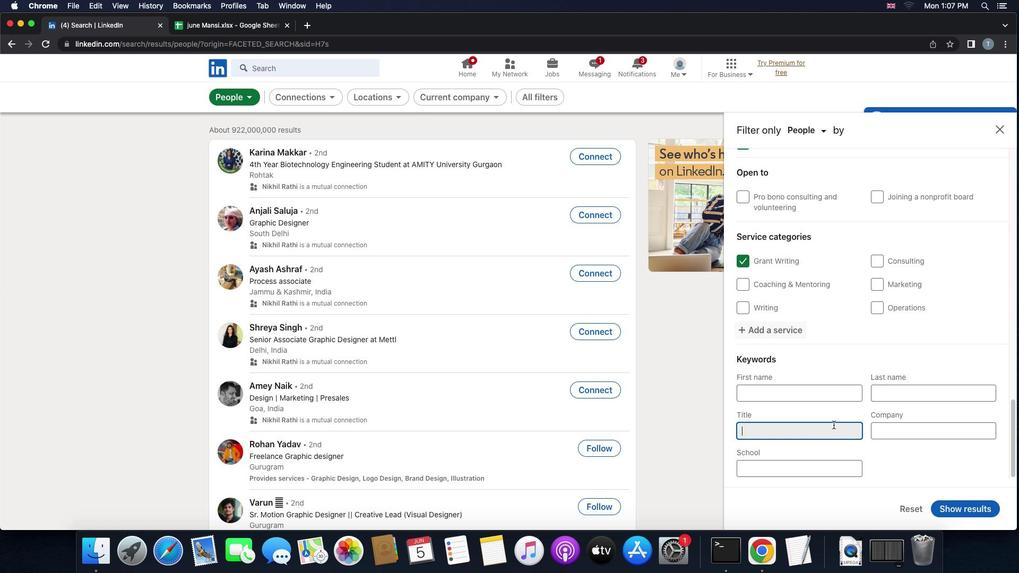 
Action: Key pressed 'a''c''c''o''u''n''t''i''n''g'Key.space'a''n''a''l''y''s''t'
Screenshot: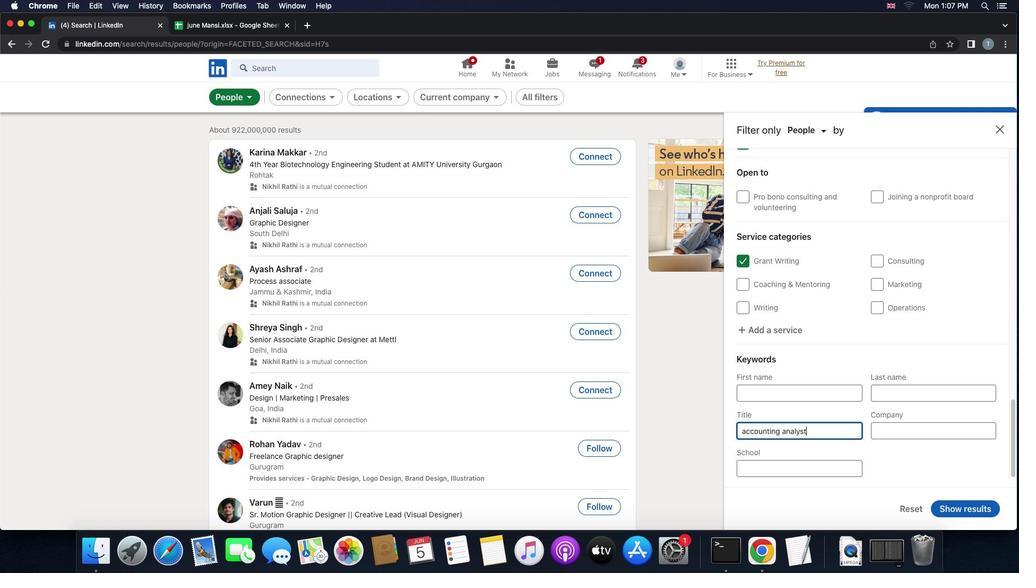 
Action: Mouse moved to (961, 509)
Screenshot: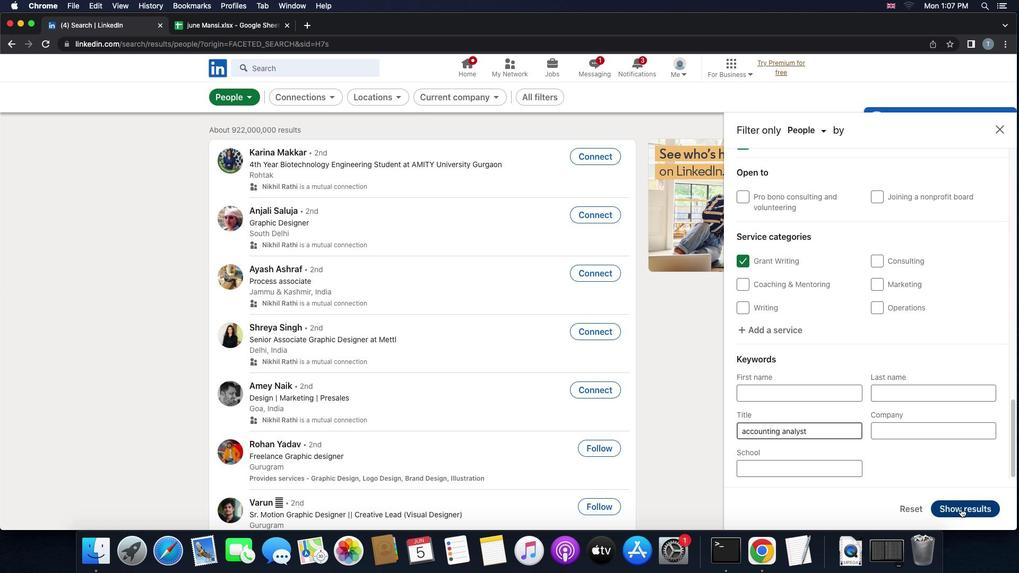 
Action: Mouse pressed left at (961, 509)
Screenshot: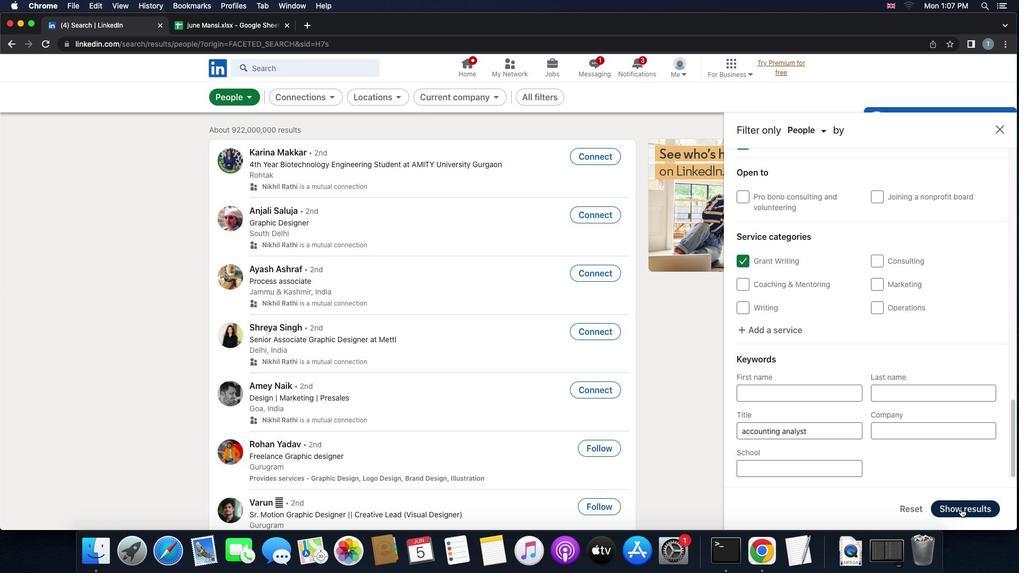 
